 Task: Find connections with filter location Wenjī with filter topic #helpingothers with filter profile language German with filter current company Freshers Camp with filter school Sri Siddhartha Institute of Technology with filter industry Utility System Construction with filter service category Resume Writing with filter keywords title Continuous Improvement Consultant
Action: Mouse moved to (162, 250)
Screenshot: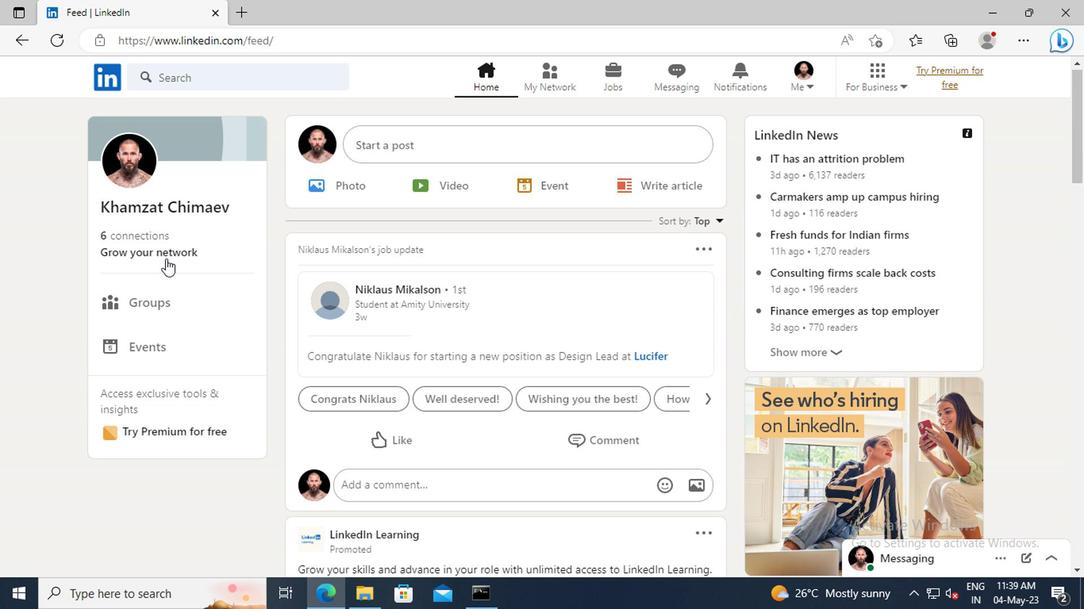 
Action: Mouse pressed left at (162, 250)
Screenshot: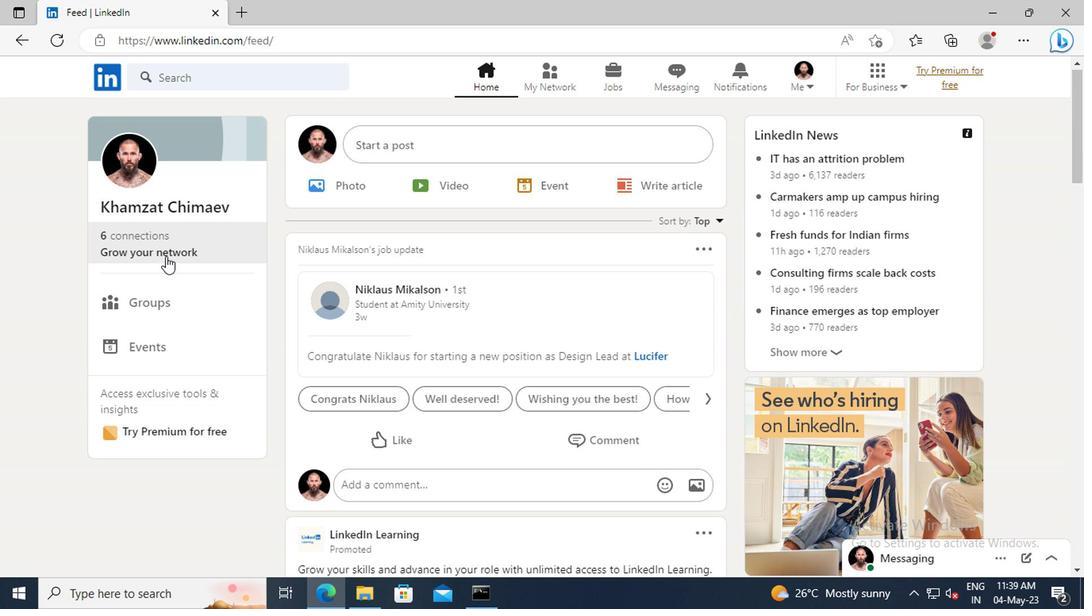 
Action: Mouse moved to (171, 170)
Screenshot: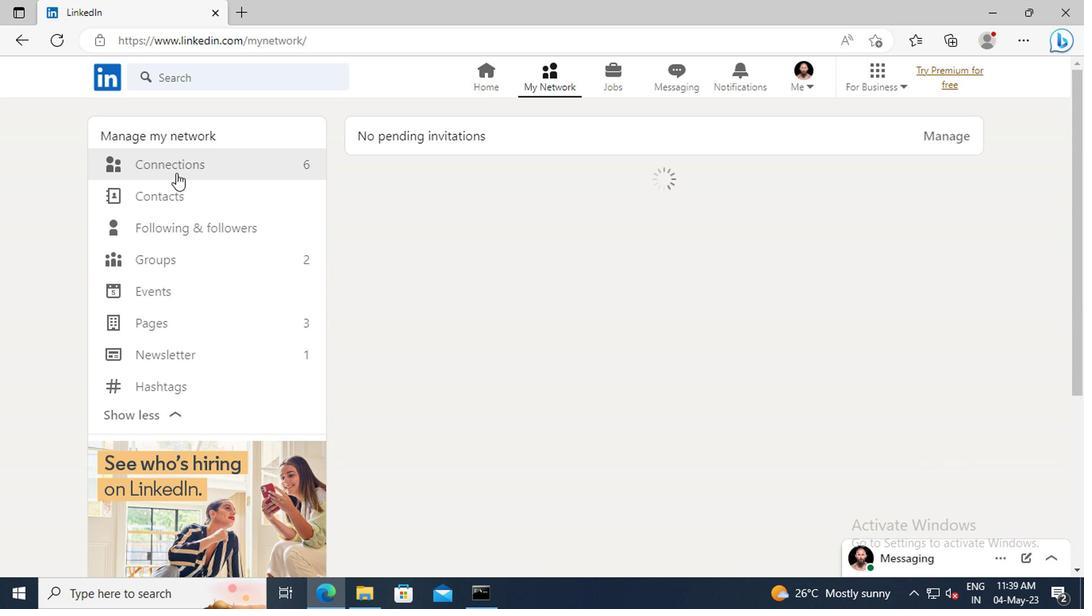 
Action: Mouse pressed left at (171, 170)
Screenshot: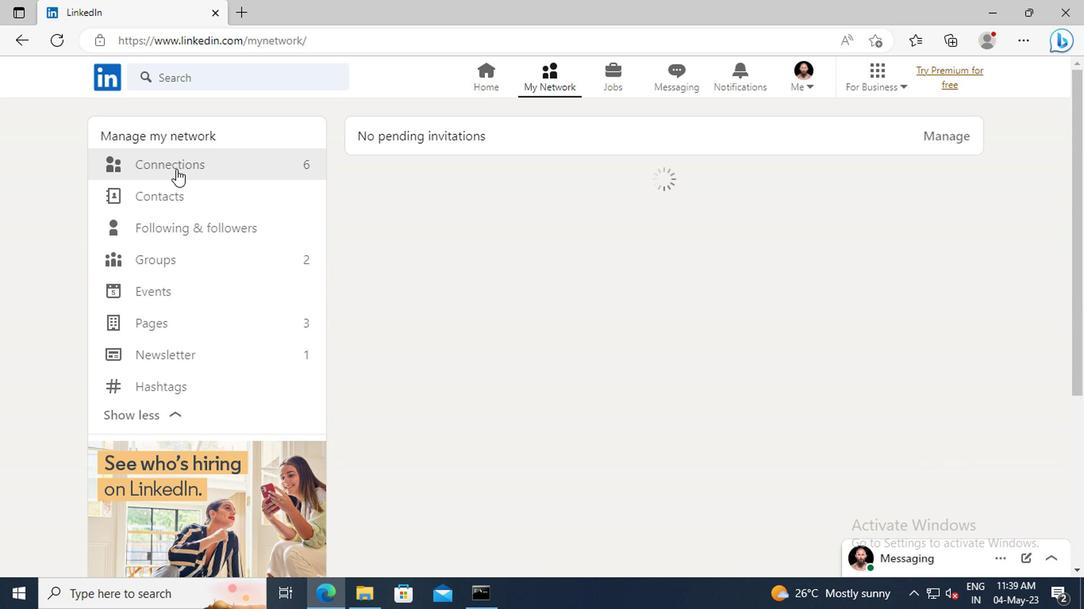 
Action: Mouse moved to (649, 173)
Screenshot: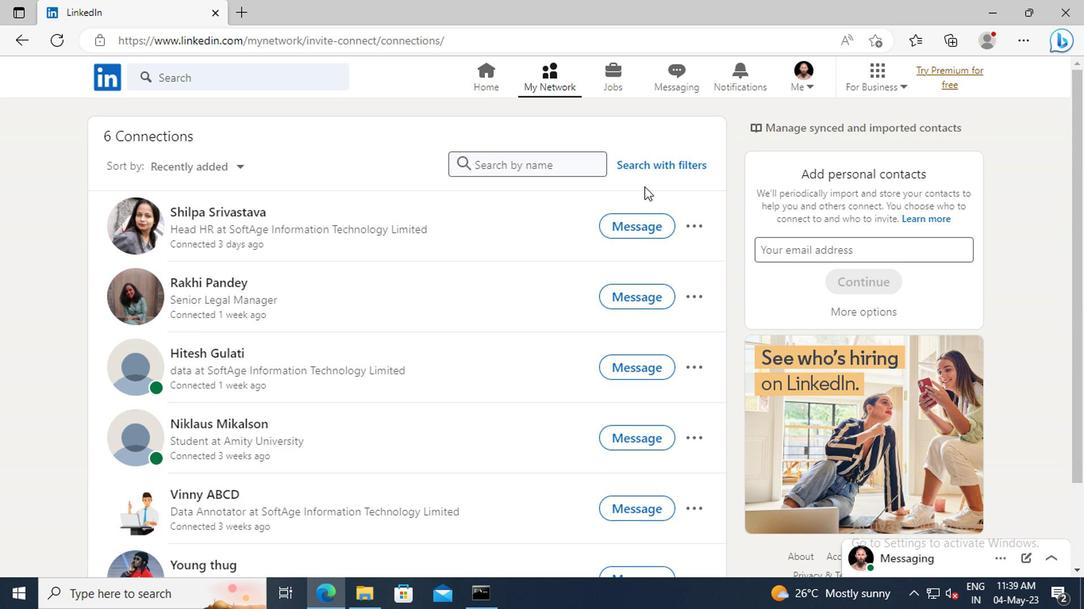 
Action: Mouse pressed left at (649, 173)
Screenshot: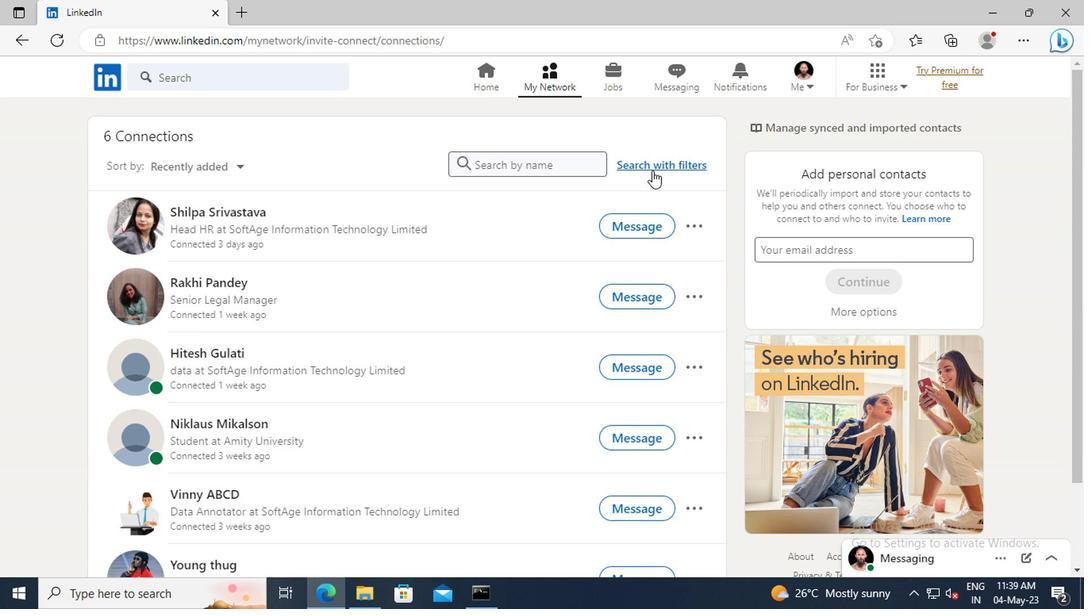 
Action: Mouse moved to (601, 127)
Screenshot: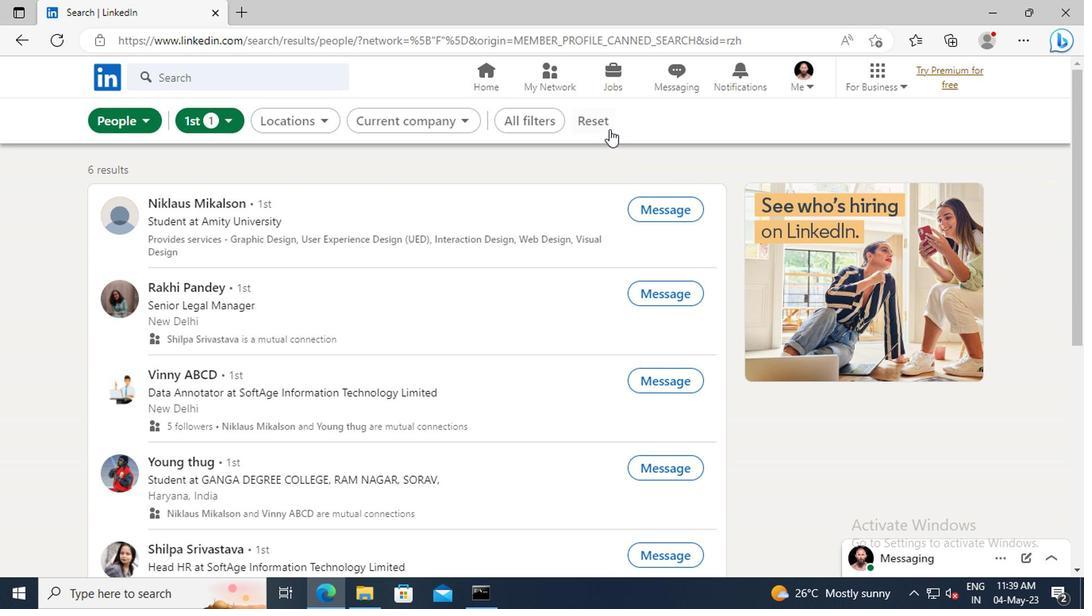 
Action: Mouse pressed left at (601, 127)
Screenshot: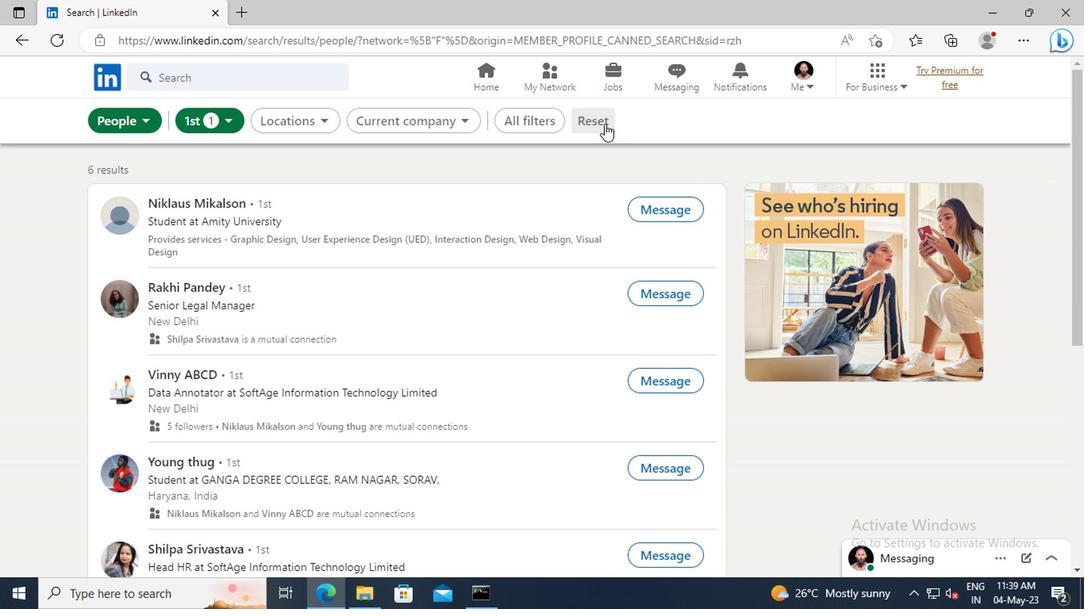 
Action: Mouse moved to (583, 125)
Screenshot: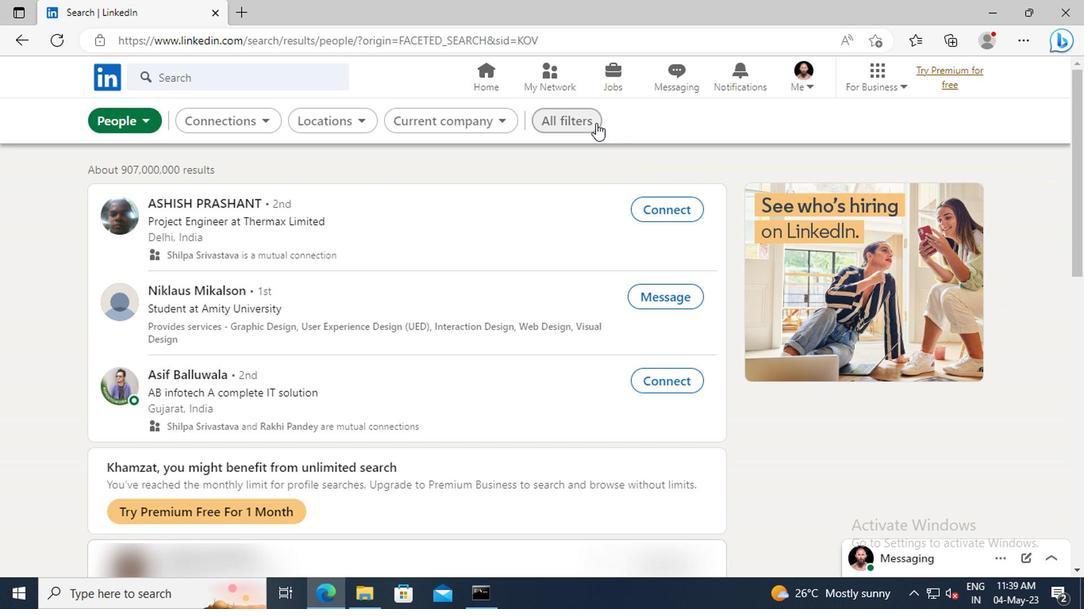 
Action: Mouse pressed left at (583, 125)
Screenshot: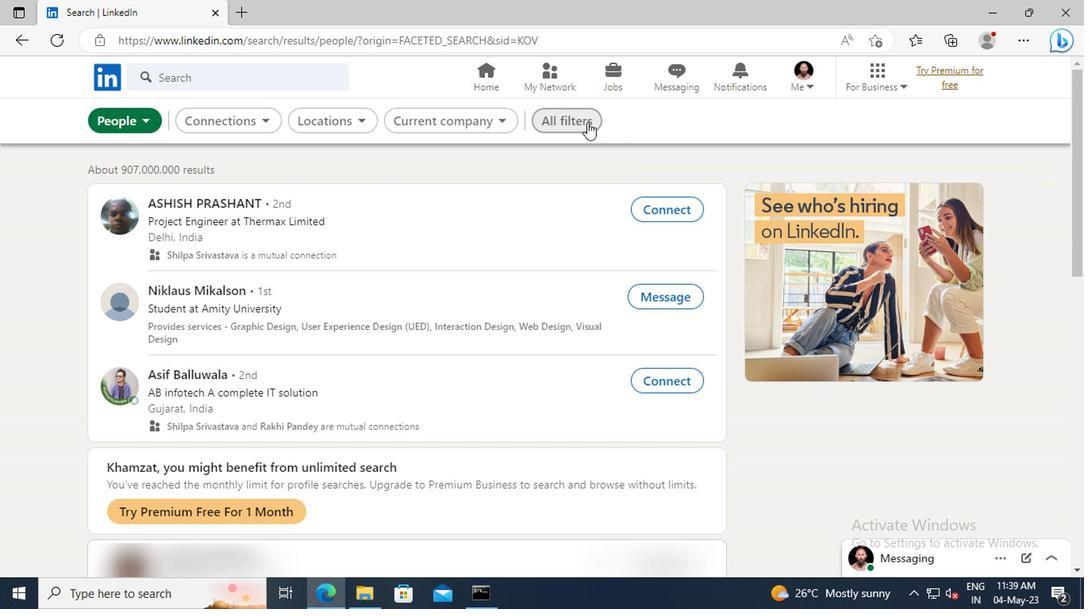 
Action: Mouse moved to (859, 305)
Screenshot: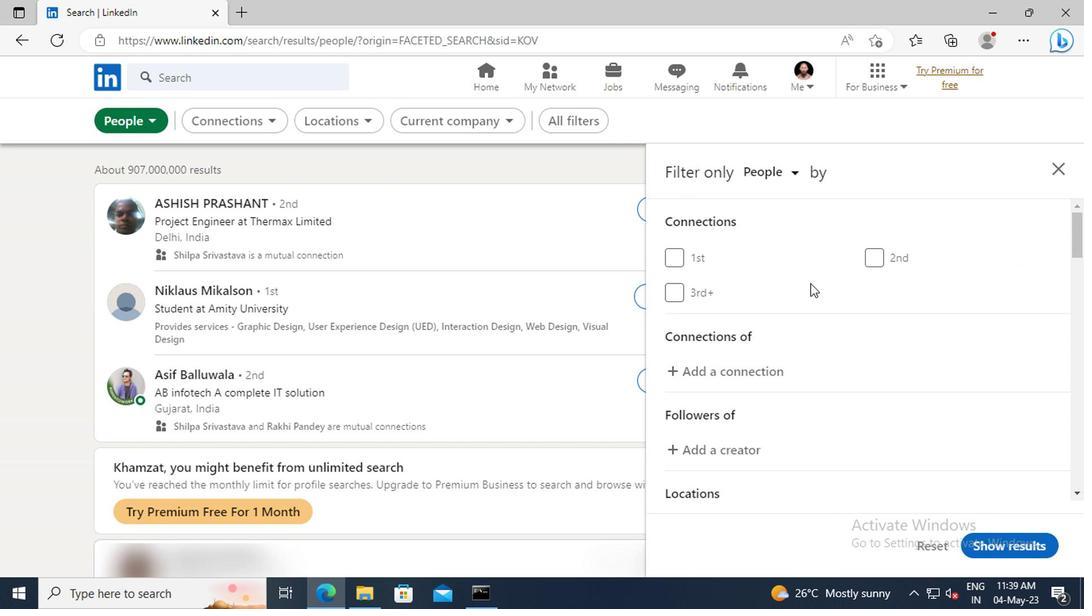 
Action: Mouse scrolled (859, 304) with delta (0, 0)
Screenshot: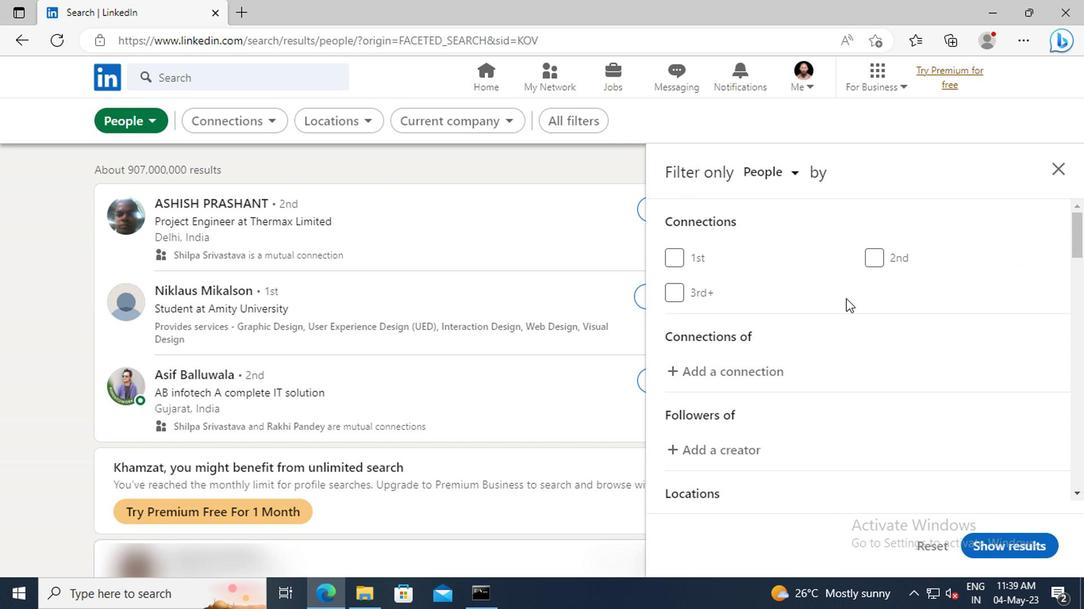 
Action: Mouse scrolled (859, 304) with delta (0, 0)
Screenshot: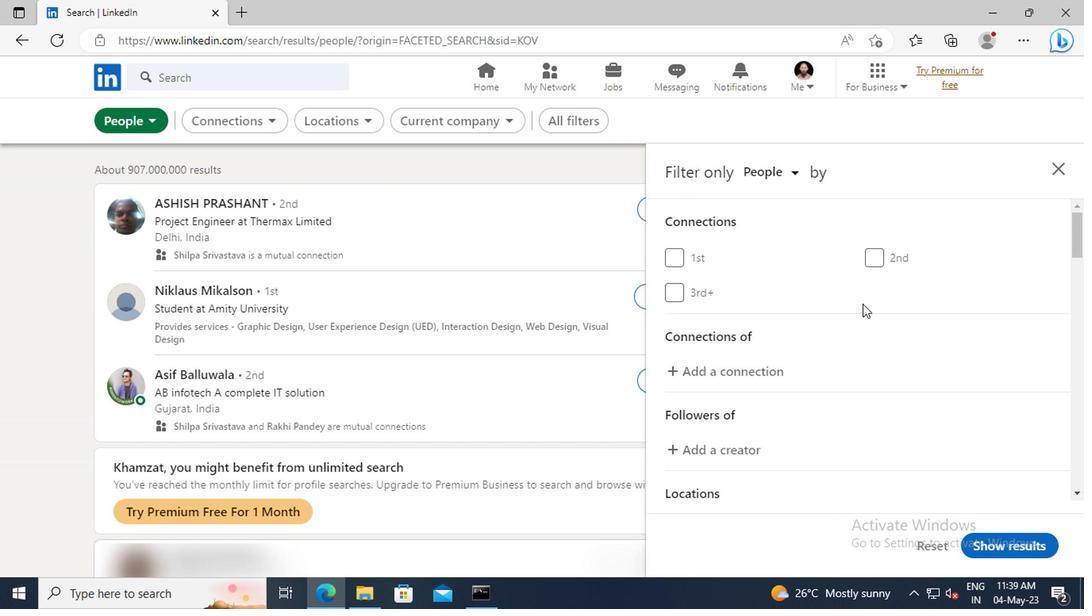 
Action: Mouse scrolled (859, 304) with delta (0, 0)
Screenshot: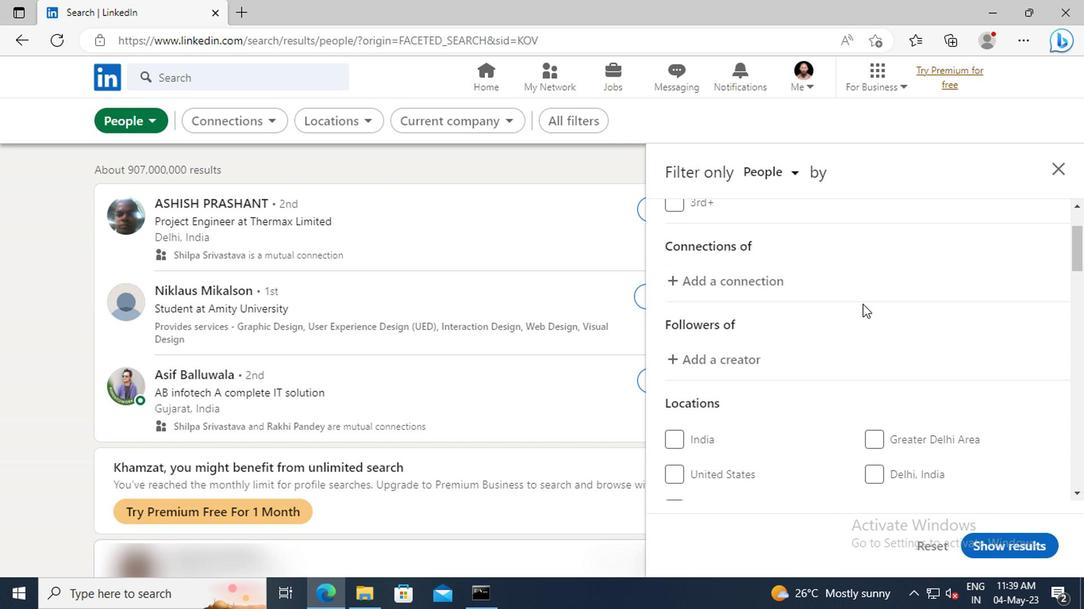 
Action: Mouse scrolled (859, 304) with delta (0, 0)
Screenshot: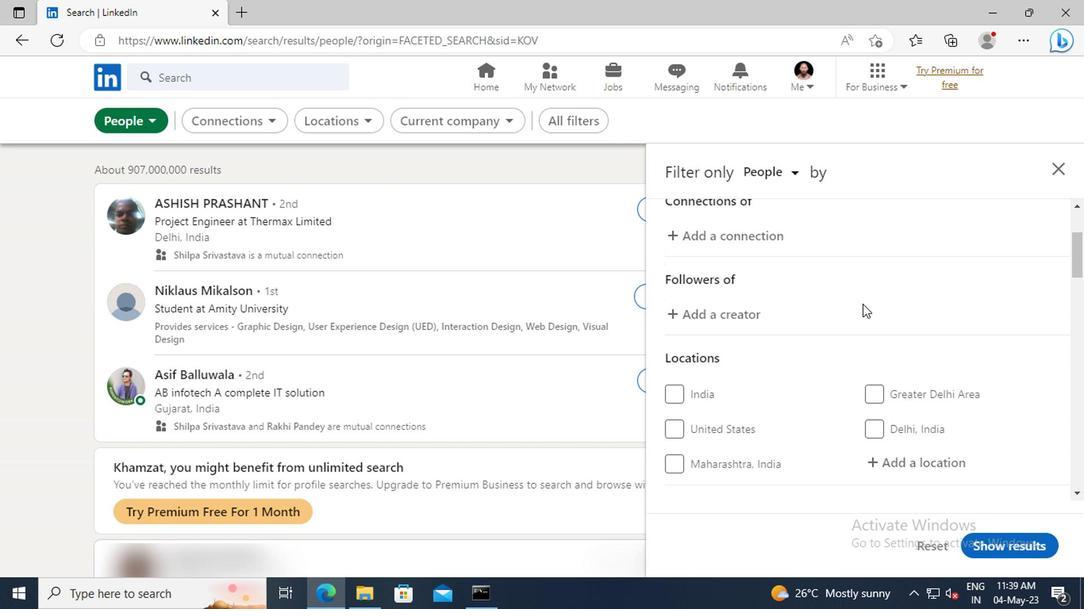 
Action: Mouse scrolled (859, 304) with delta (0, 0)
Screenshot: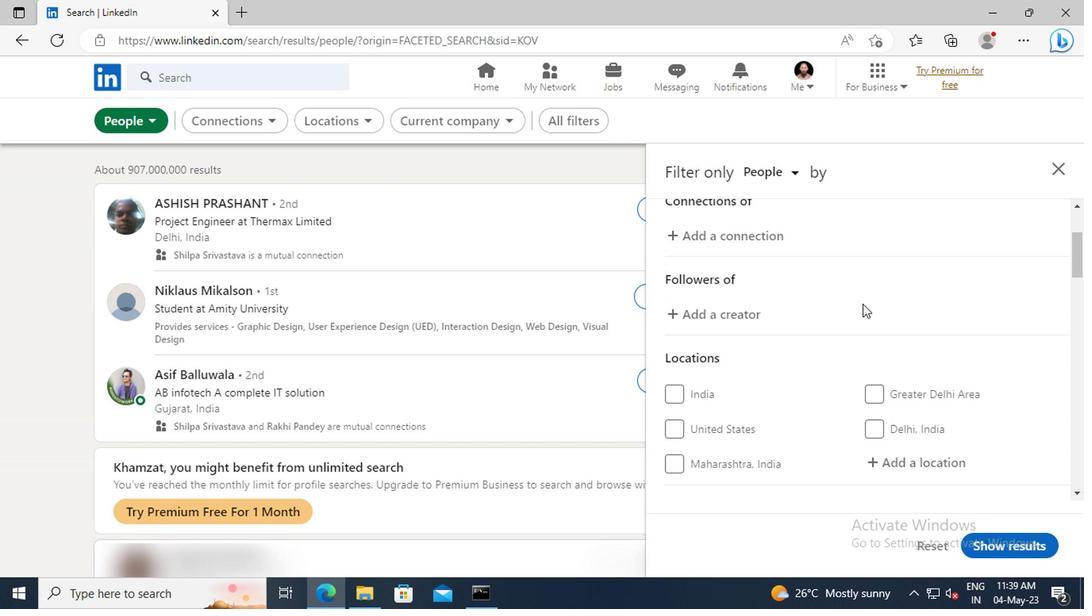 
Action: Mouse scrolled (859, 304) with delta (0, 0)
Screenshot: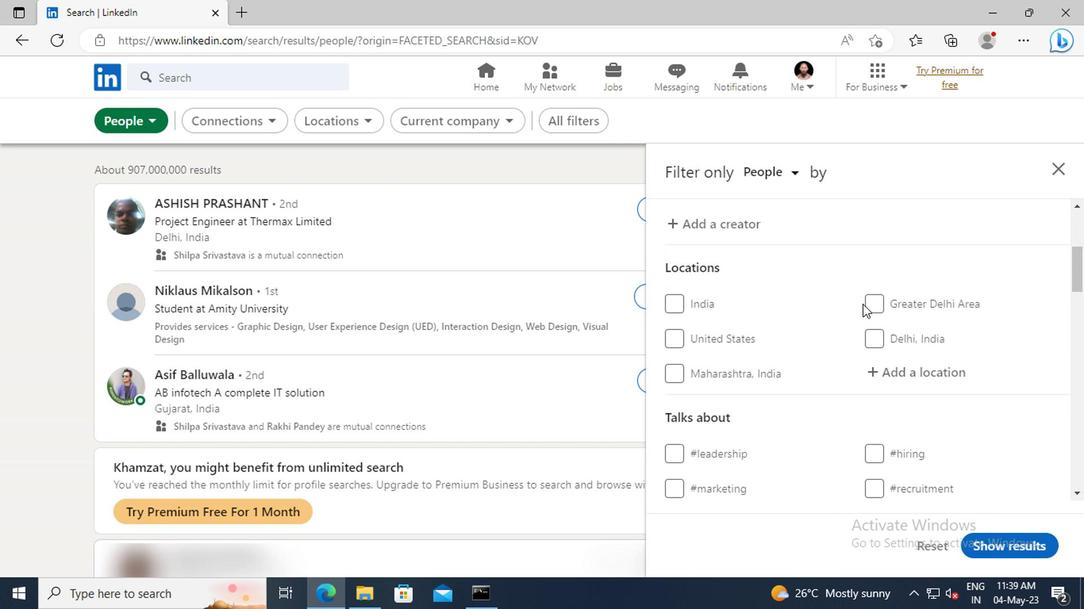 
Action: Mouse moved to (880, 324)
Screenshot: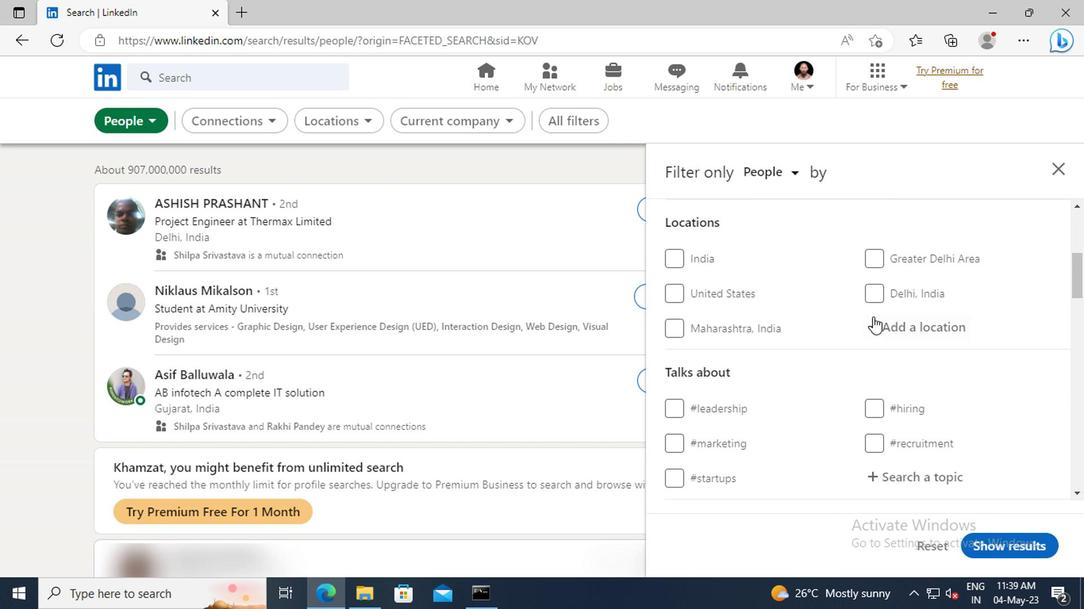 
Action: Mouse pressed left at (880, 324)
Screenshot: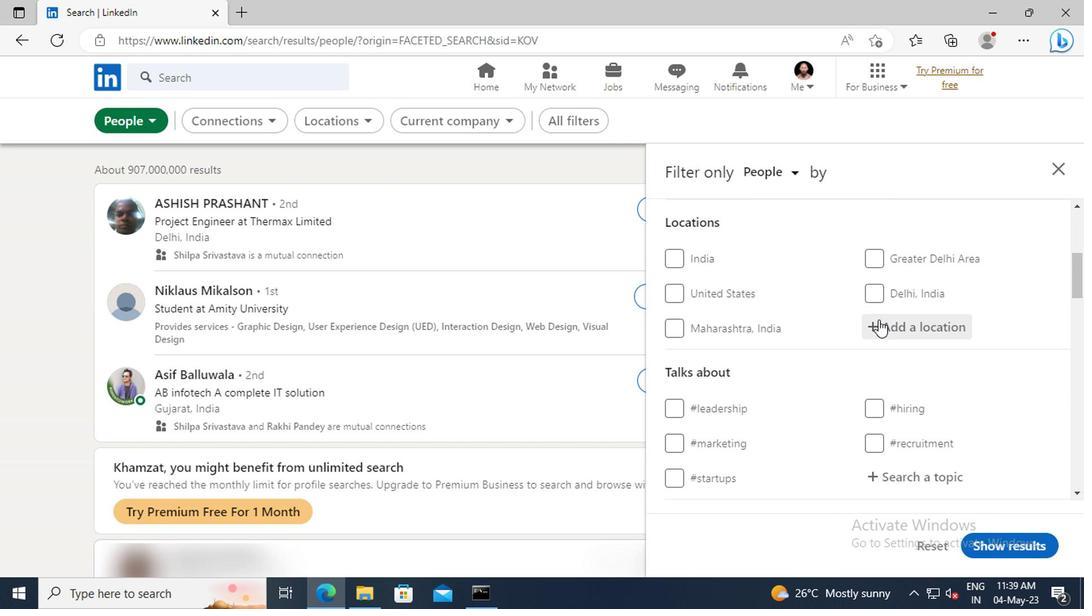 
Action: Key pressed <Key.shift><Key.shift>WENJI<Key.enter>
Screenshot: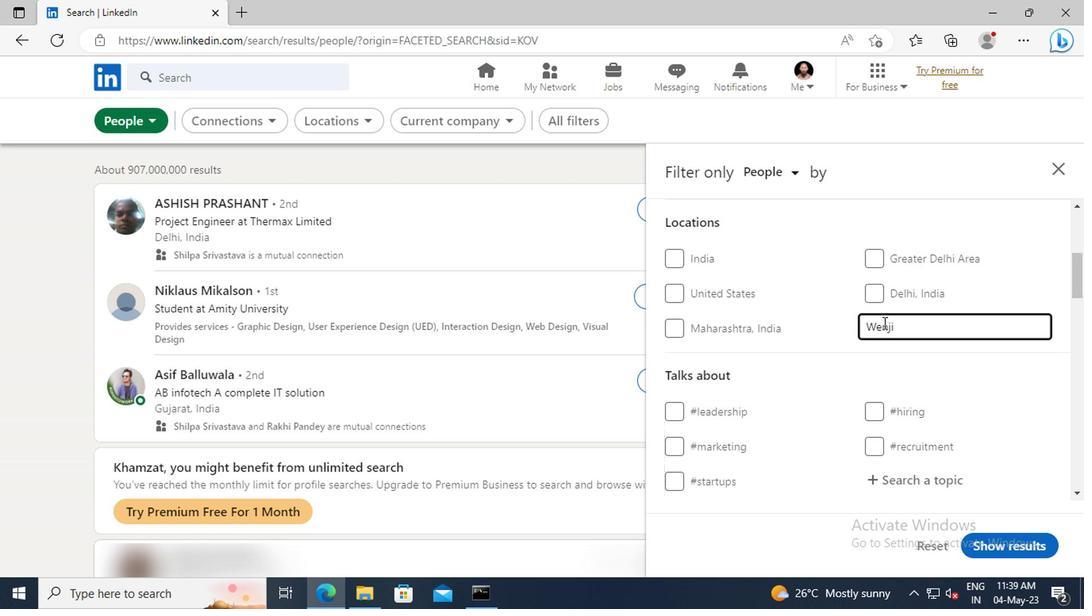 
Action: Mouse scrolled (880, 323) with delta (0, 0)
Screenshot: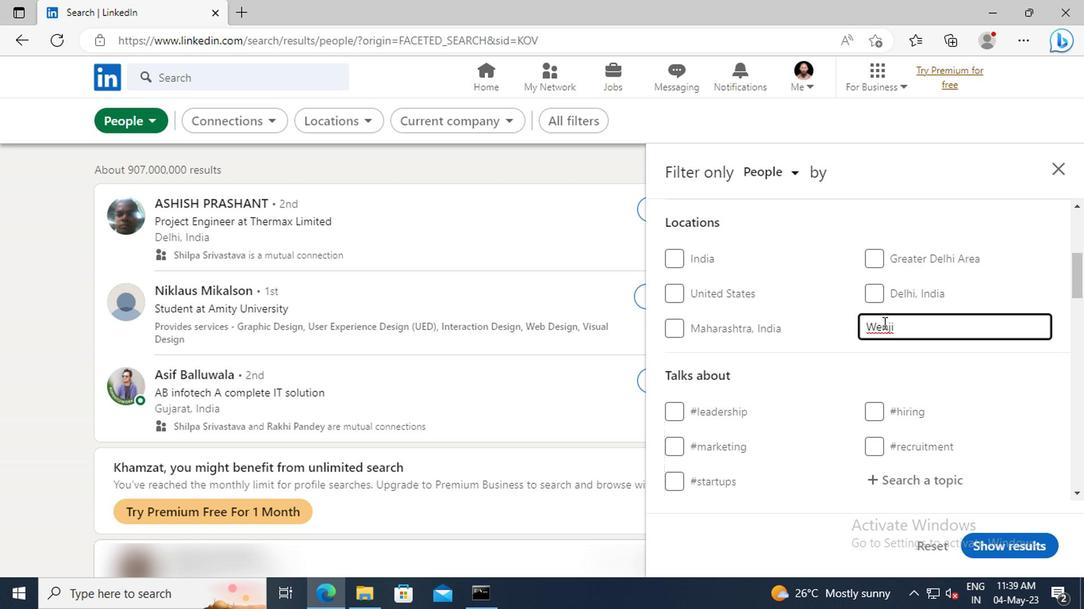 
Action: Mouse scrolled (880, 323) with delta (0, 0)
Screenshot: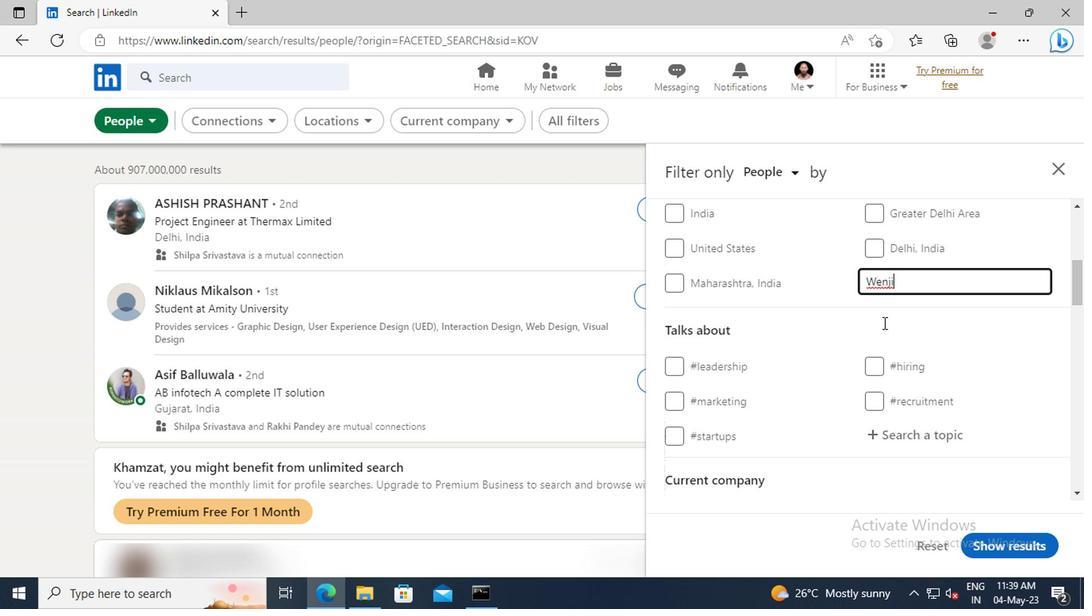 
Action: Mouse scrolled (880, 323) with delta (0, 0)
Screenshot: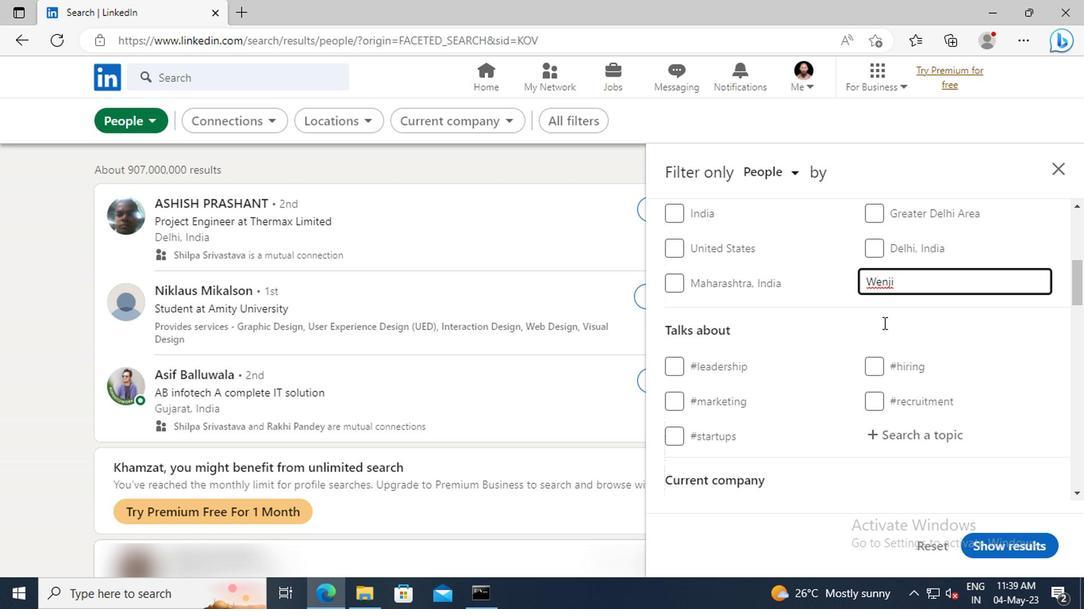
Action: Mouse moved to (883, 343)
Screenshot: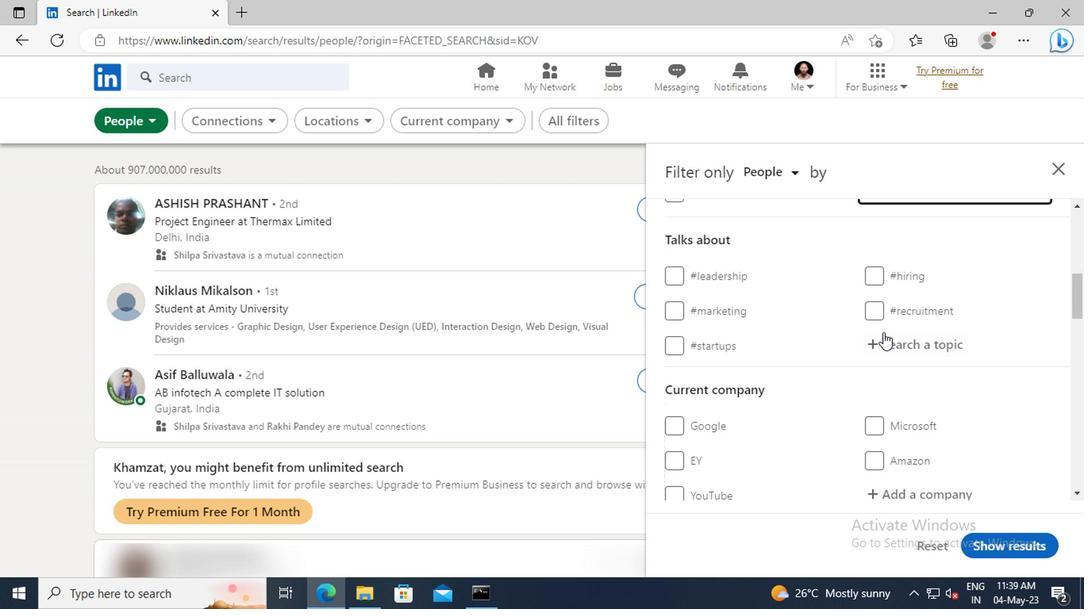 
Action: Mouse pressed left at (883, 343)
Screenshot: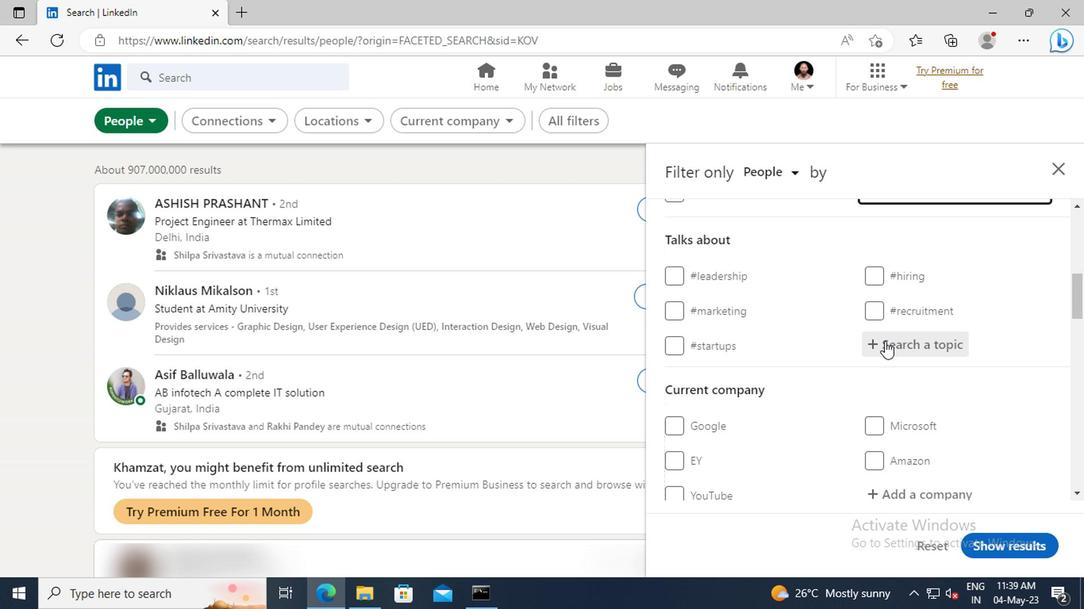 
Action: Key pressed HELPINGO
Screenshot: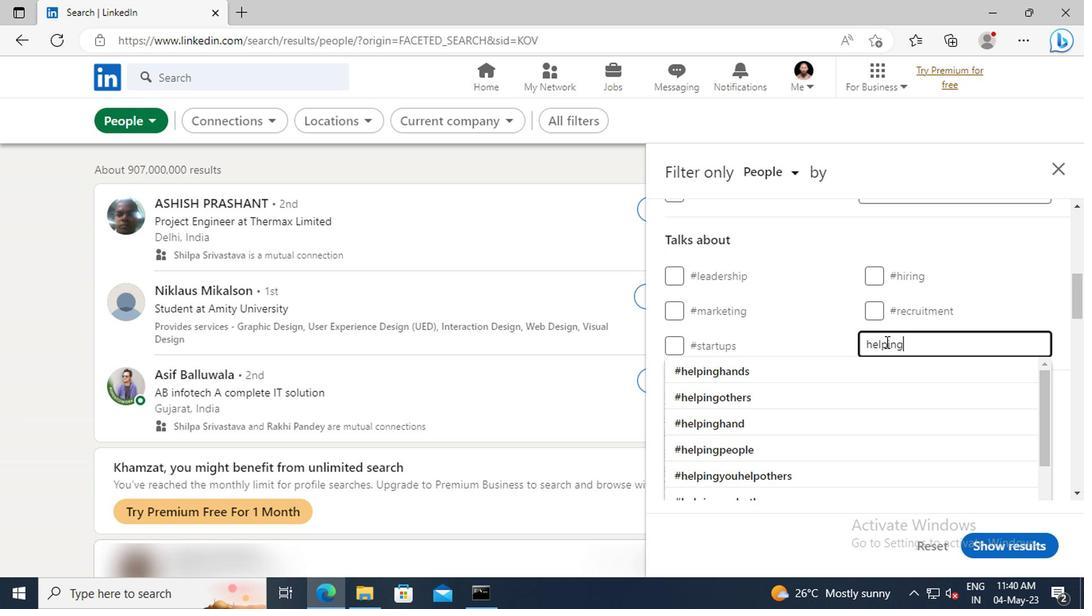 
Action: Mouse moved to (884, 364)
Screenshot: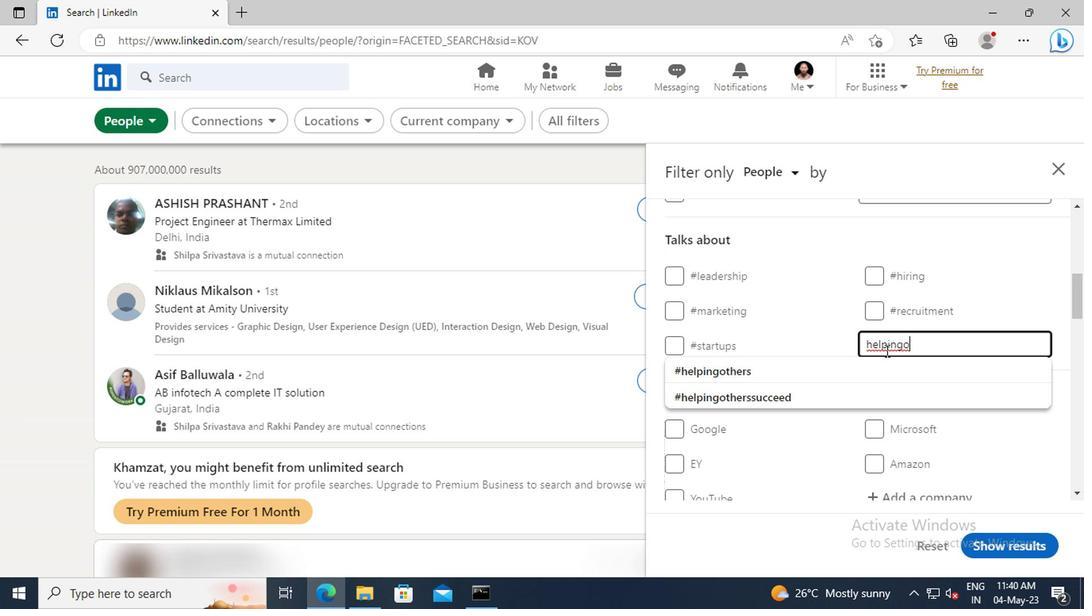 
Action: Mouse pressed left at (884, 364)
Screenshot: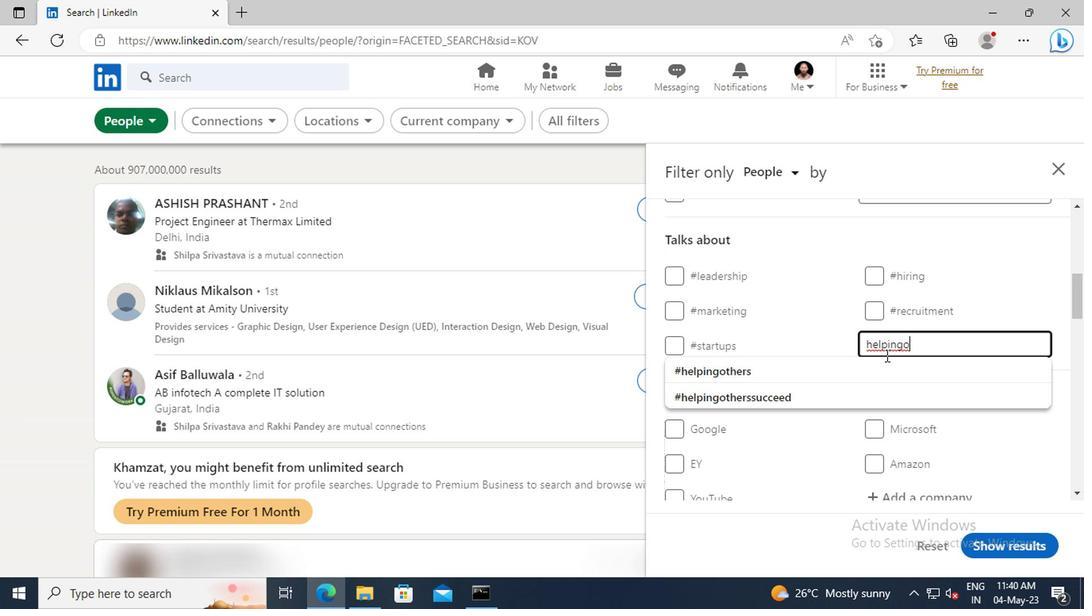 
Action: Mouse scrolled (884, 363) with delta (0, 0)
Screenshot: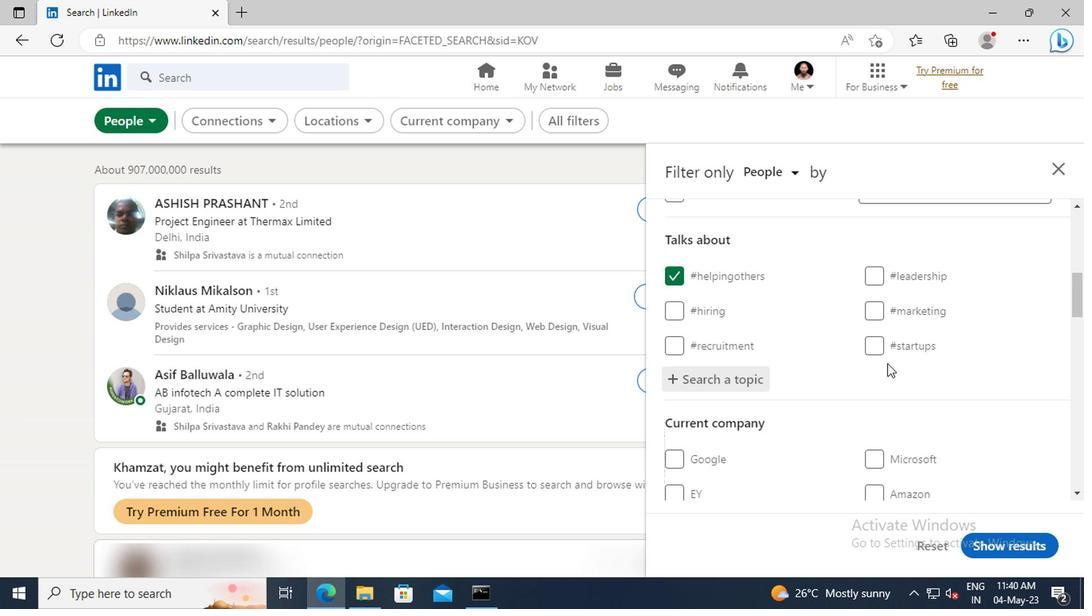 
Action: Mouse scrolled (884, 363) with delta (0, 0)
Screenshot: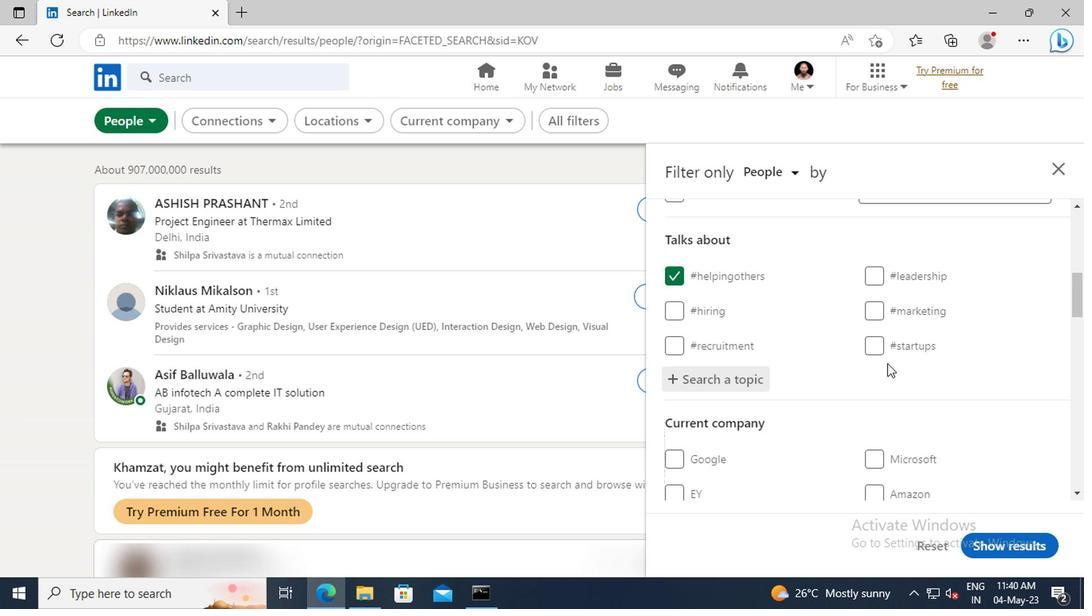
Action: Mouse scrolled (884, 363) with delta (0, 0)
Screenshot: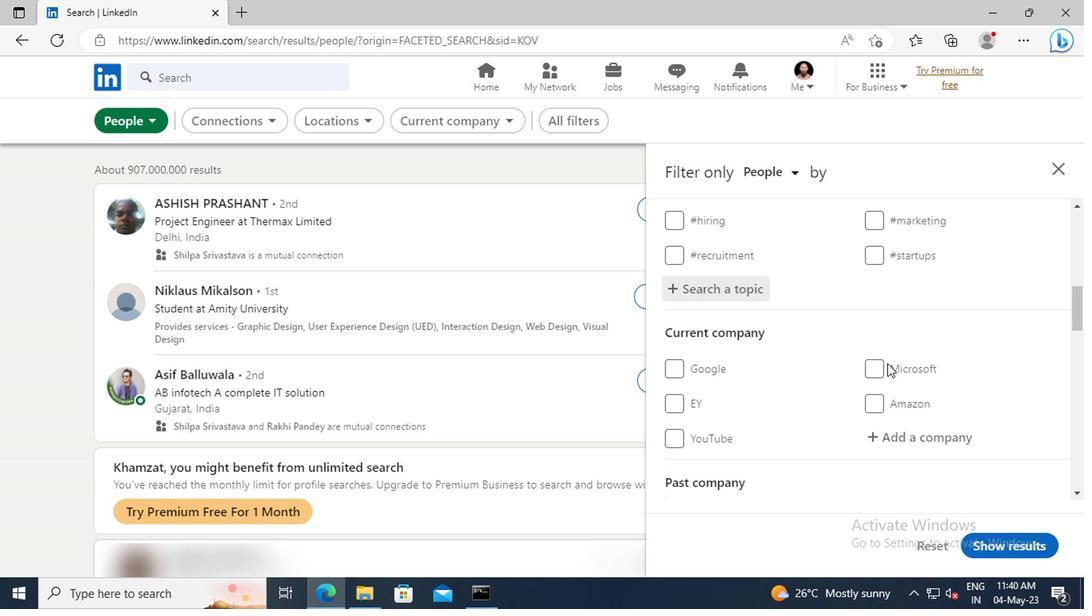 
Action: Mouse scrolled (884, 363) with delta (0, 0)
Screenshot: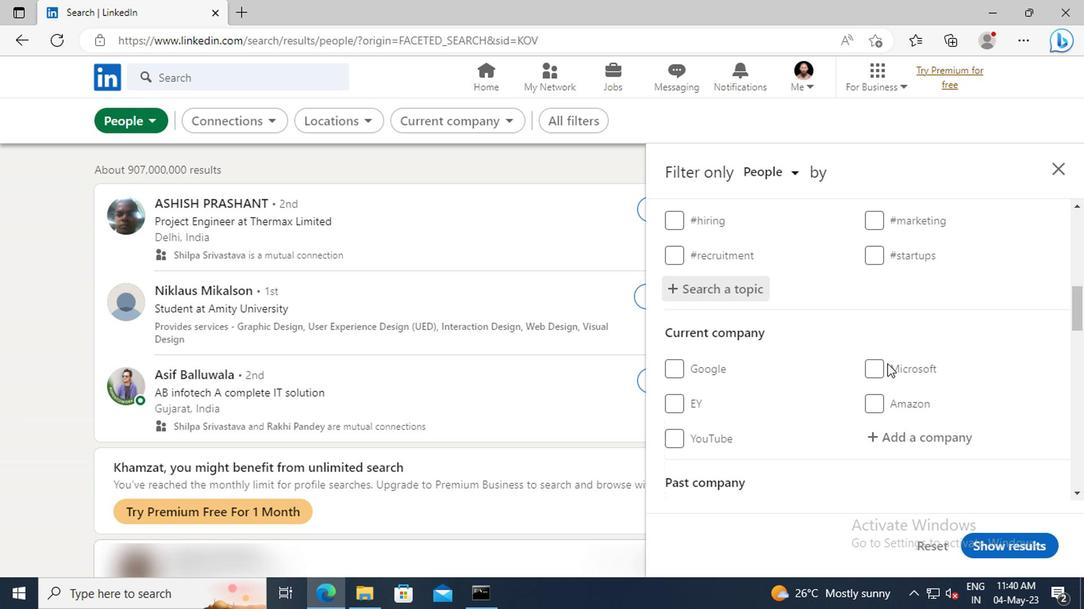 
Action: Mouse scrolled (884, 363) with delta (0, 0)
Screenshot: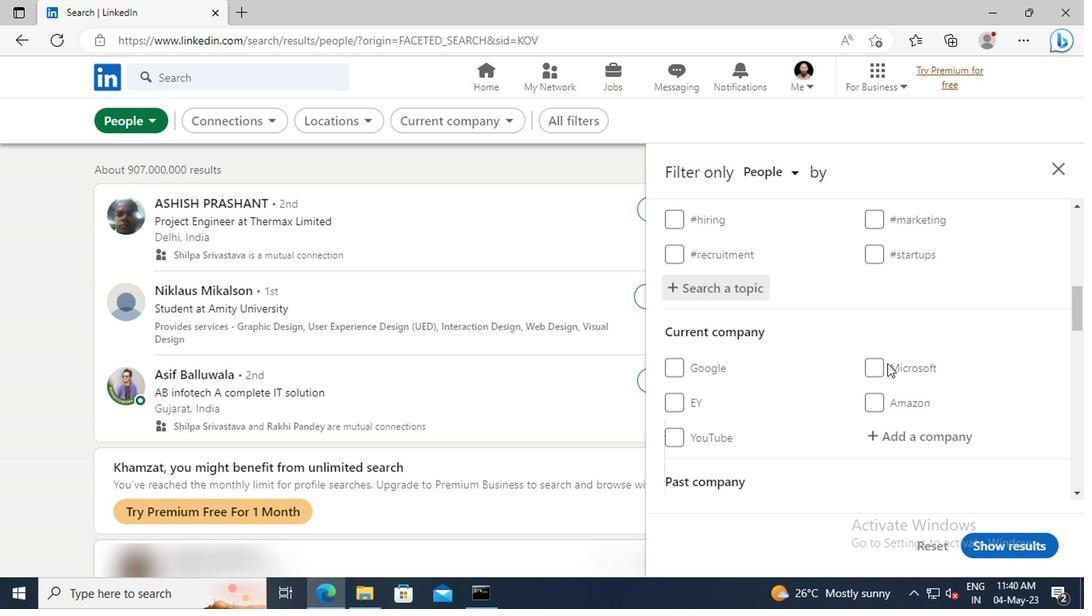 
Action: Mouse scrolled (884, 363) with delta (0, 0)
Screenshot: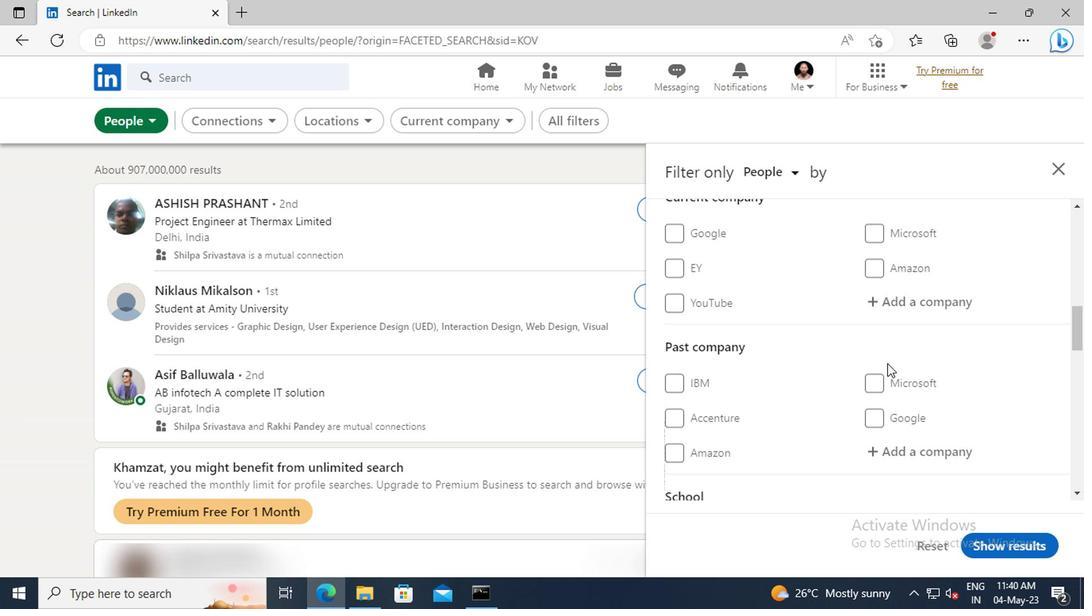 
Action: Mouse scrolled (884, 363) with delta (0, 0)
Screenshot: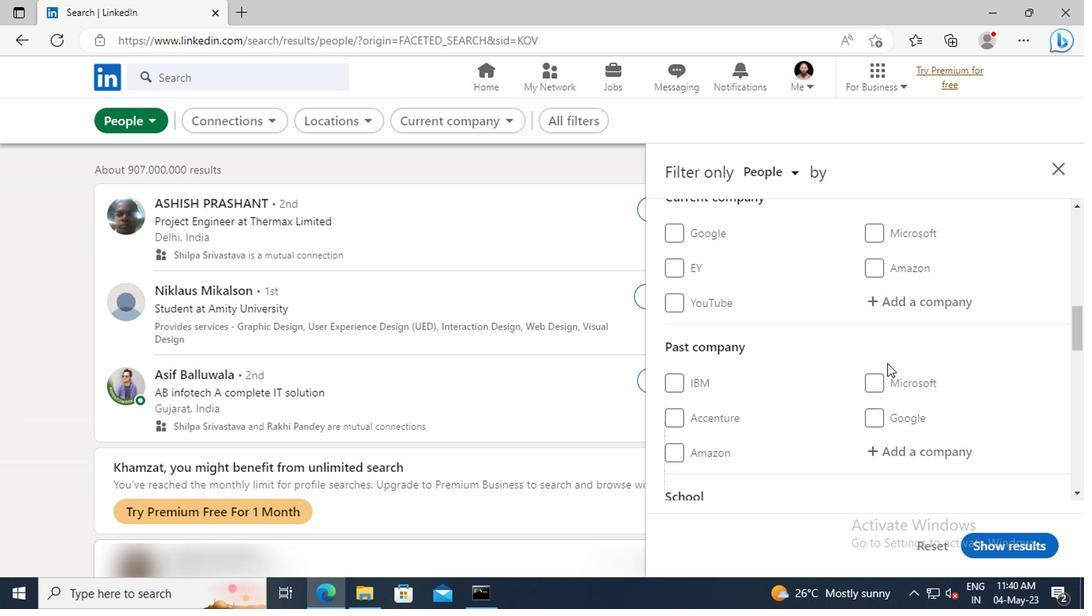 
Action: Mouse scrolled (884, 363) with delta (0, 0)
Screenshot: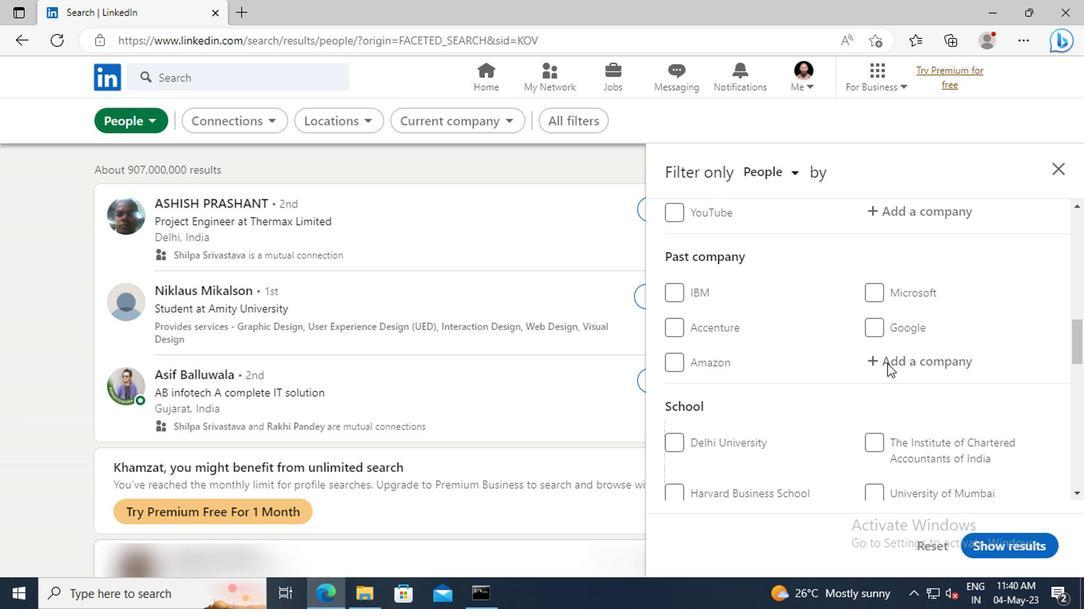 
Action: Mouse scrolled (884, 363) with delta (0, 0)
Screenshot: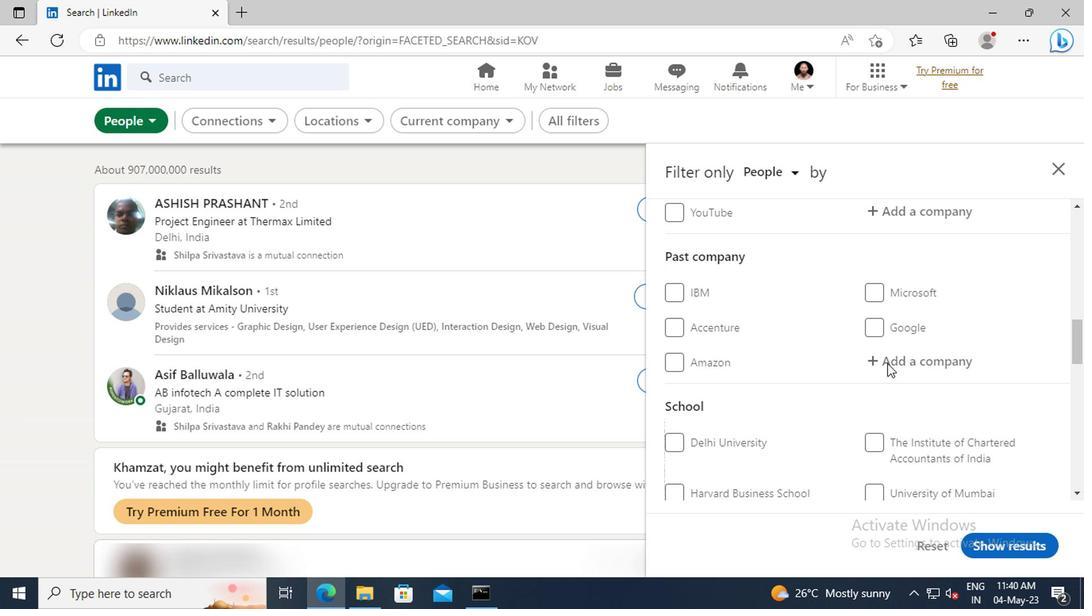 
Action: Mouse scrolled (884, 363) with delta (0, 0)
Screenshot: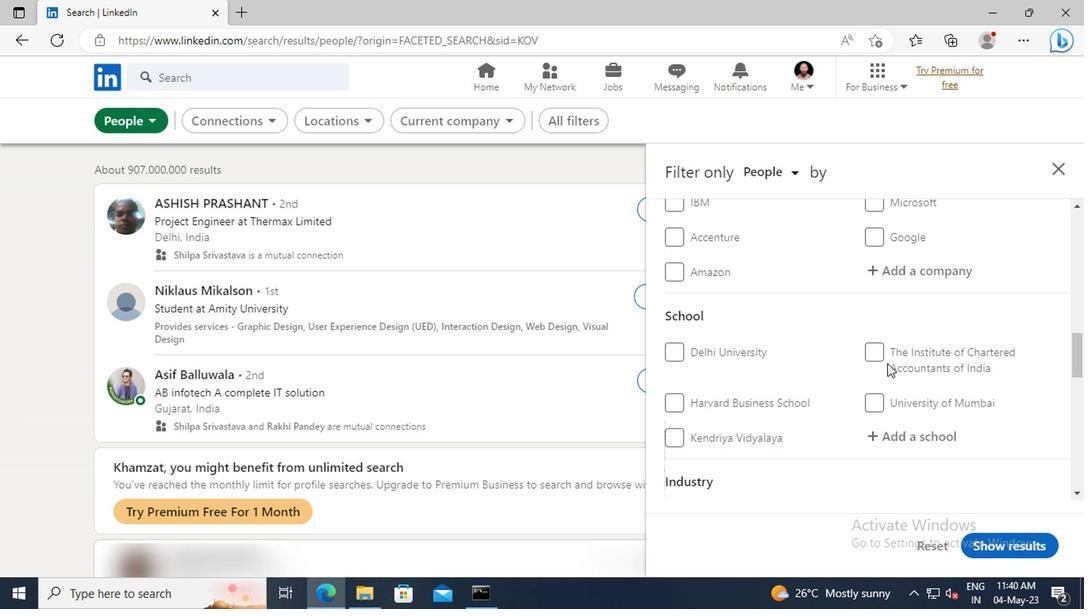 
Action: Mouse scrolled (884, 363) with delta (0, 0)
Screenshot: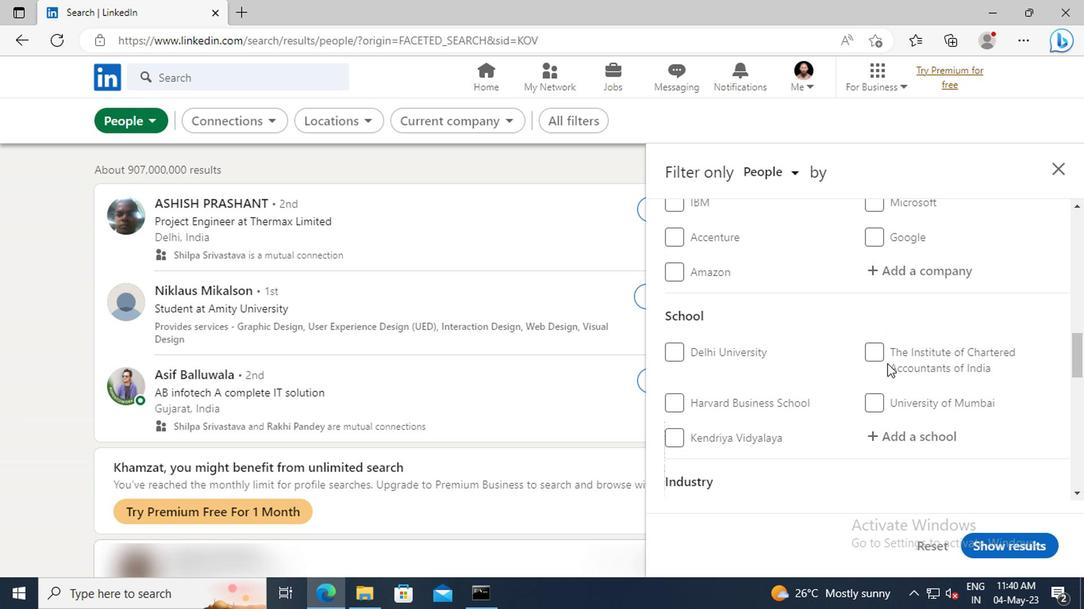 
Action: Mouse scrolled (884, 363) with delta (0, 0)
Screenshot: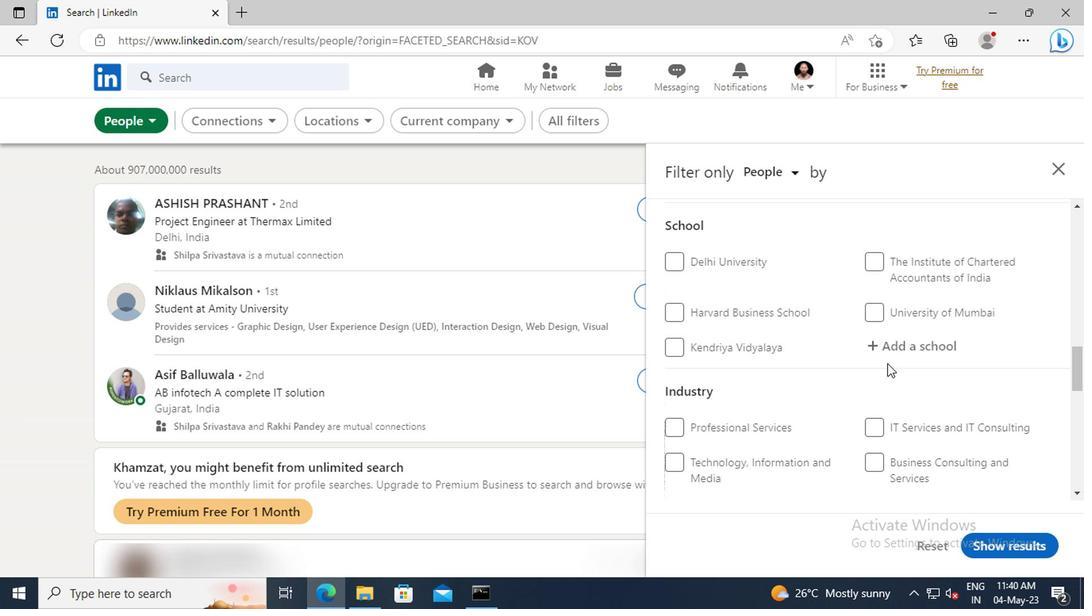 
Action: Mouse scrolled (884, 363) with delta (0, 0)
Screenshot: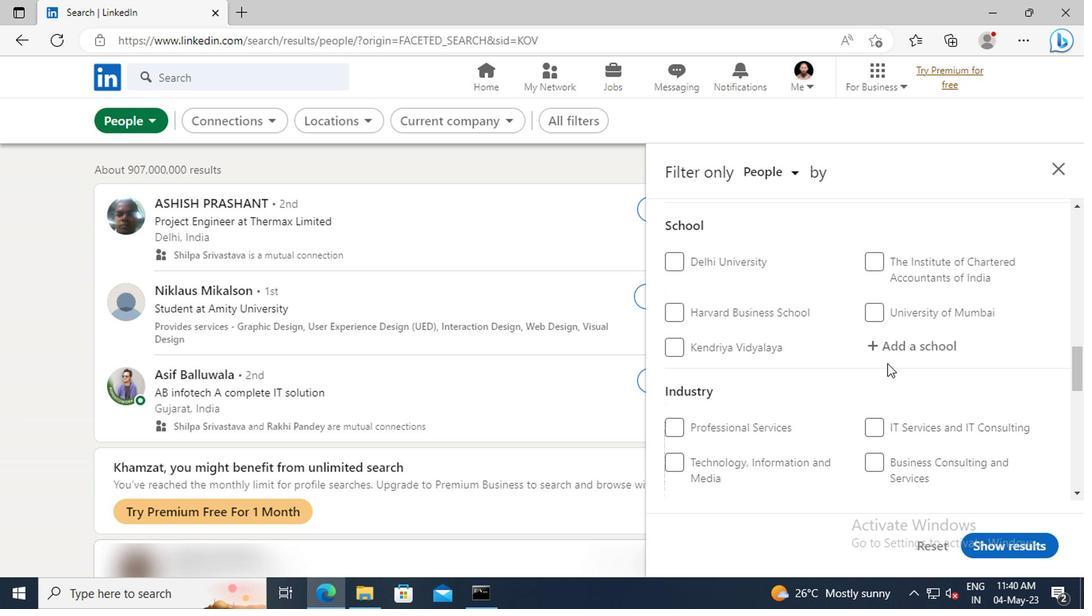 
Action: Mouse scrolled (884, 363) with delta (0, 0)
Screenshot: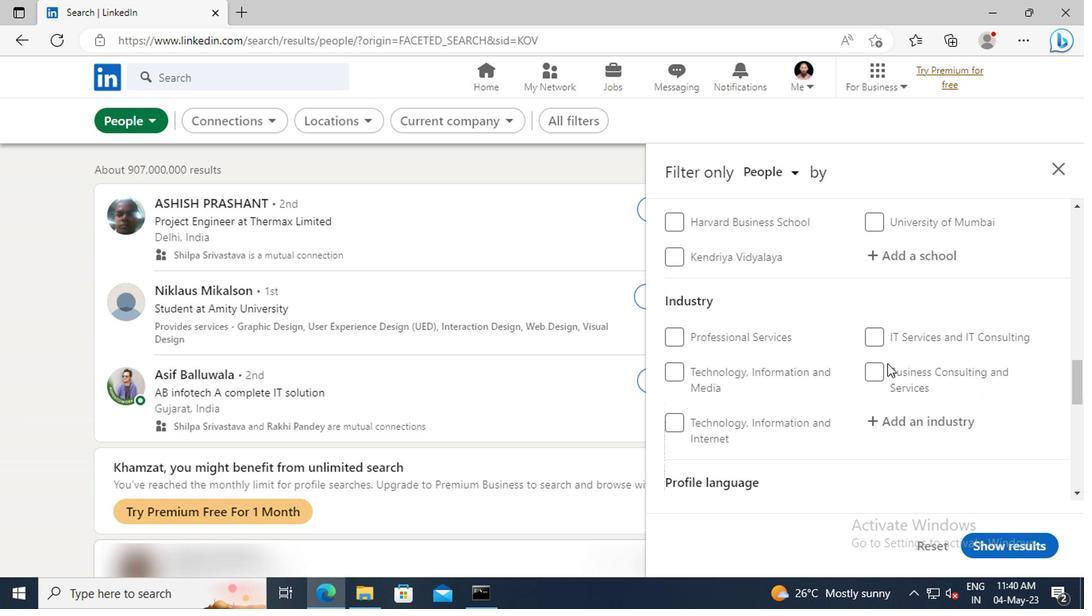 
Action: Mouse scrolled (884, 363) with delta (0, 0)
Screenshot: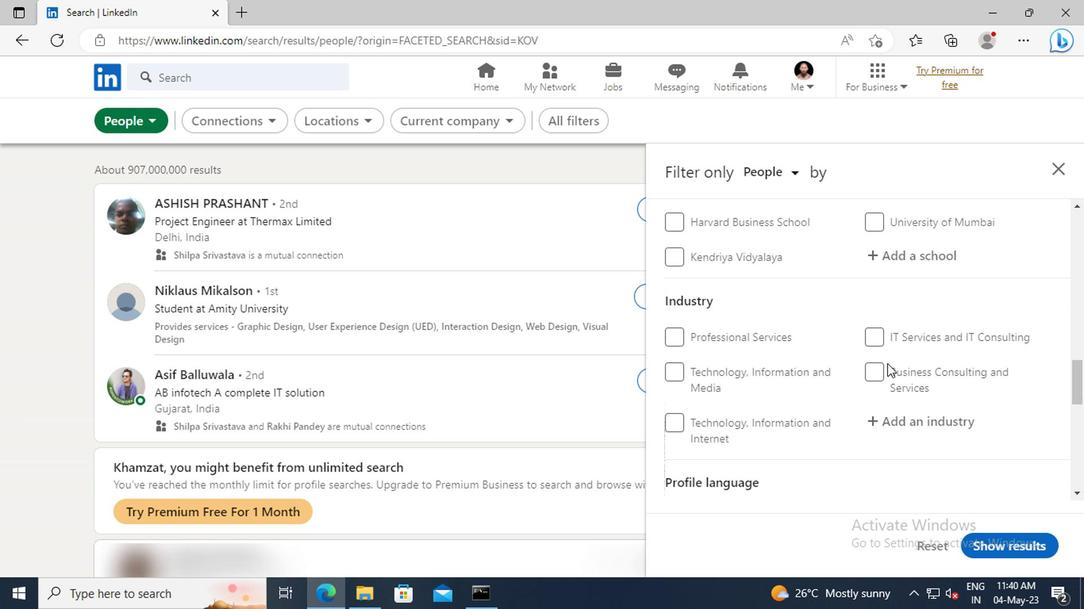 
Action: Mouse scrolled (884, 363) with delta (0, 0)
Screenshot: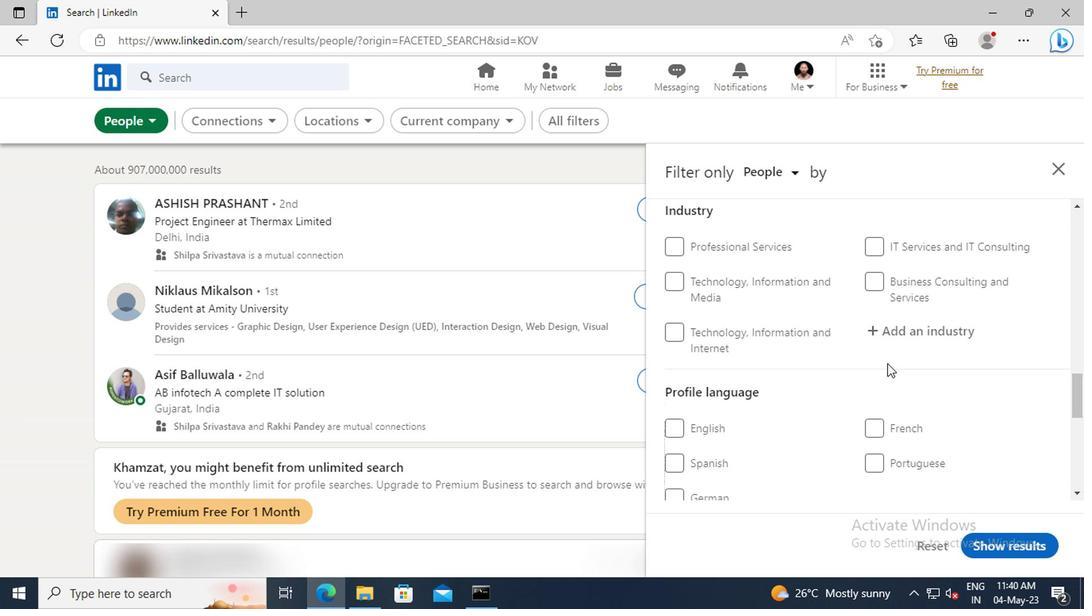 
Action: Mouse moved to (675, 452)
Screenshot: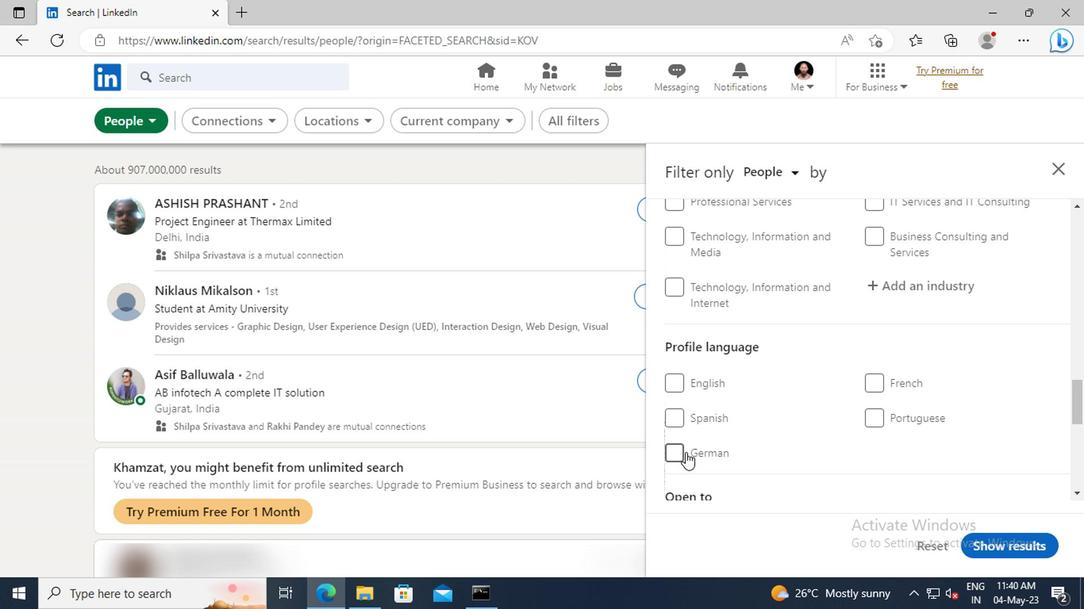 
Action: Mouse pressed left at (675, 452)
Screenshot: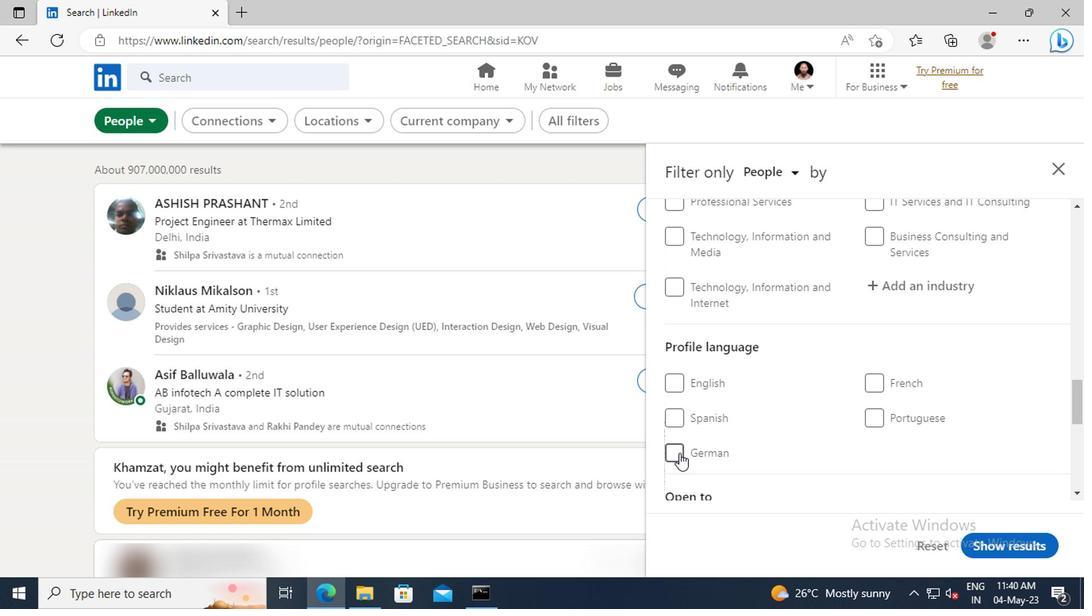 
Action: Mouse moved to (857, 422)
Screenshot: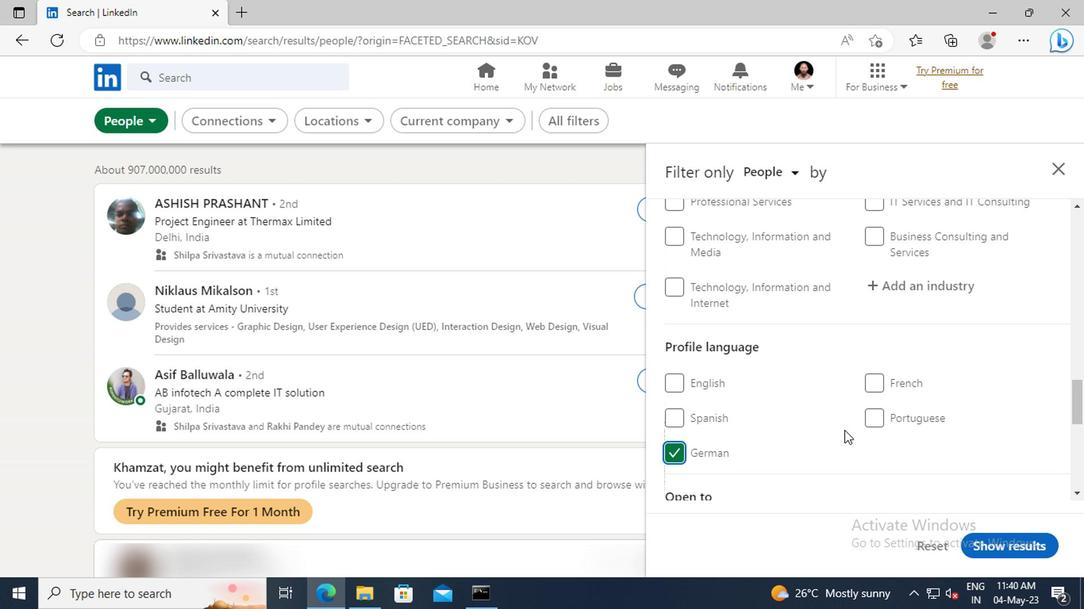 
Action: Mouse scrolled (857, 422) with delta (0, 0)
Screenshot: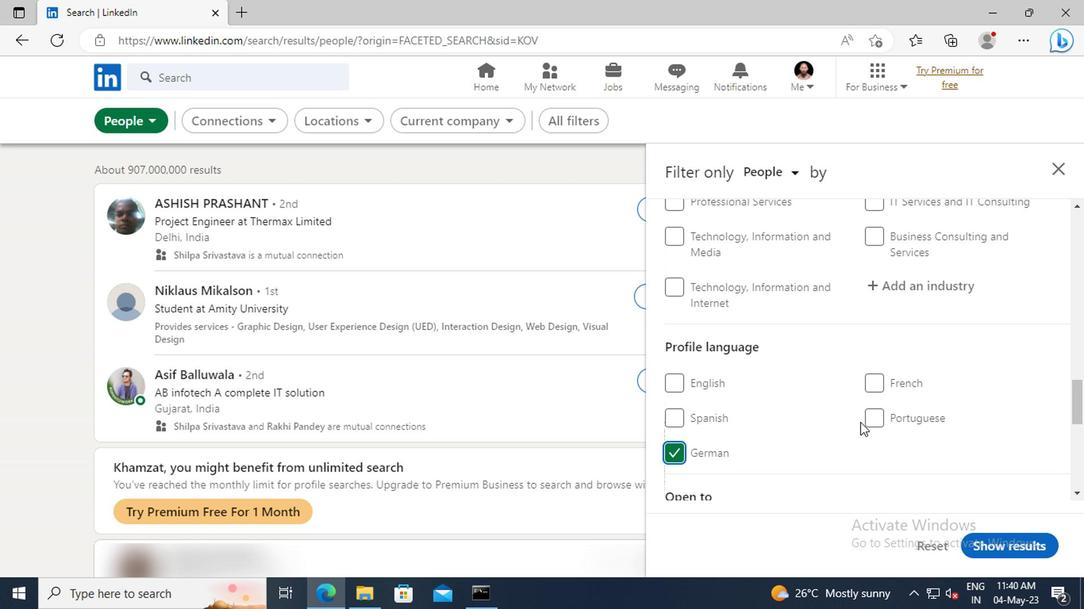
Action: Mouse scrolled (857, 422) with delta (0, 0)
Screenshot: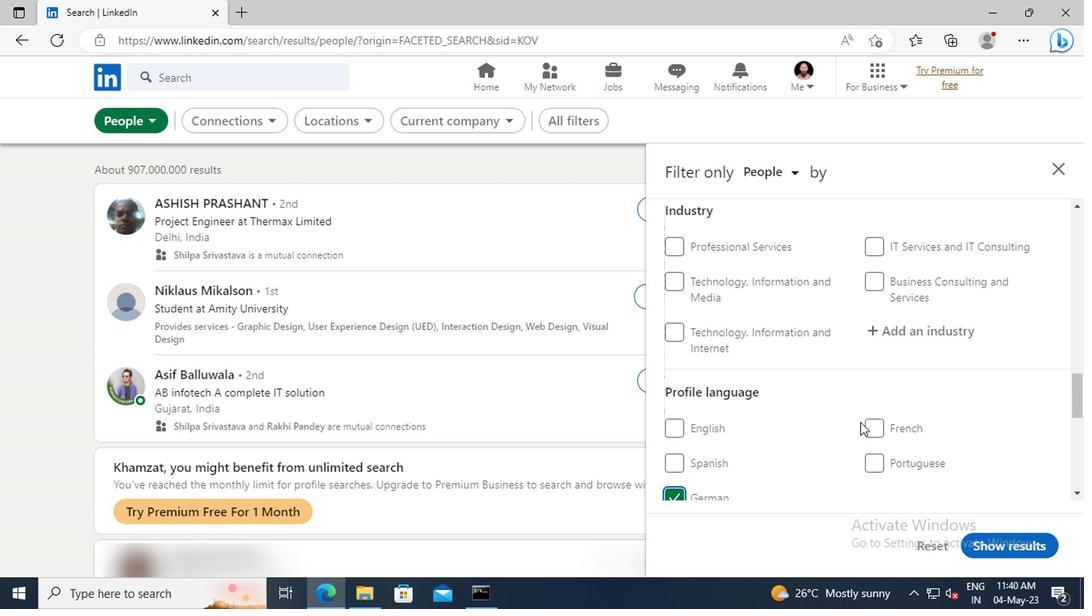 
Action: Mouse scrolled (857, 422) with delta (0, 0)
Screenshot: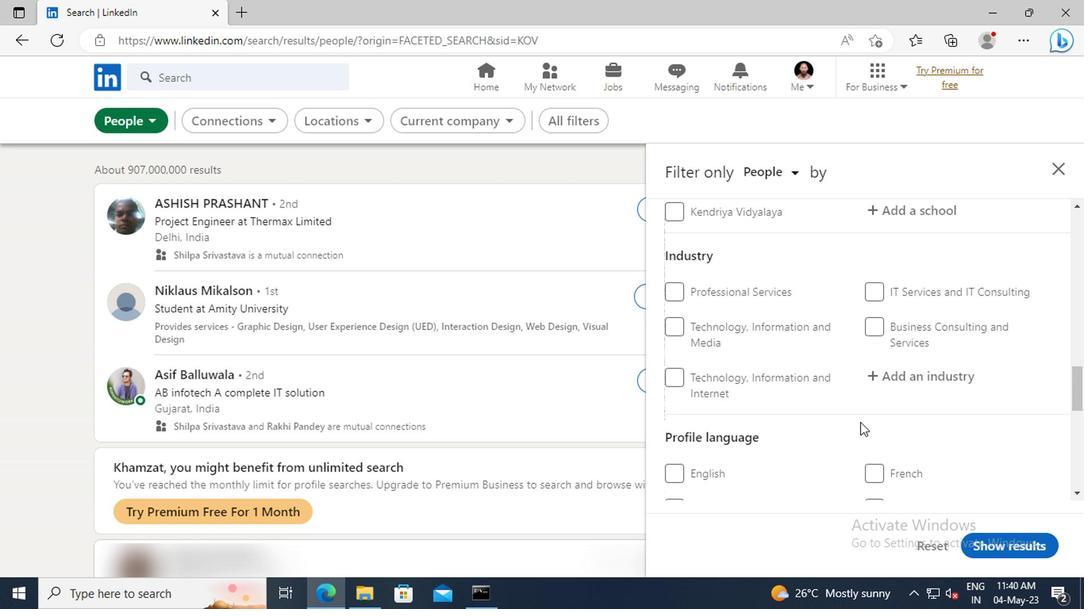 
Action: Mouse scrolled (857, 422) with delta (0, 0)
Screenshot: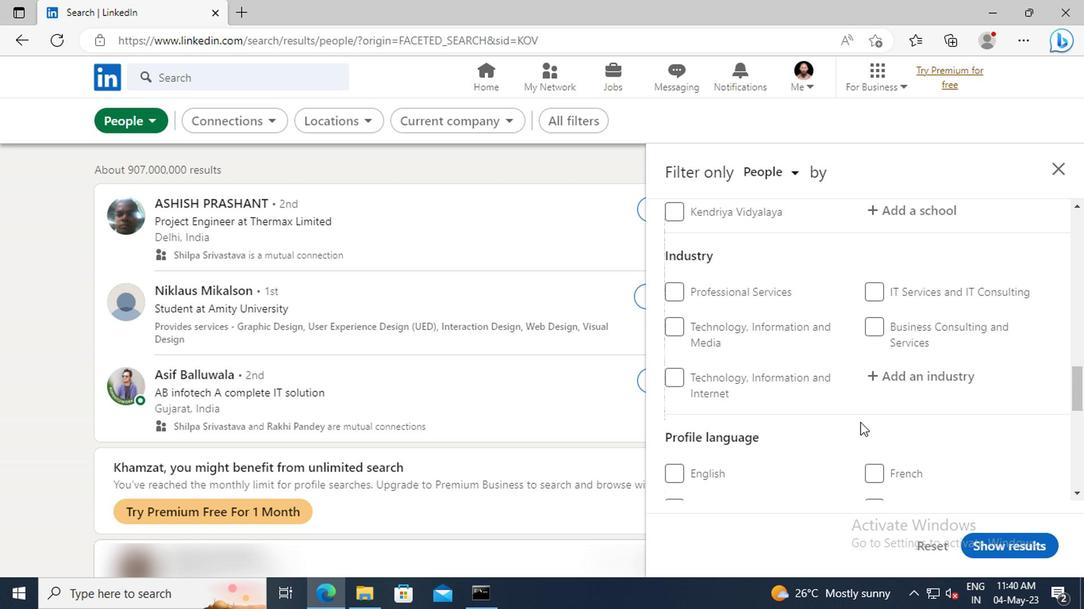 
Action: Mouse scrolled (857, 422) with delta (0, 0)
Screenshot: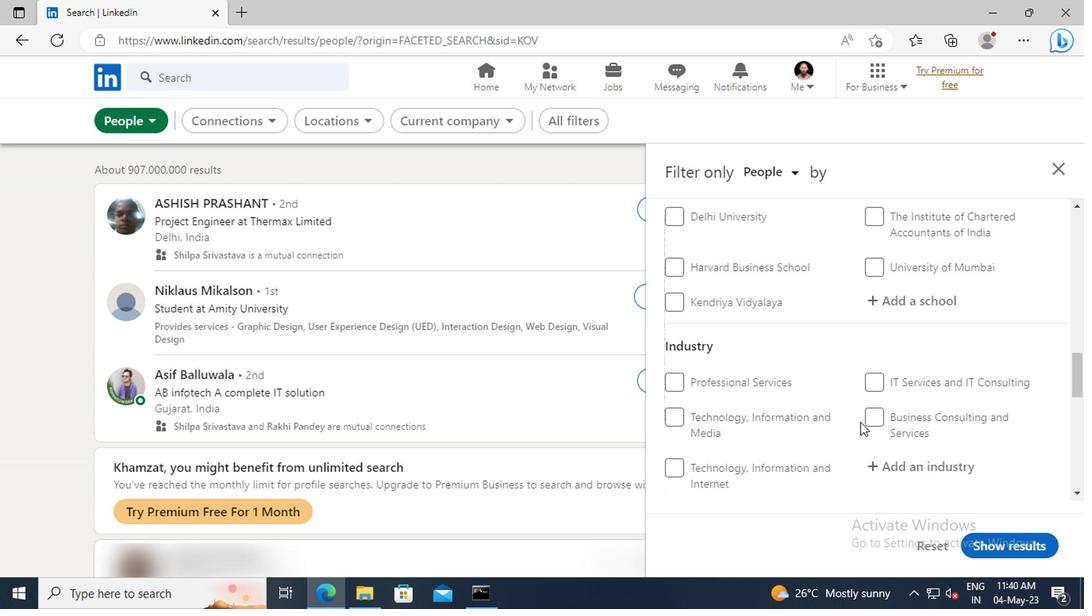 
Action: Mouse scrolled (857, 422) with delta (0, 0)
Screenshot: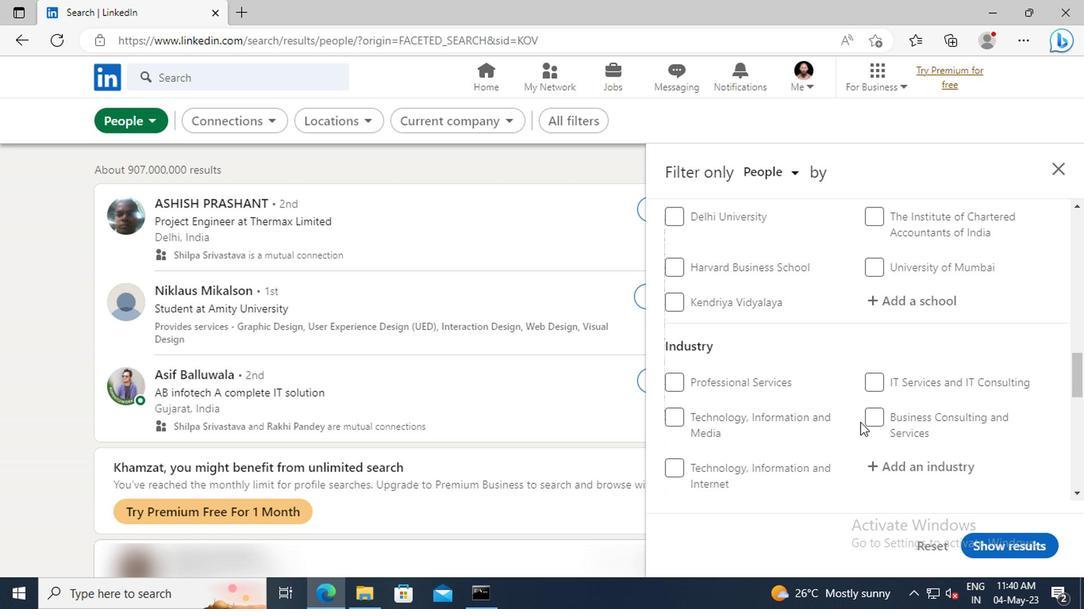 
Action: Mouse scrolled (857, 422) with delta (0, 0)
Screenshot: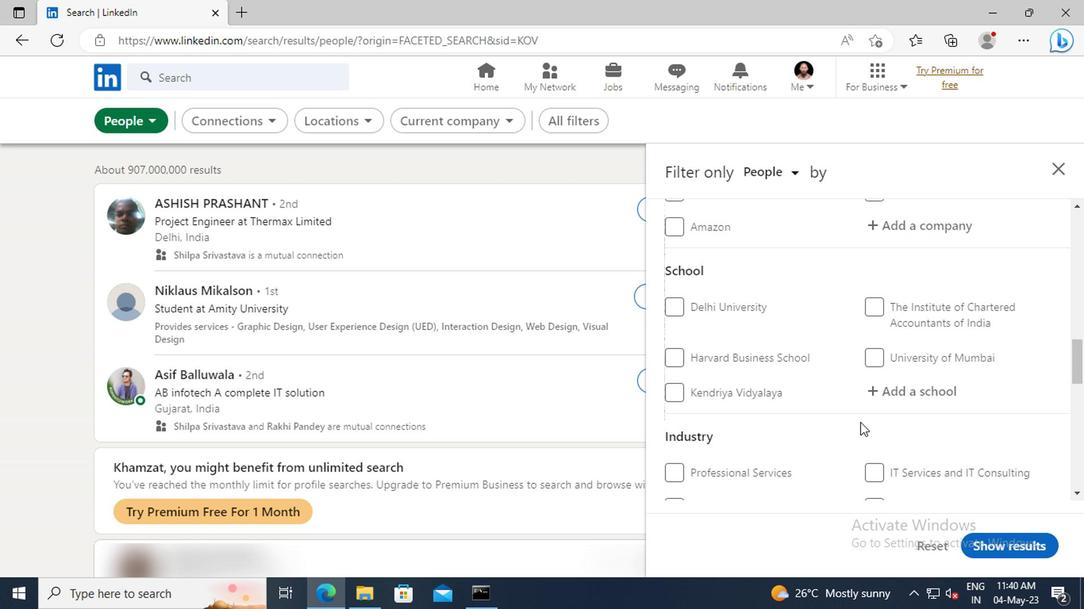 
Action: Mouse scrolled (857, 422) with delta (0, 0)
Screenshot: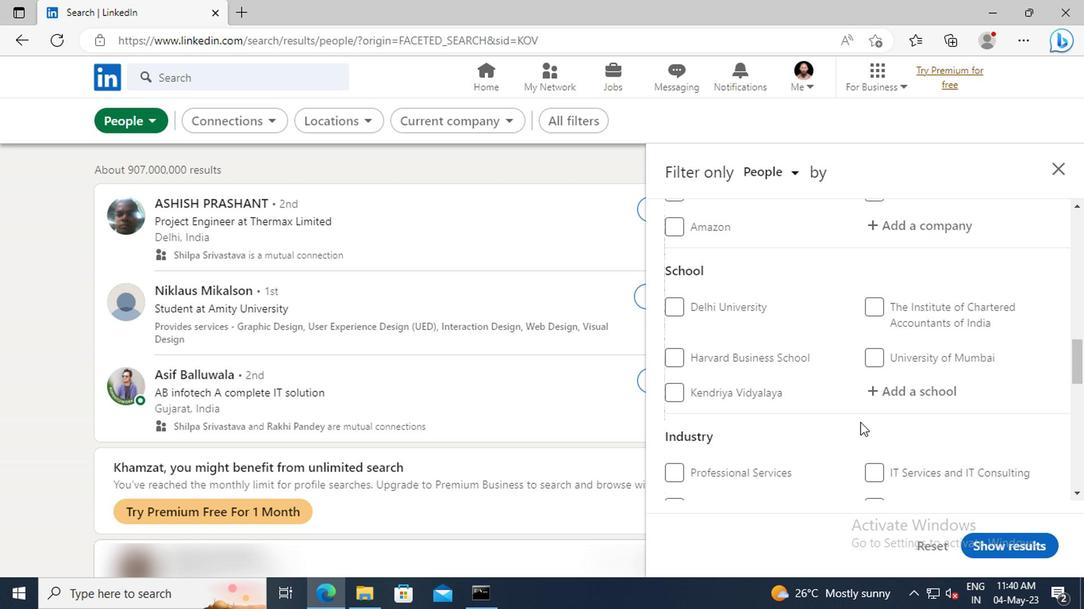 
Action: Mouse scrolled (857, 422) with delta (0, 0)
Screenshot: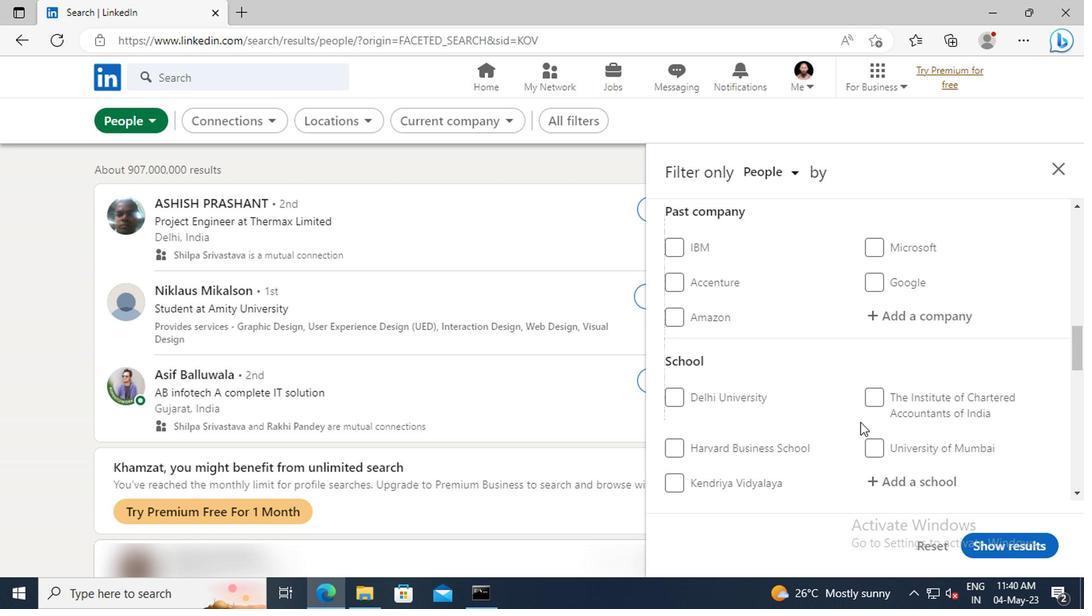 
Action: Mouse scrolled (857, 422) with delta (0, 0)
Screenshot: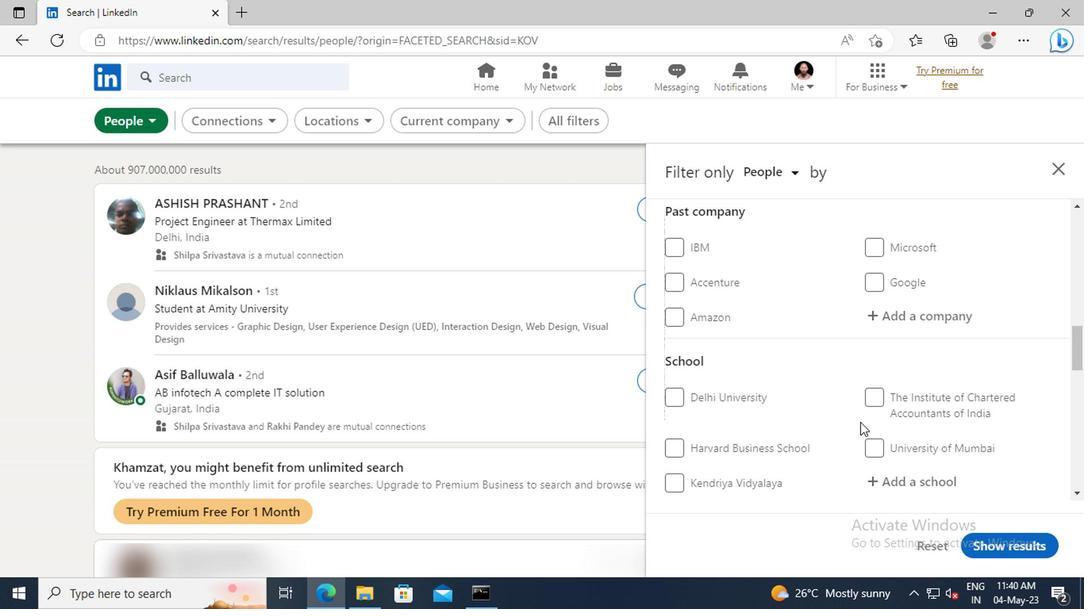 
Action: Mouse scrolled (857, 422) with delta (0, 0)
Screenshot: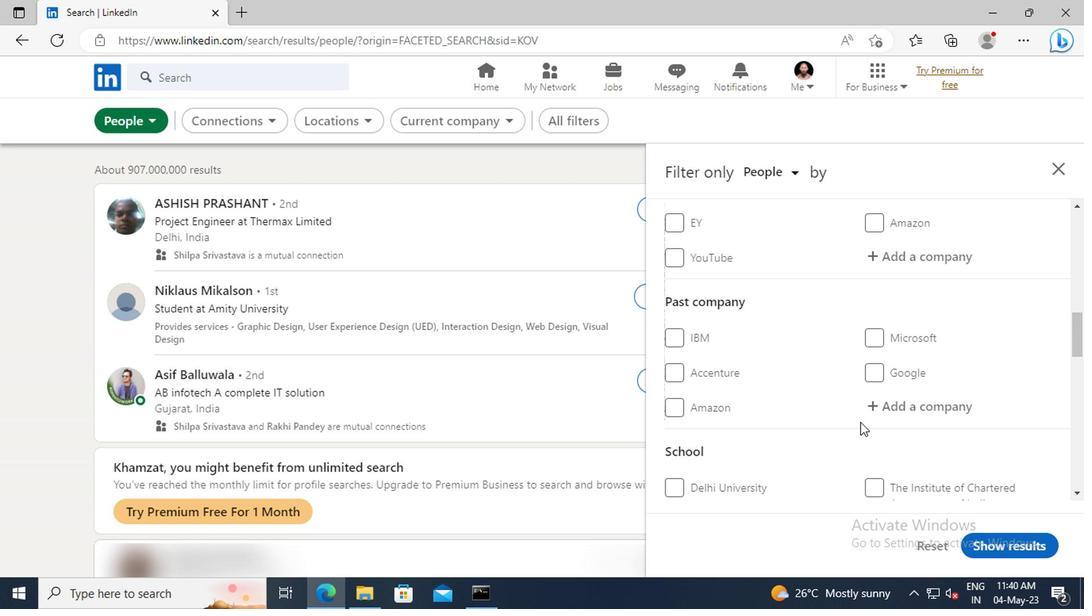 
Action: Mouse scrolled (857, 422) with delta (0, 0)
Screenshot: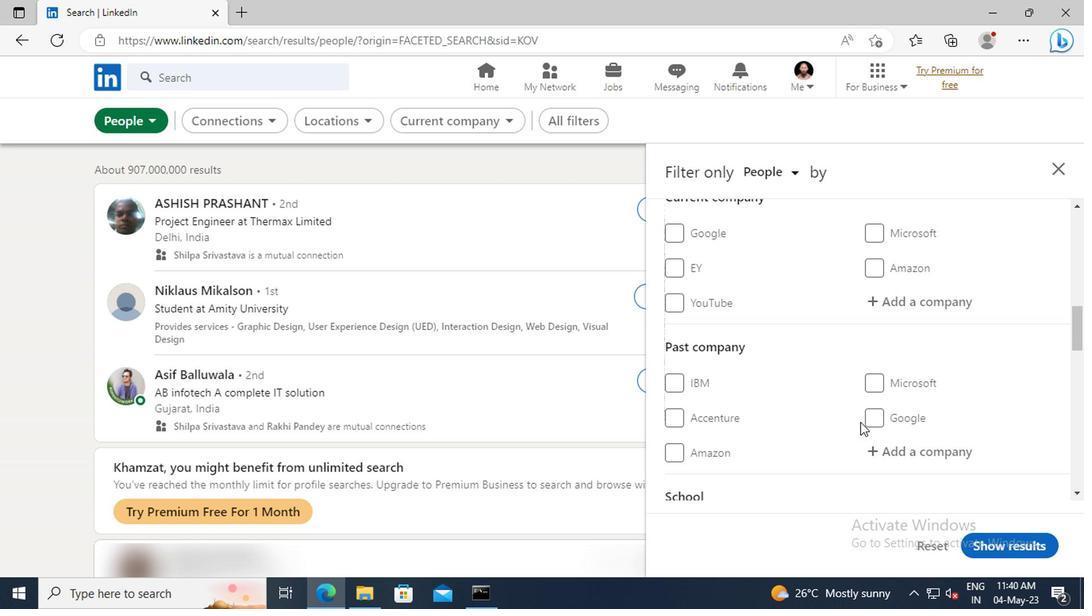 
Action: Mouse moved to (869, 356)
Screenshot: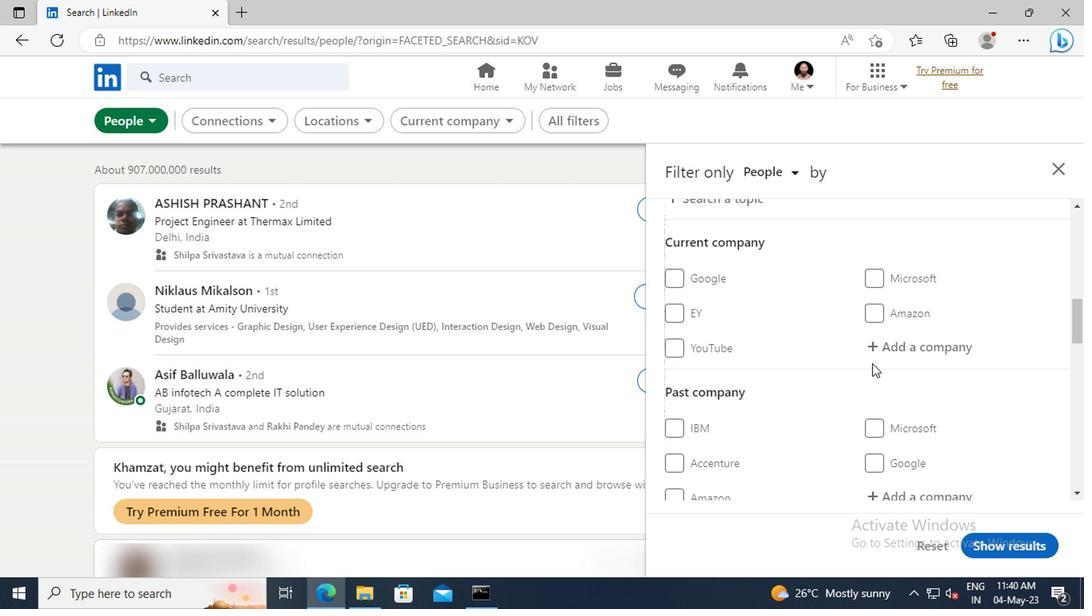 
Action: Mouse pressed left at (869, 356)
Screenshot: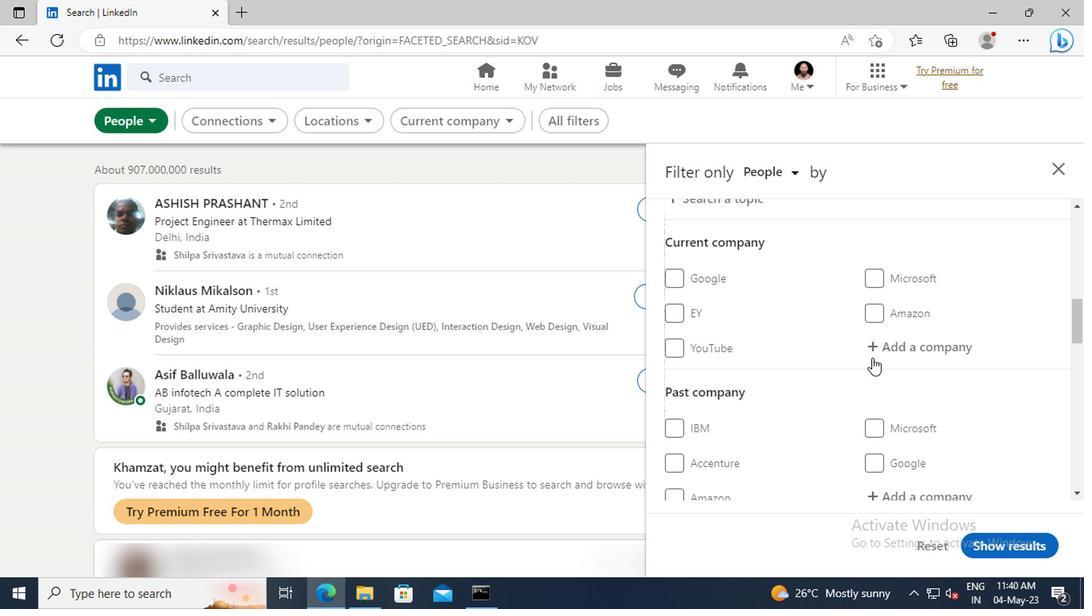
Action: Mouse moved to (867, 356)
Screenshot: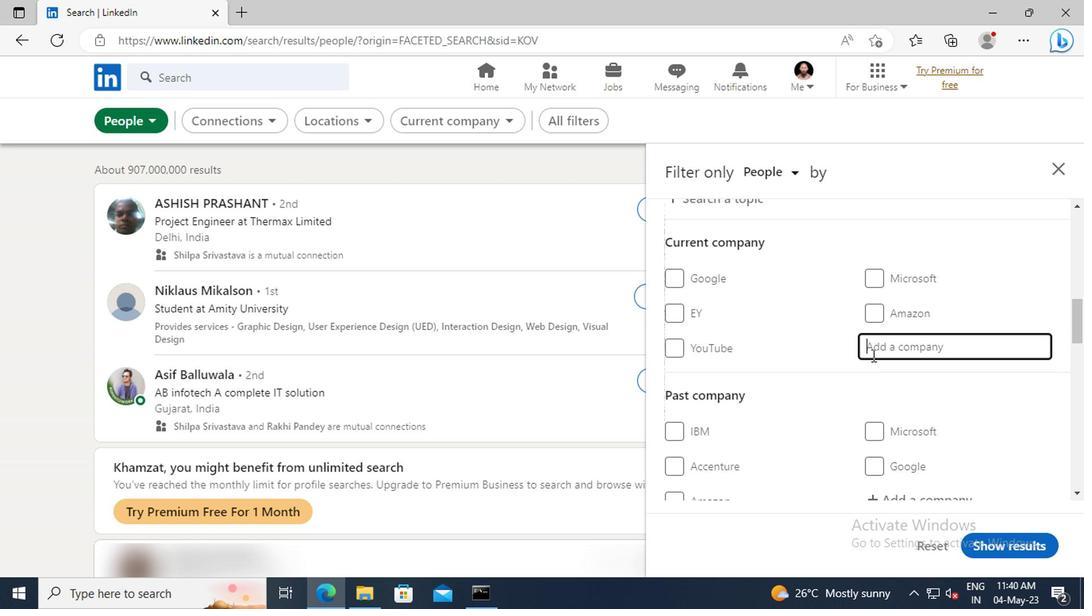 
Action: Key pressed <Key.shift>
Screenshot: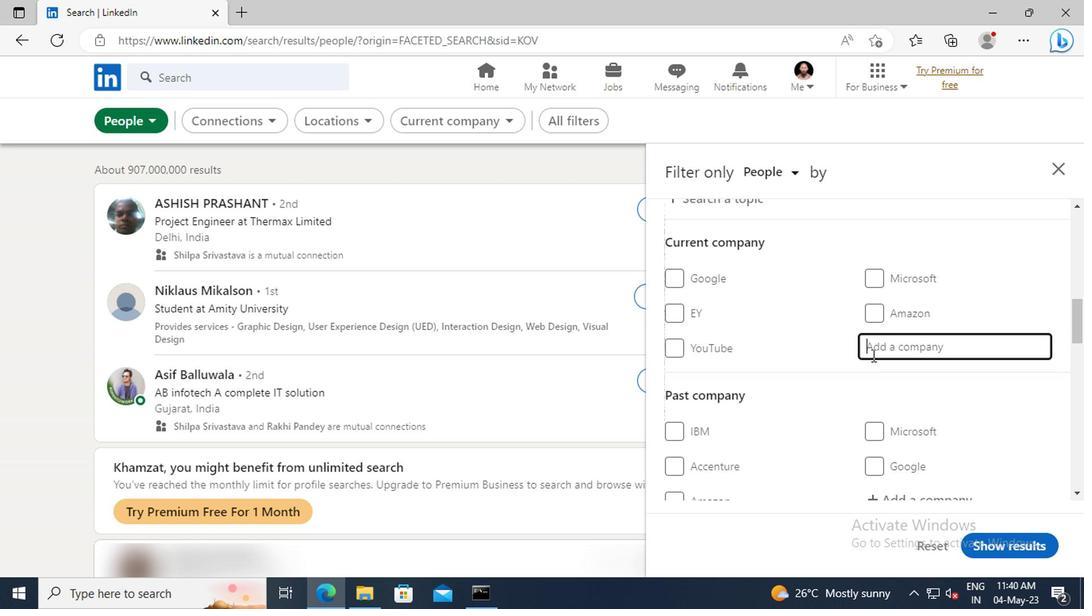
Action: Mouse moved to (867, 356)
Screenshot: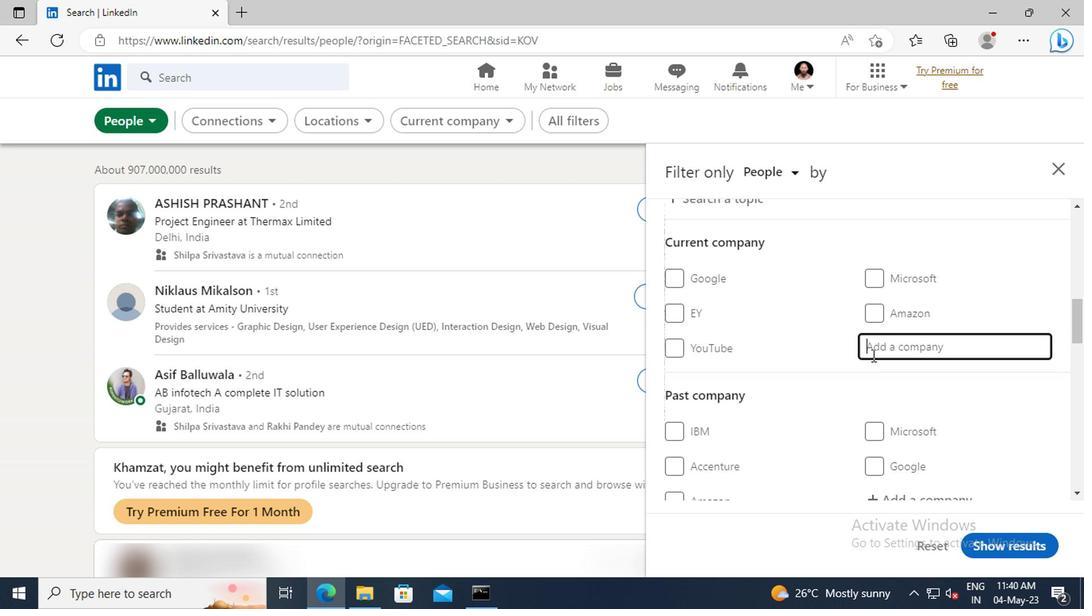 
Action: Key pressed FRESHERS<Key.space><Key.shift>CAMP
Screenshot: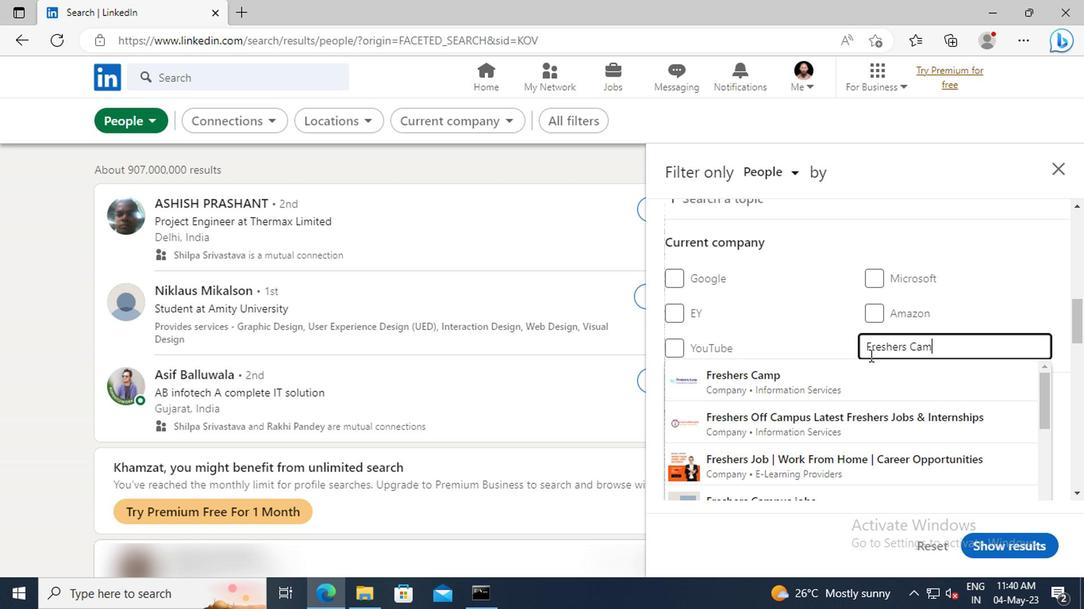 
Action: Mouse moved to (863, 375)
Screenshot: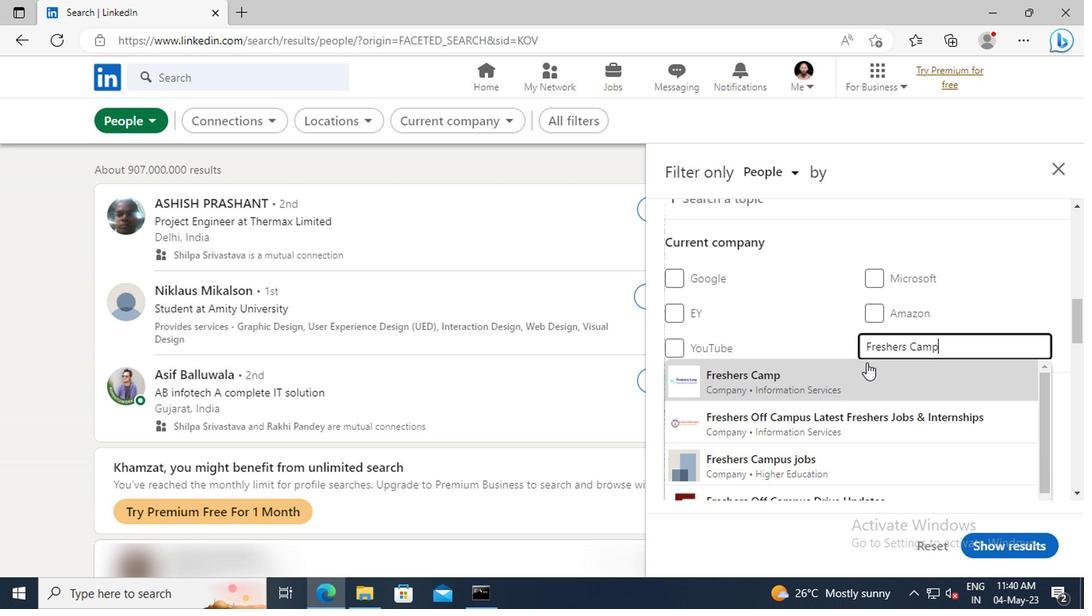 
Action: Mouse pressed left at (863, 375)
Screenshot: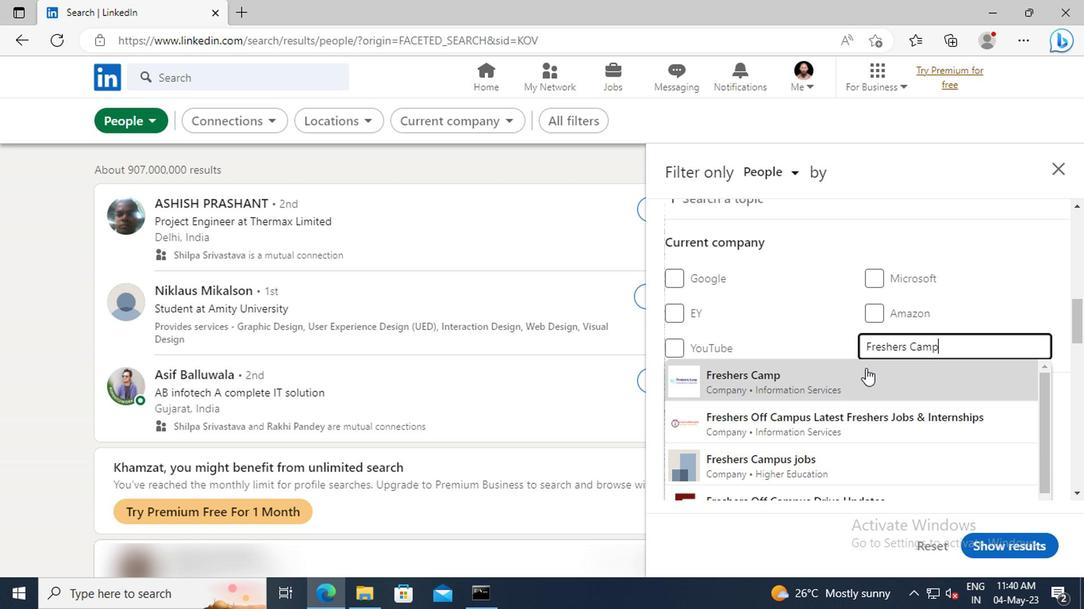 
Action: Mouse scrolled (863, 374) with delta (0, -1)
Screenshot: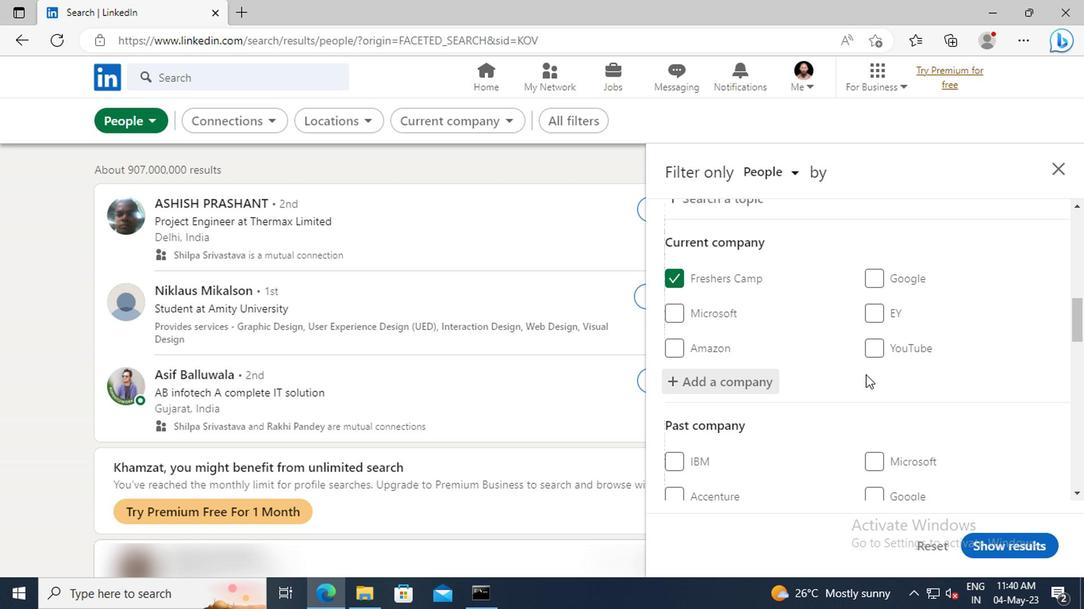 
Action: Mouse moved to (863, 372)
Screenshot: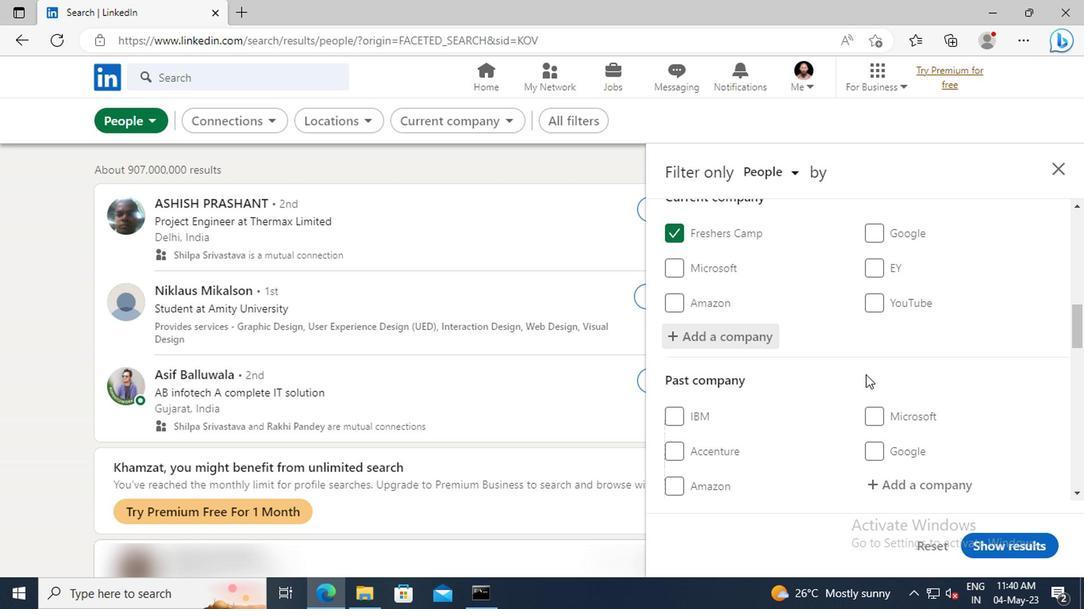 
Action: Mouse scrolled (863, 372) with delta (0, 0)
Screenshot: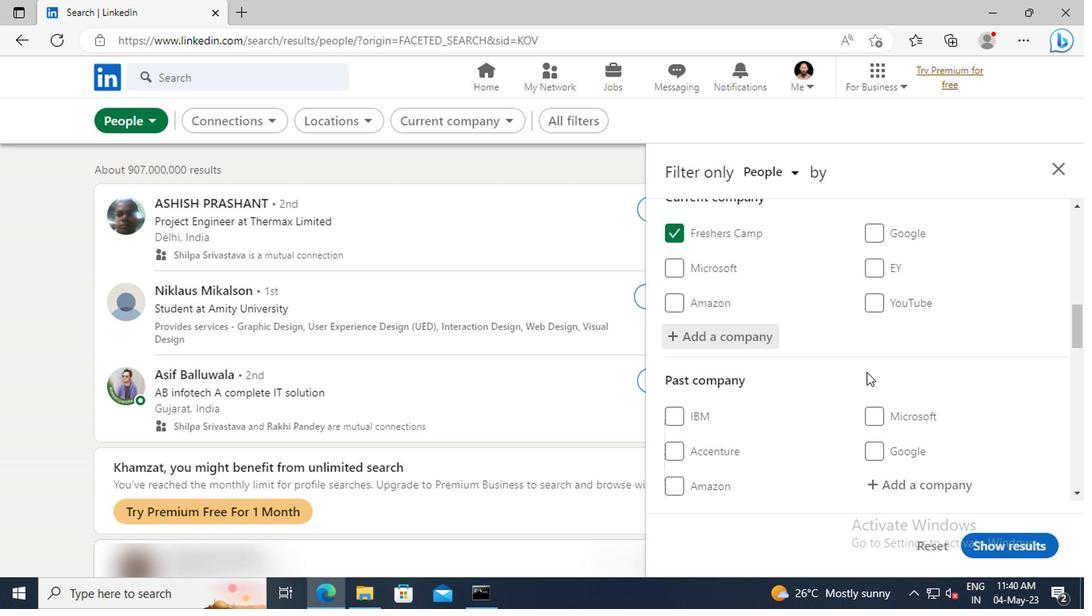 
Action: Mouse moved to (863, 371)
Screenshot: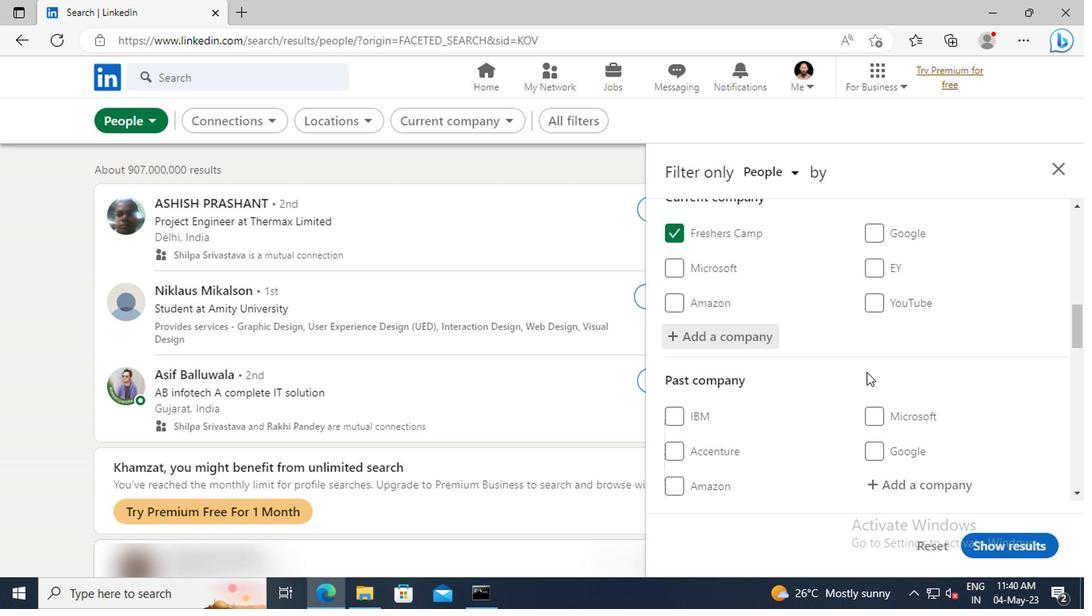 
Action: Mouse scrolled (863, 370) with delta (0, -1)
Screenshot: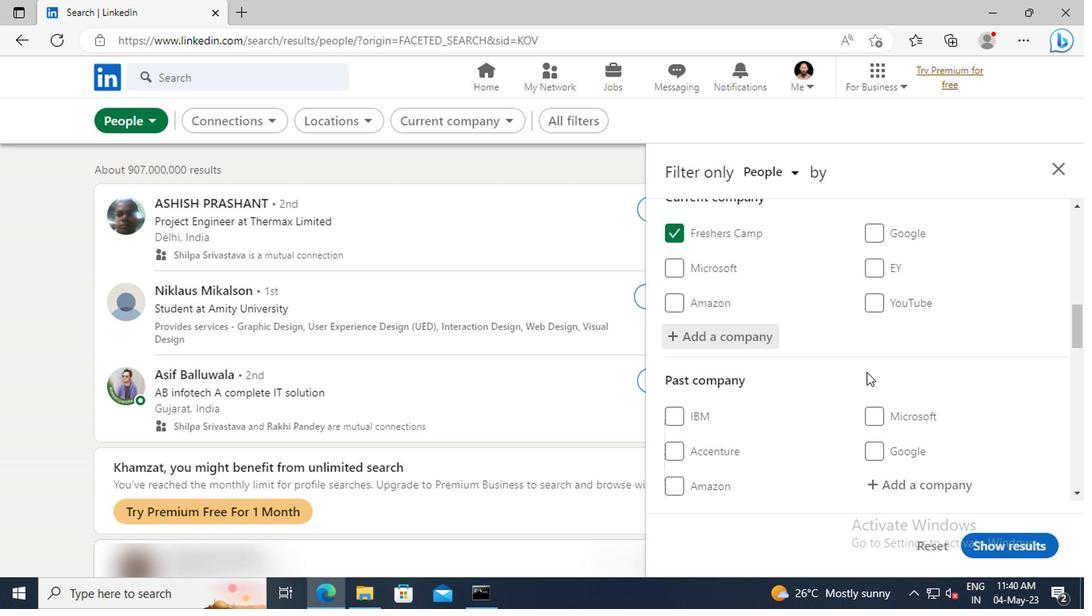
Action: Mouse moved to (865, 360)
Screenshot: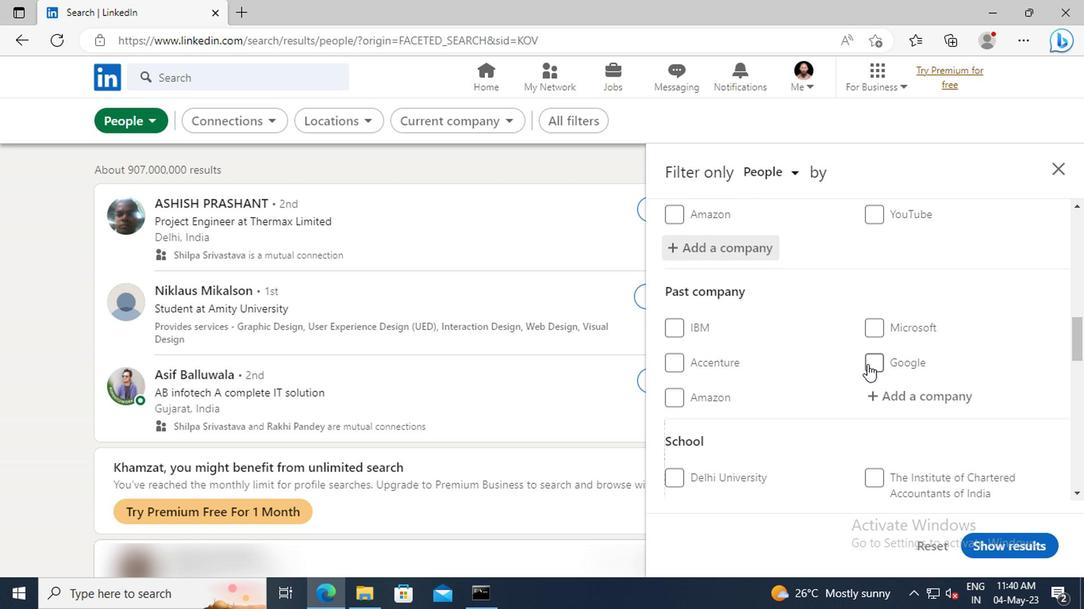
Action: Mouse scrolled (865, 359) with delta (0, 0)
Screenshot: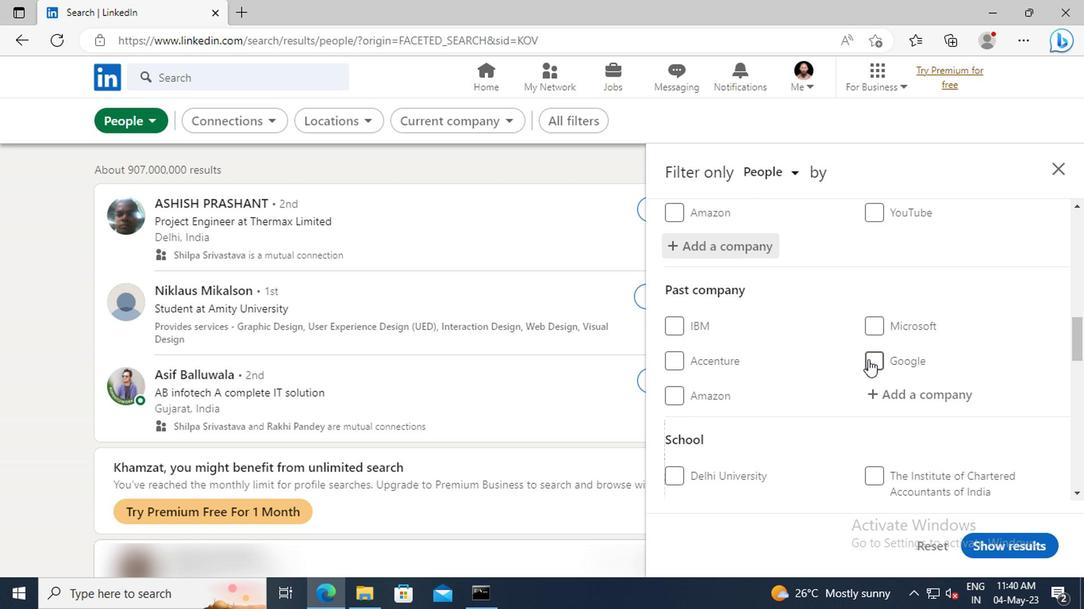 
Action: Mouse moved to (865, 357)
Screenshot: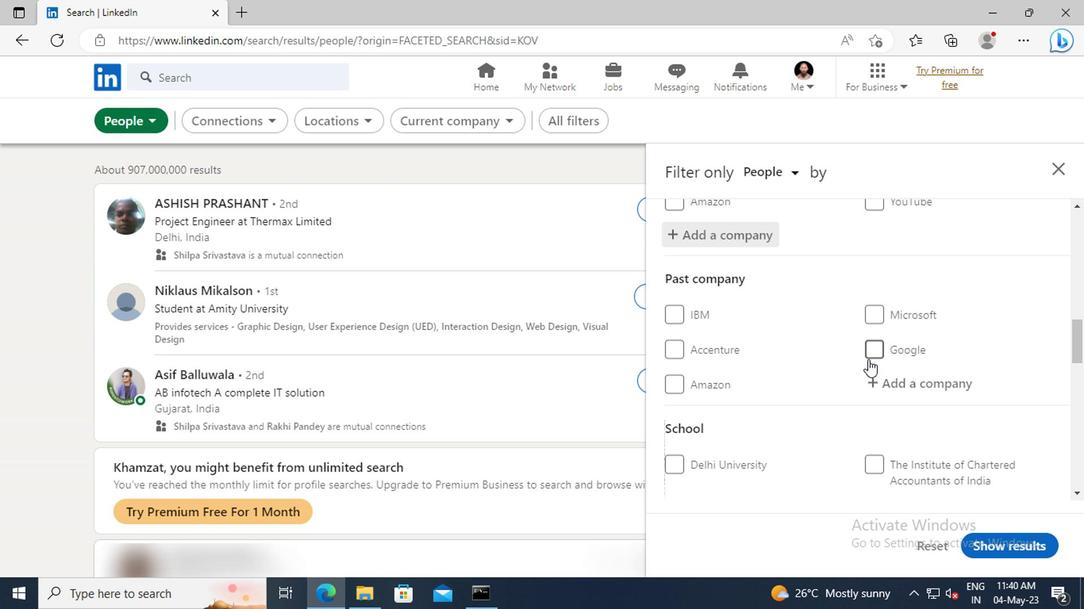 
Action: Mouse scrolled (865, 356) with delta (0, -1)
Screenshot: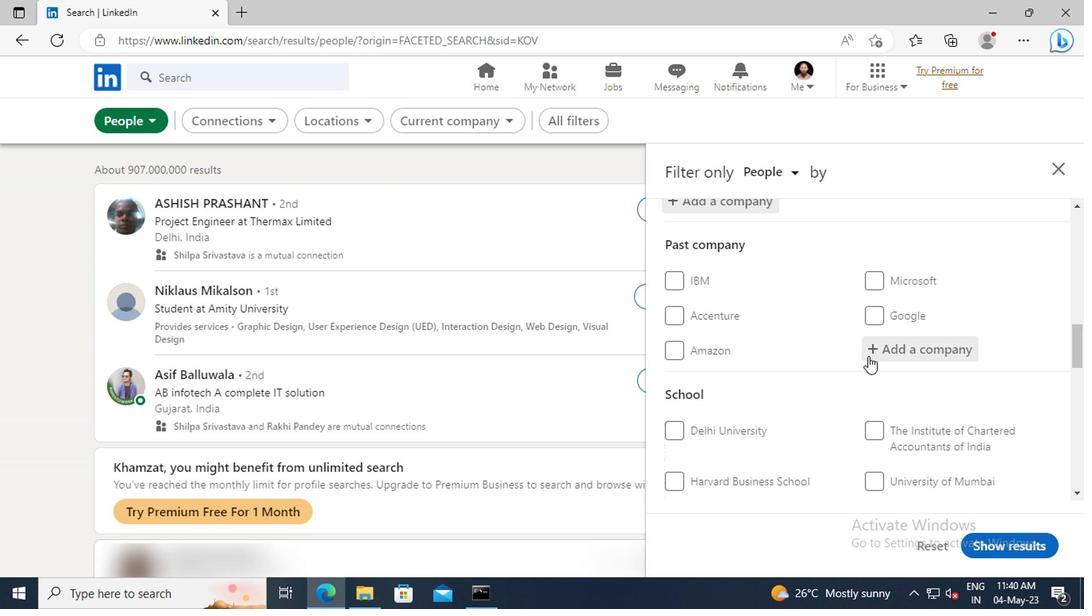 
Action: Mouse scrolled (865, 356) with delta (0, -1)
Screenshot: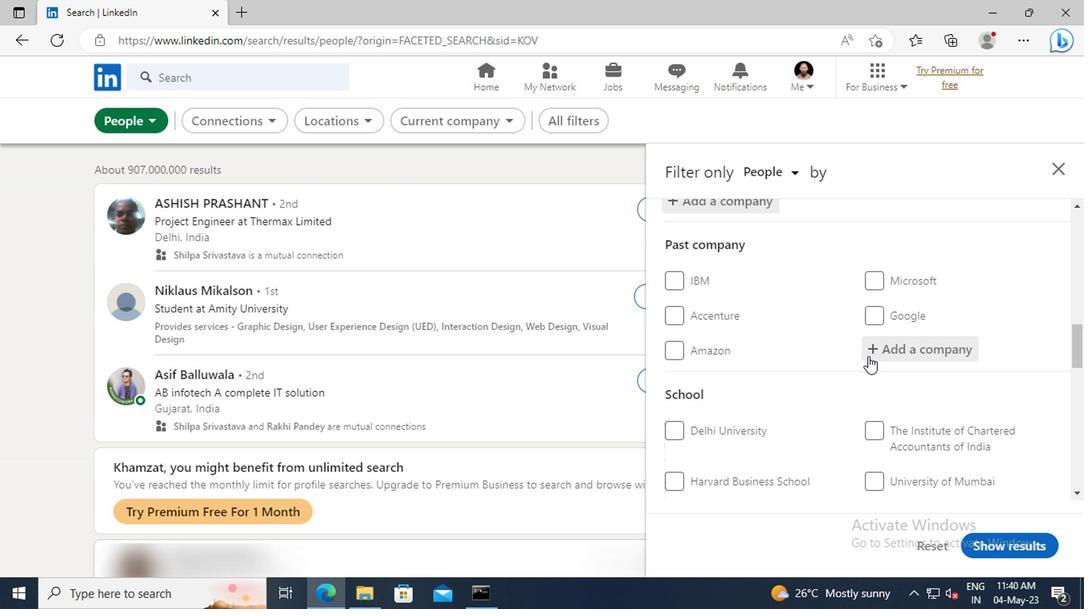 
Action: Mouse scrolled (865, 356) with delta (0, -1)
Screenshot: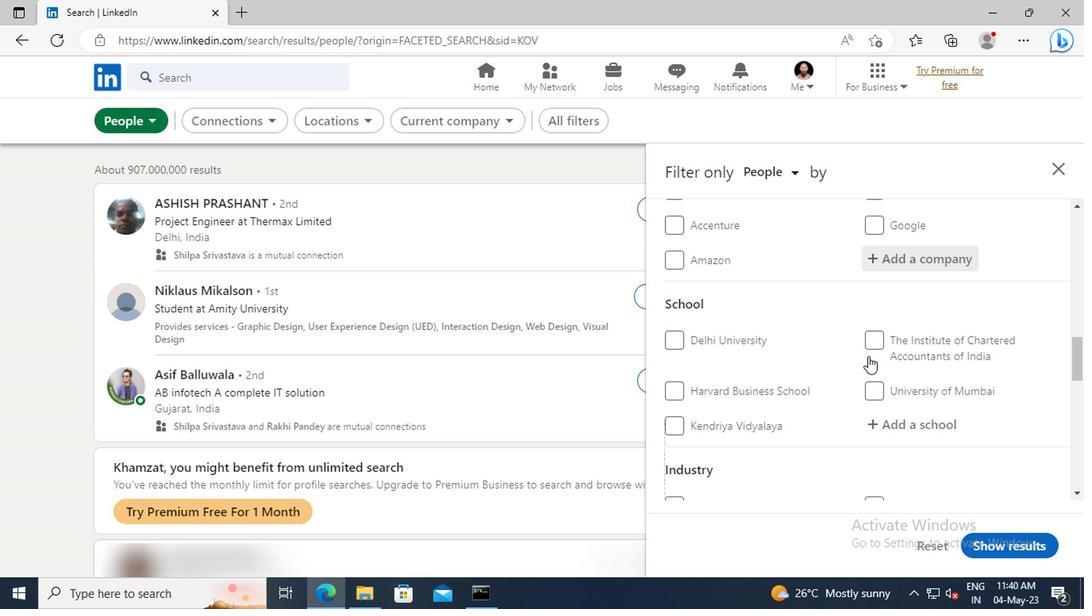 
Action: Mouse moved to (873, 379)
Screenshot: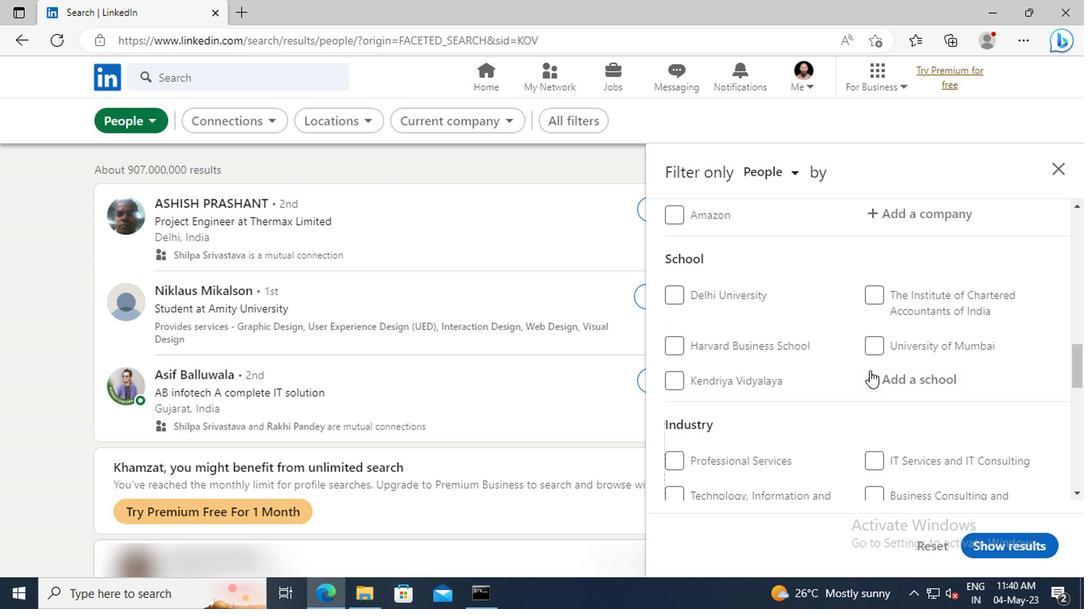 
Action: Mouse pressed left at (873, 379)
Screenshot: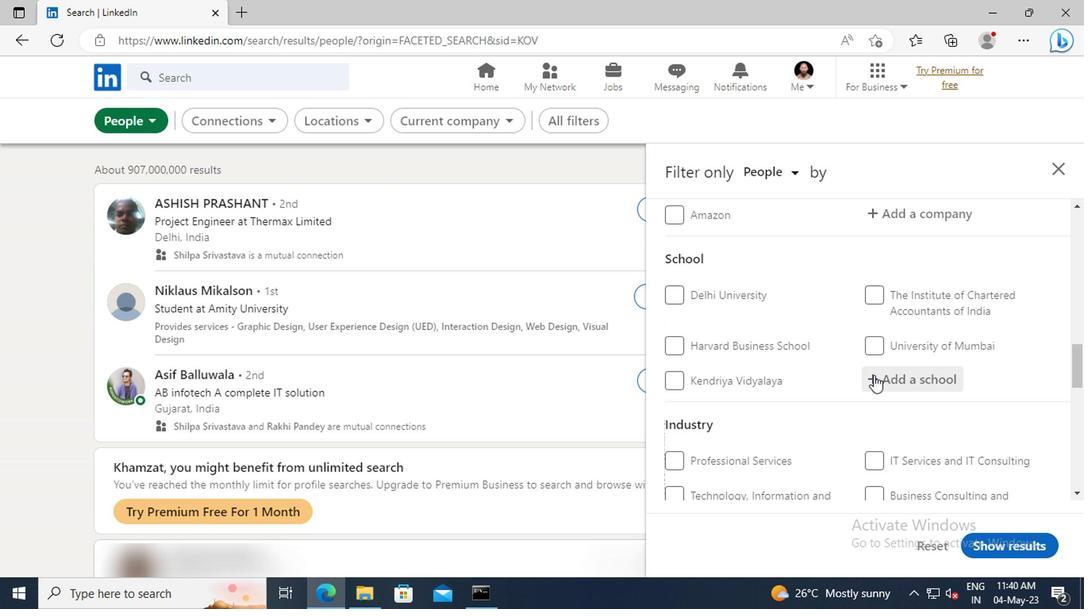 
Action: Key pressed <Key.shift>SRI<Key.space><Key.shift>SIDDH
Screenshot: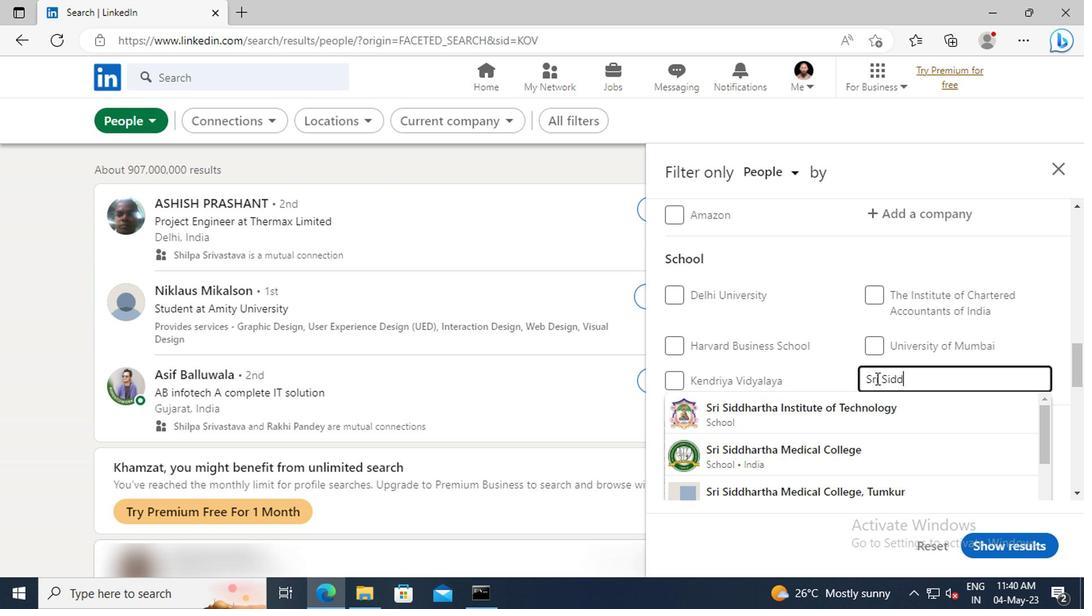 
Action: Mouse moved to (877, 402)
Screenshot: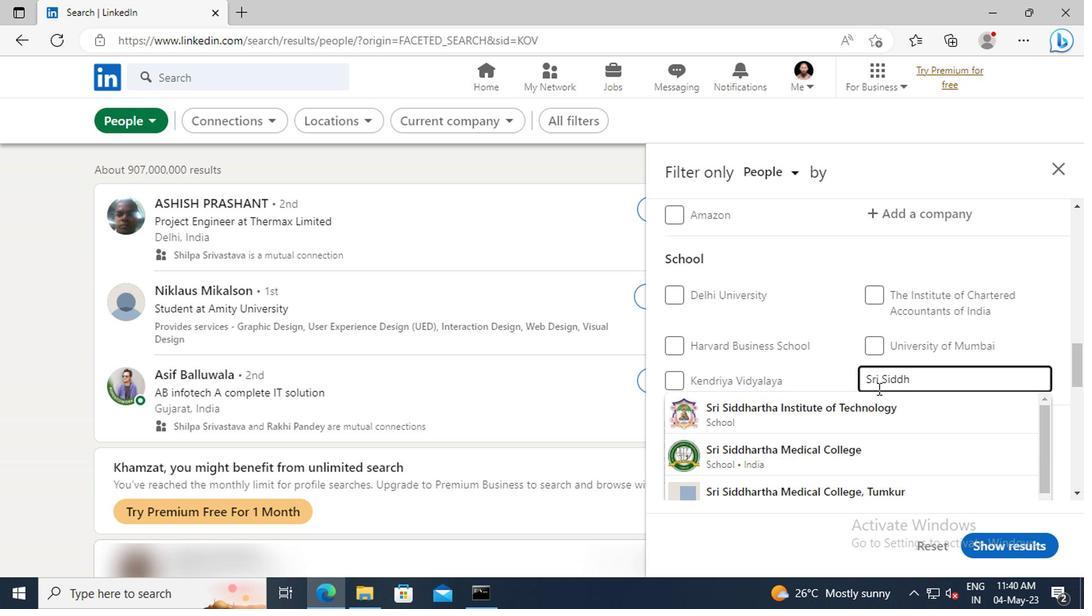 
Action: Mouse pressed left at (877, 402)
Screenshot: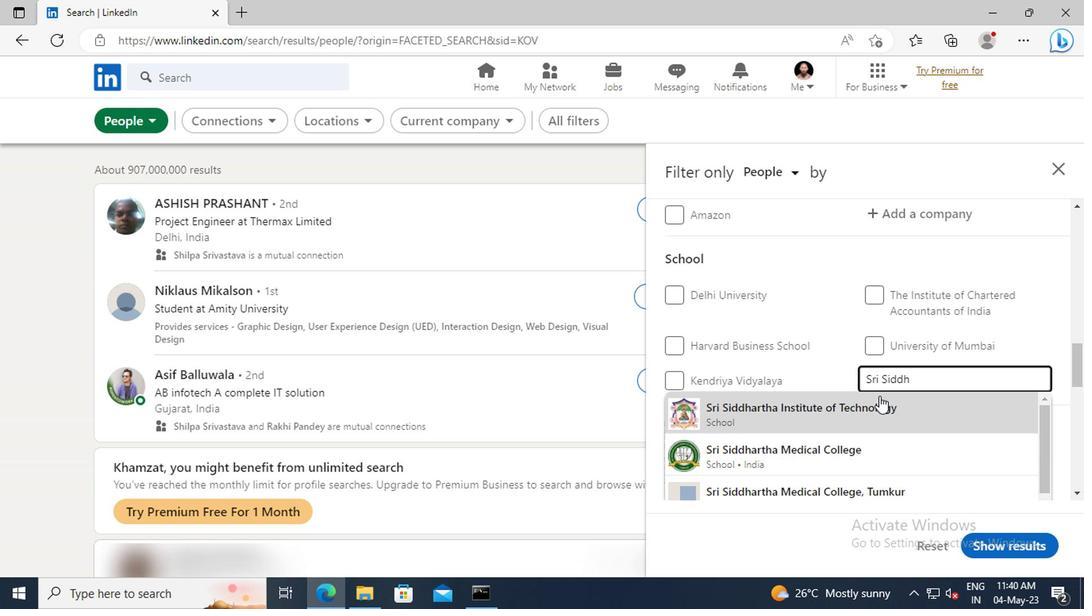 
Action: Mouse scrolled (877, 401) with delta (0, 0)
Screenshot: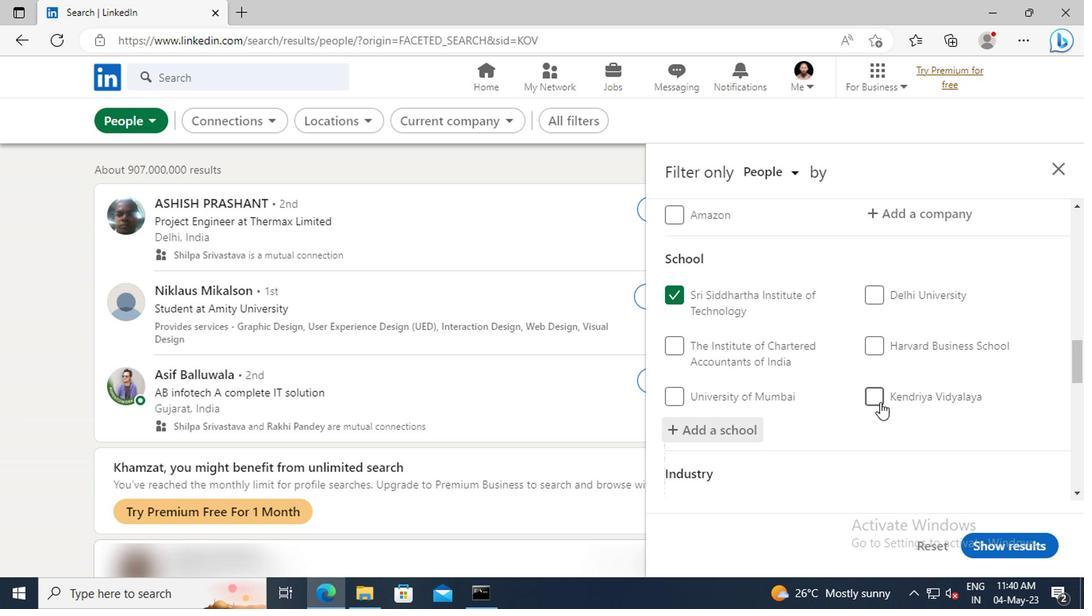 
Action: Mouse scrolled (877, 401) with delta (0, 0)
Screenshot: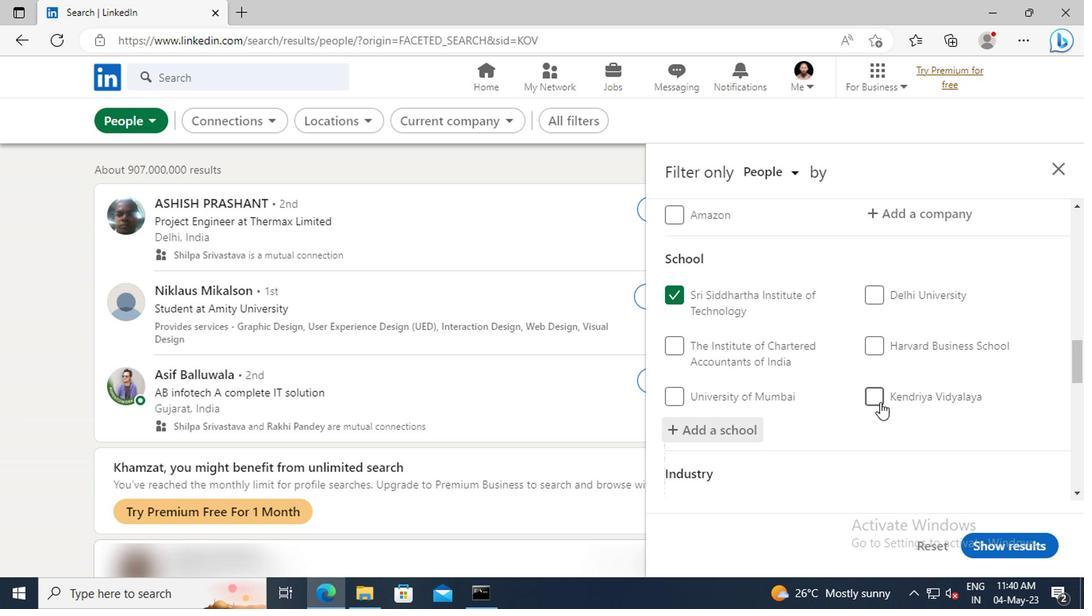 
Action: Mouse moved to (879, 400)
Screenshot: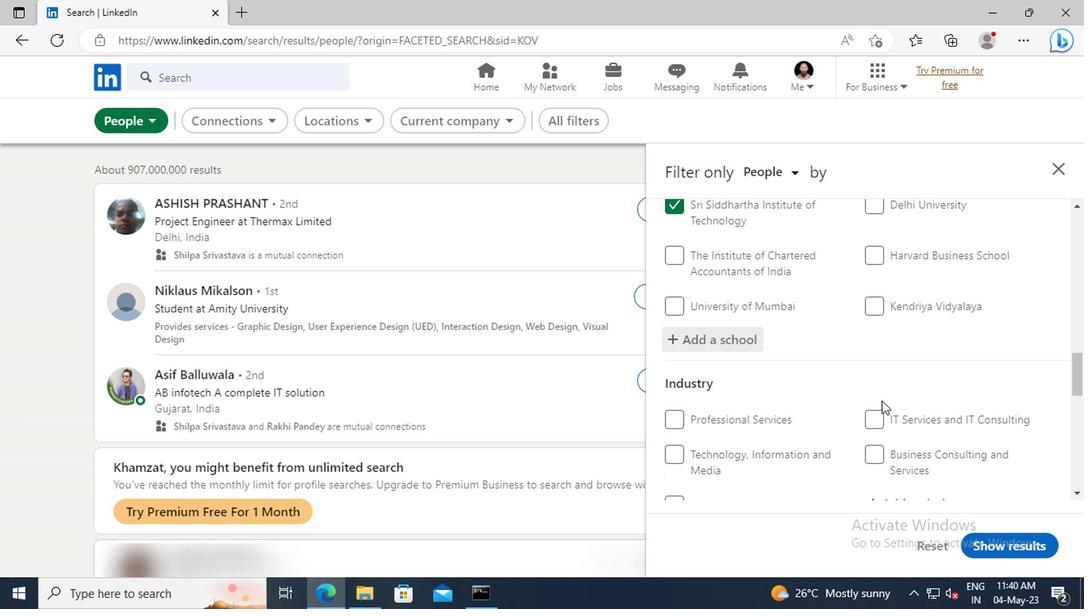 
Action: Mouse scrolled (879, 399) with delta (0, 0)
Screenshot: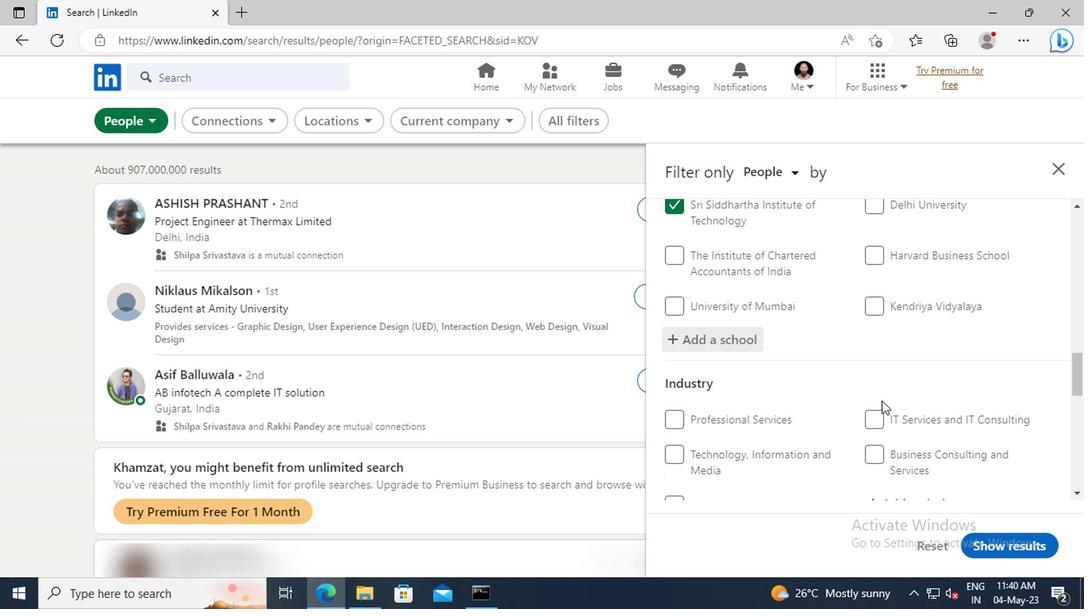 
Action: Mouse moved to (879, 398)
Screenshot: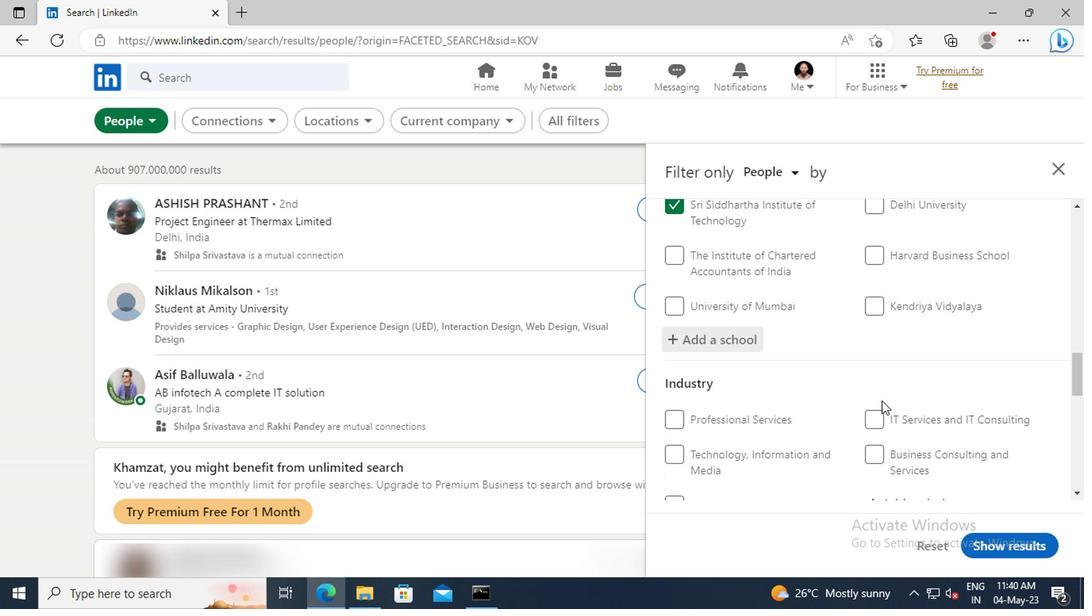
Action: Mouse scrolled (879, 396) with delta (0, -1)
Screenshot: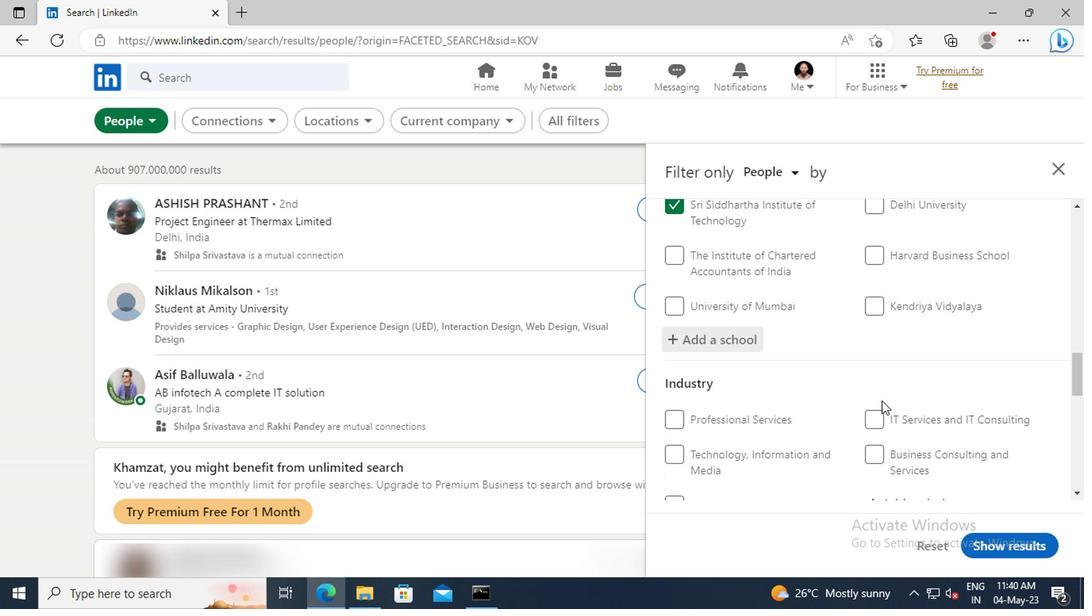 
Action: Mouse moved to (877, 390)
Screenshot: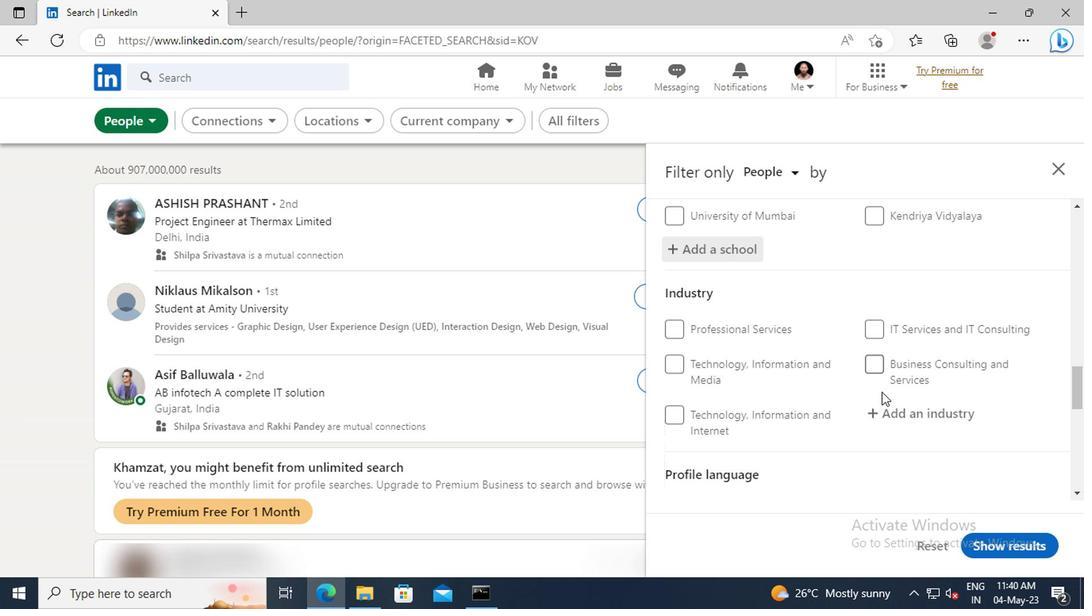 
Action: Mouse scrolled (877, 390) with delta (0, 0)
Screenshot: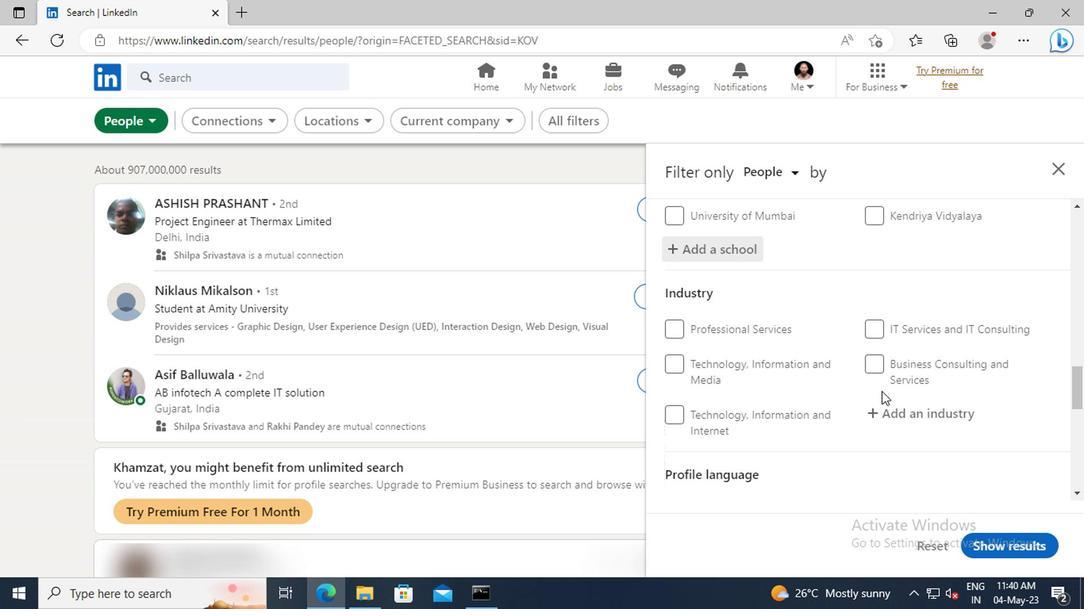 
Action: Mouse moved to (885, 376)
Screenshot: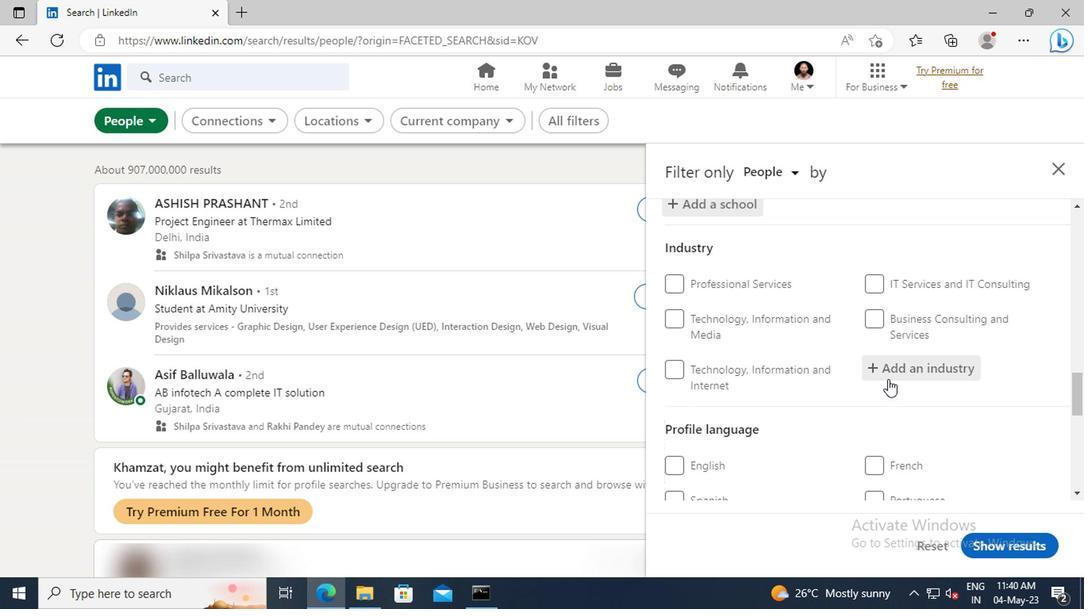 
Action: Mouse pressed left at (885, 376)
Screenshot: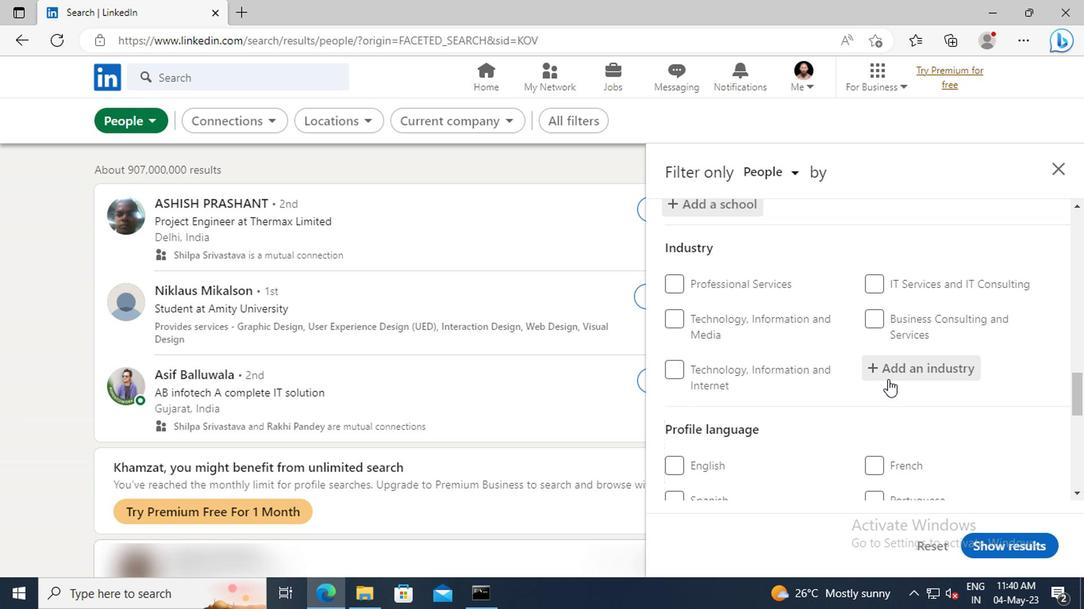 
Action: Mouse moved to (885, 375)
Screenshot: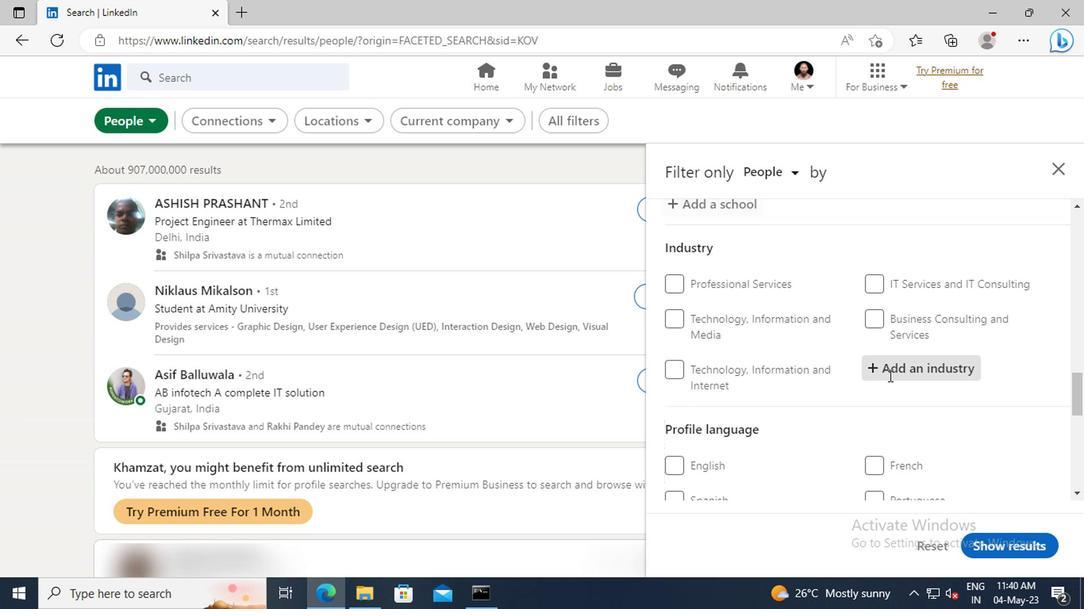 
Action: Key pressed <Key.shift>UTILITY<Key.space><Key.shift>SY
Screenshot: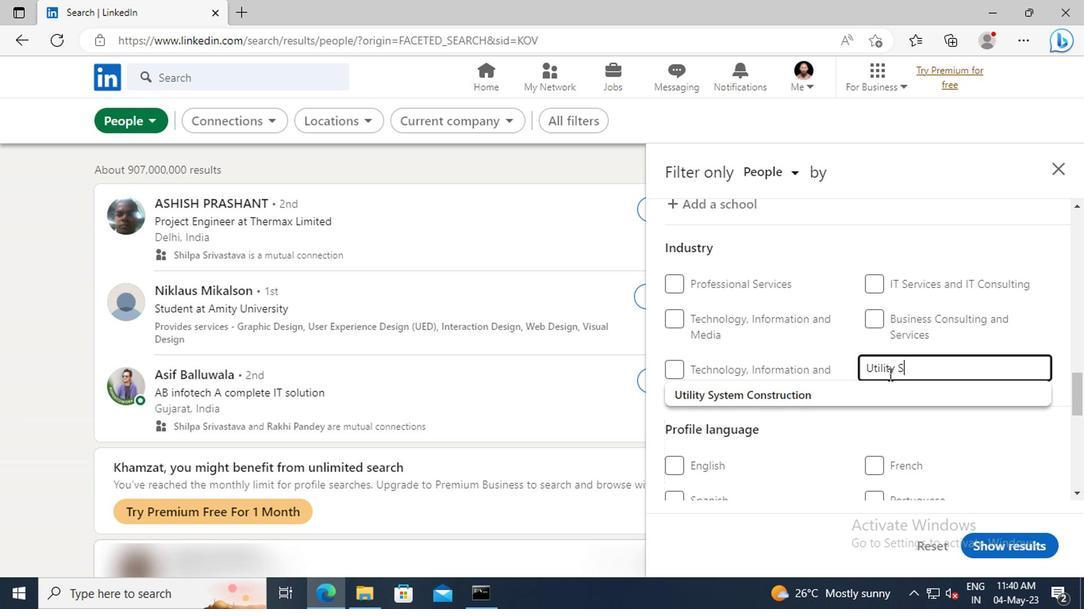 
Action: Mouse moved to (885, 386)
Screenshot: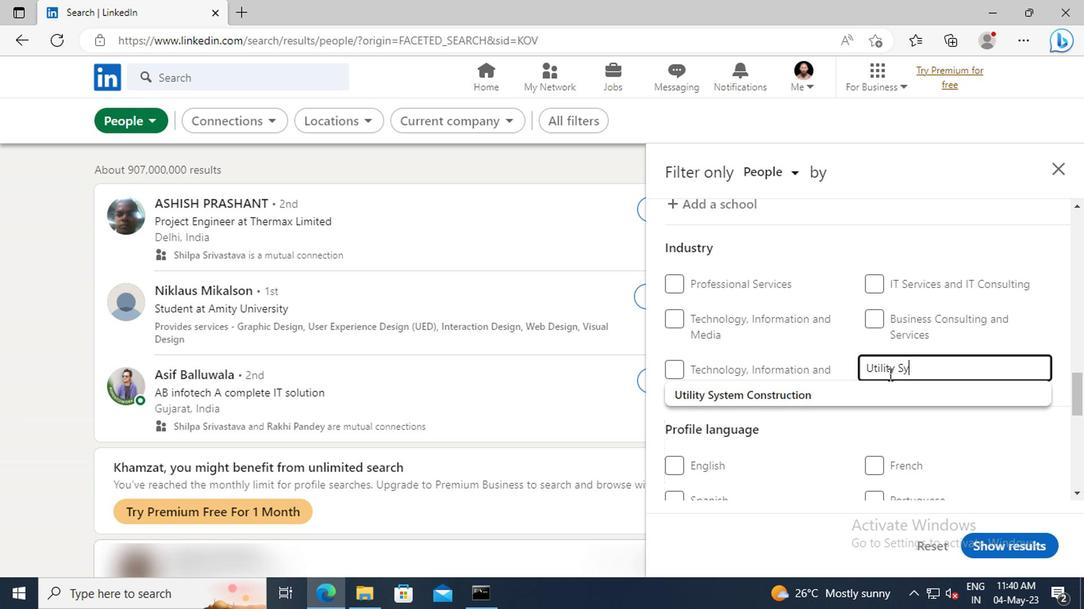 
Action: Mouse pressed left at (885, 386)
Screenshot: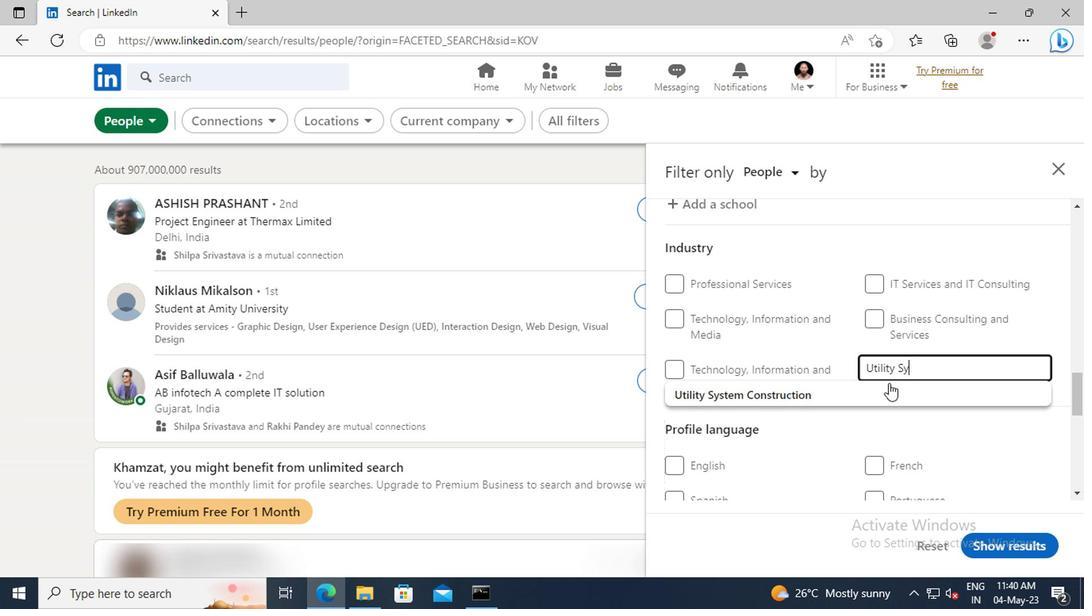 
Action: Mouse scrolled (885, 385) with delta (0, 0)
Screenshot: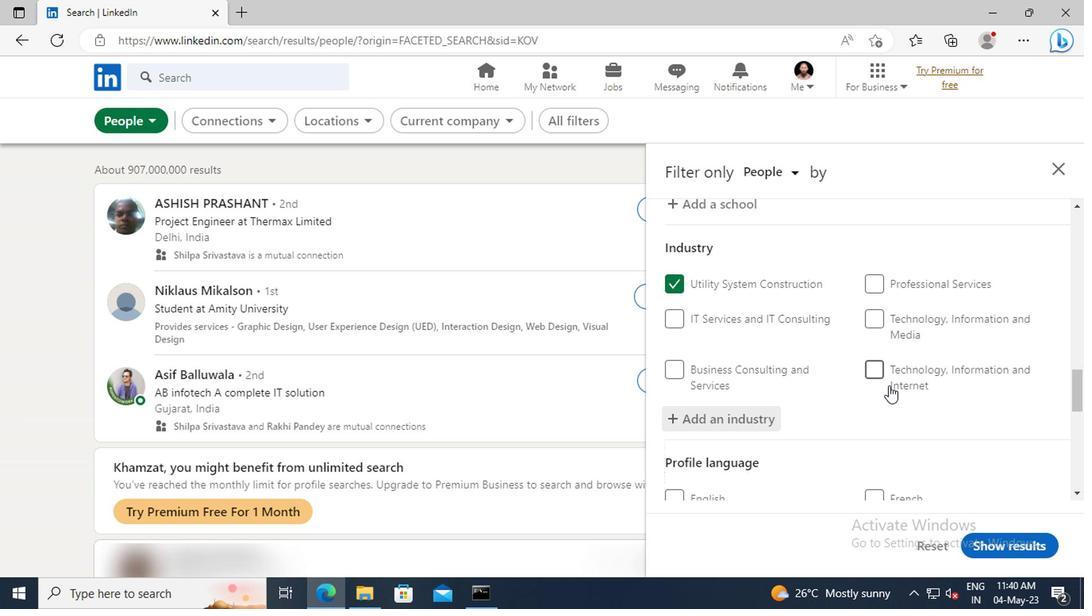 
Action: Mouse scrolled (885, 385) with delta (0, 0)
Screenshot: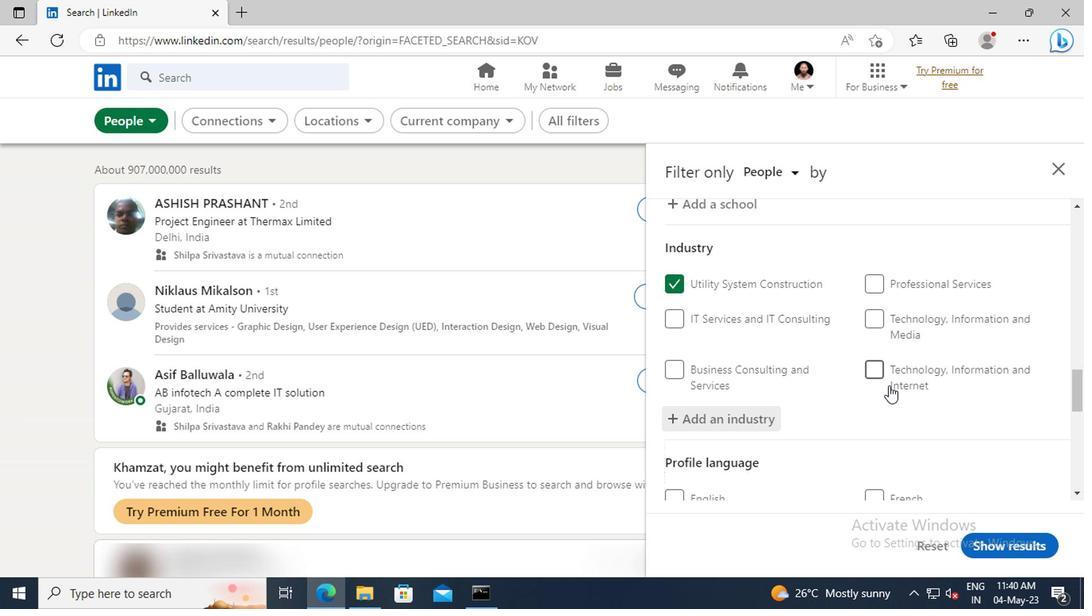 
Action: Mouse scrolled (885, 385) with delta (0, 0)
Screenshot: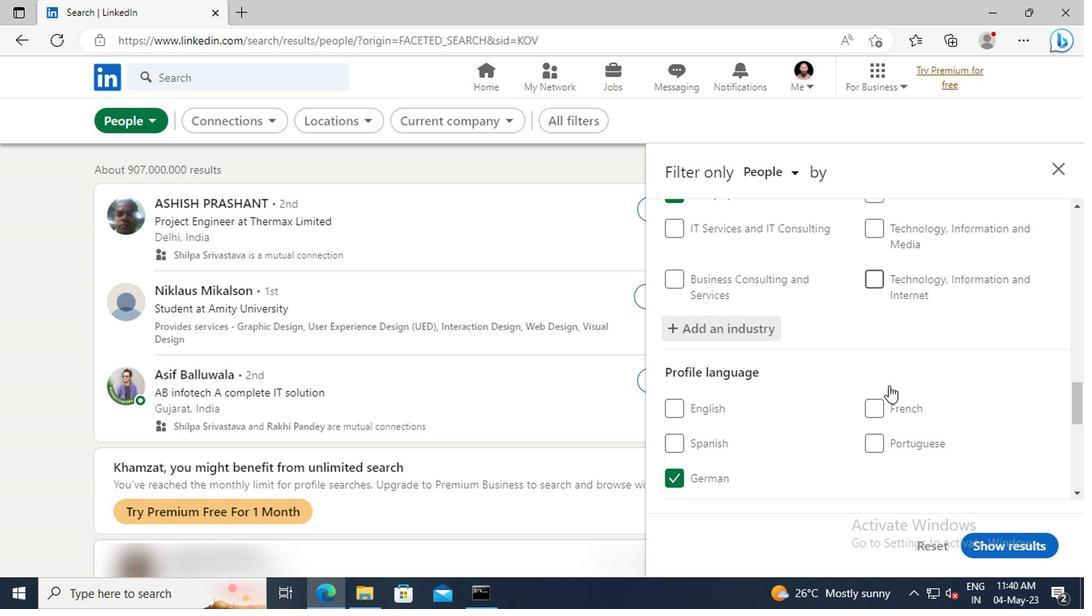 
Action: Mouse scrolled (885, 385) with delta (0, 0)
Screenshot: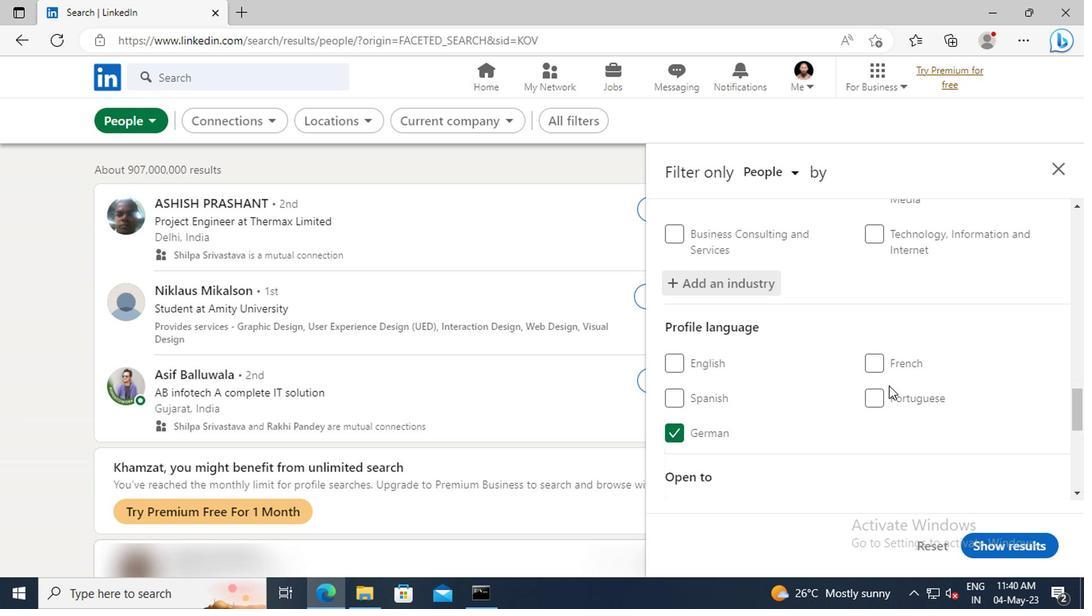 
Action: Mouse scrolled (885, 385) with delta (0, 0)
Screenshot: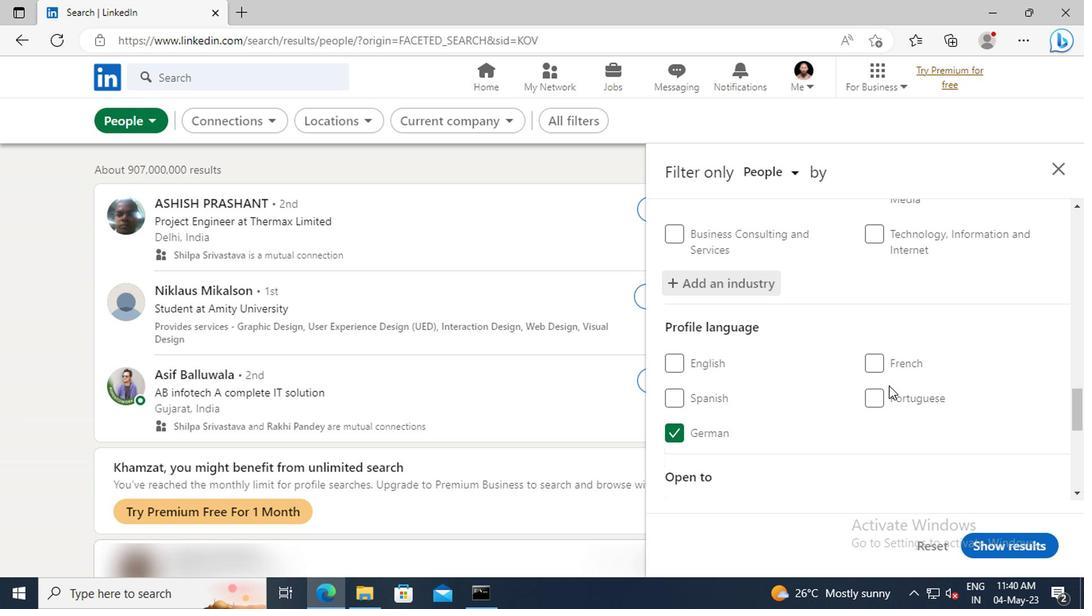 
Action: Mouse scrolled (885, 385) with delta (0, 0)
Screenshot: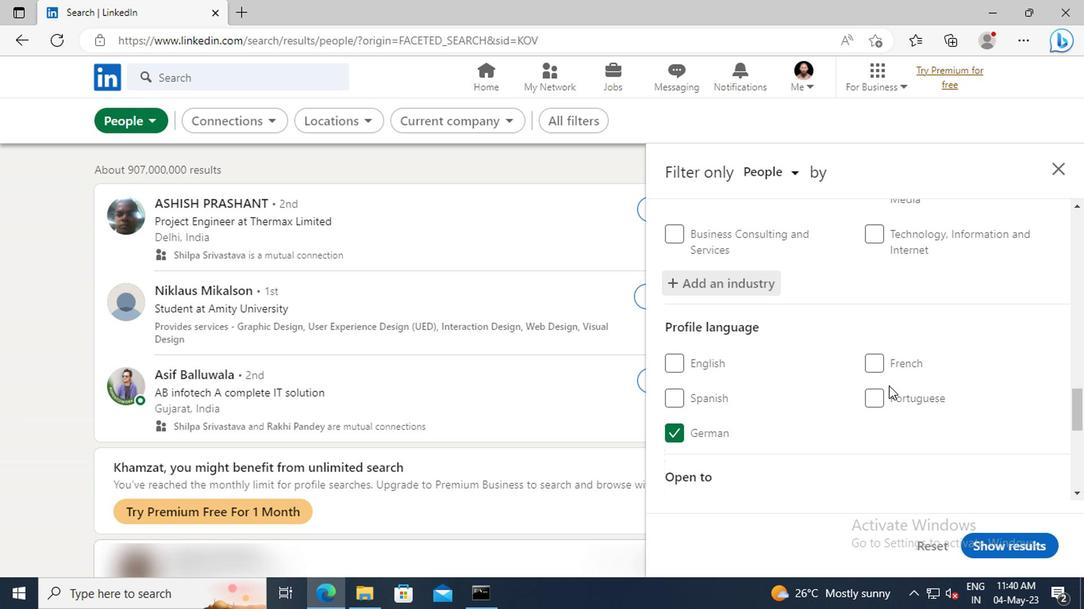 
Action: Mouse scrolled (885, 385) with delta (0, 0)
Screenshot: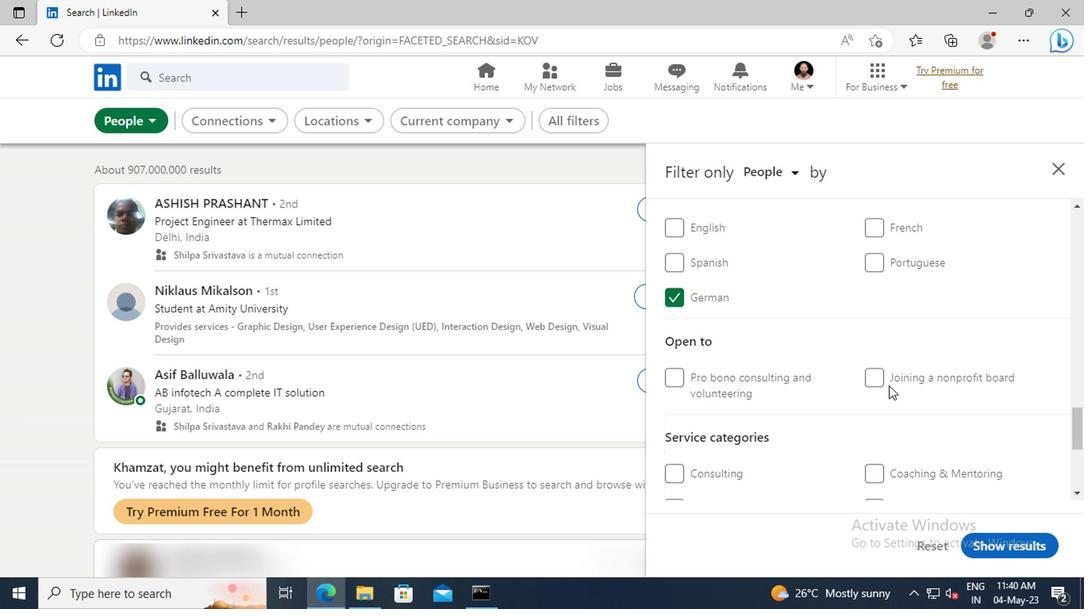 
Action: Mouse scrolled (885, 385) with delta (0, 0)
Screenshot: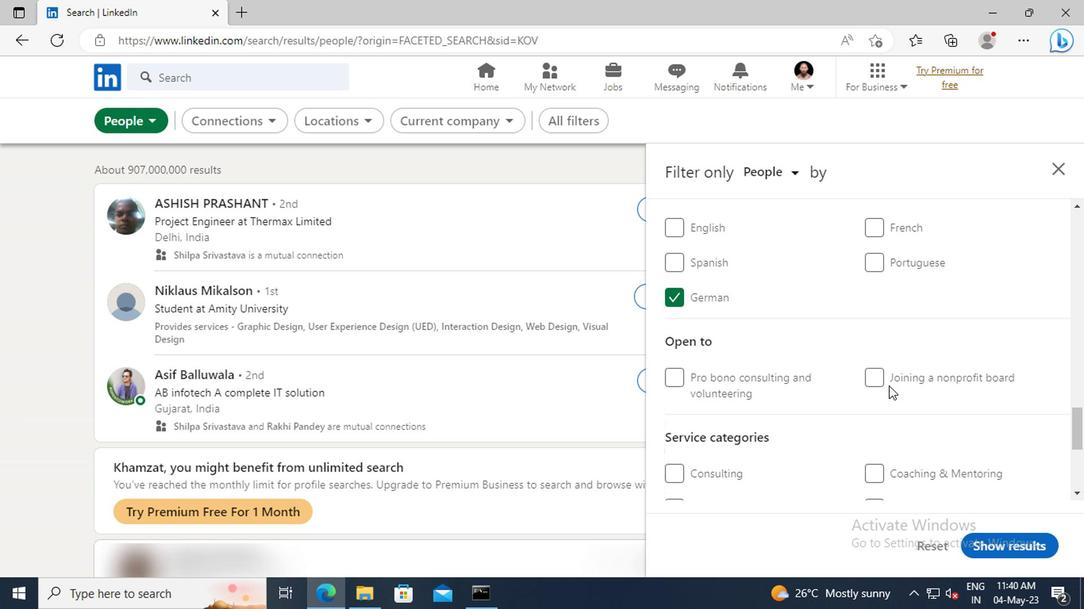 
Action: Mouse scrolled (885, 385) with delta (0, 0)
Screenshot: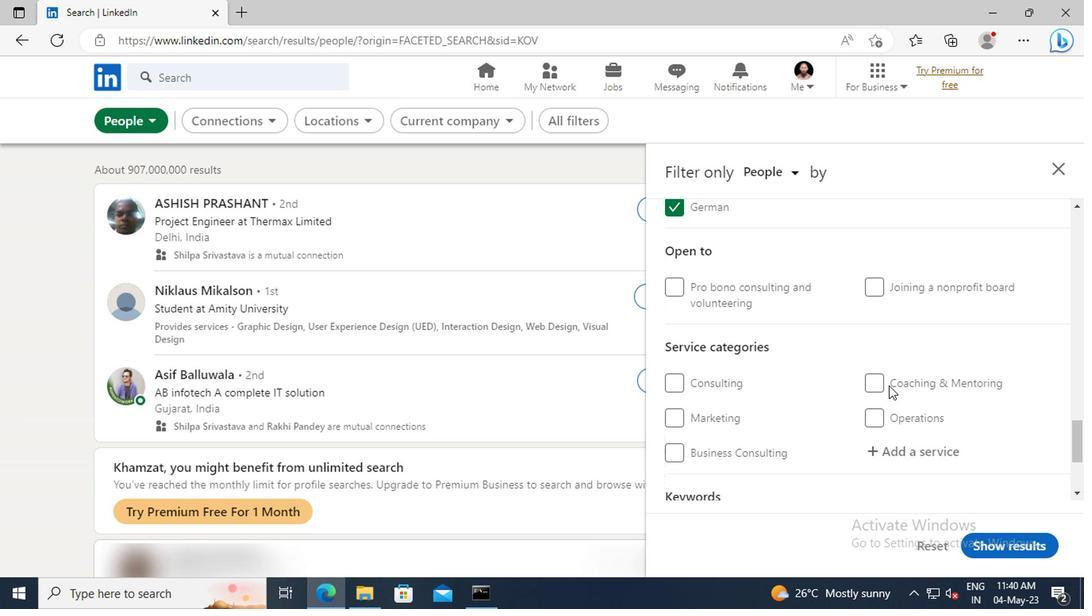
Action: Mouse scrolled (885, 385) with delta (0, 0)
Screenshot: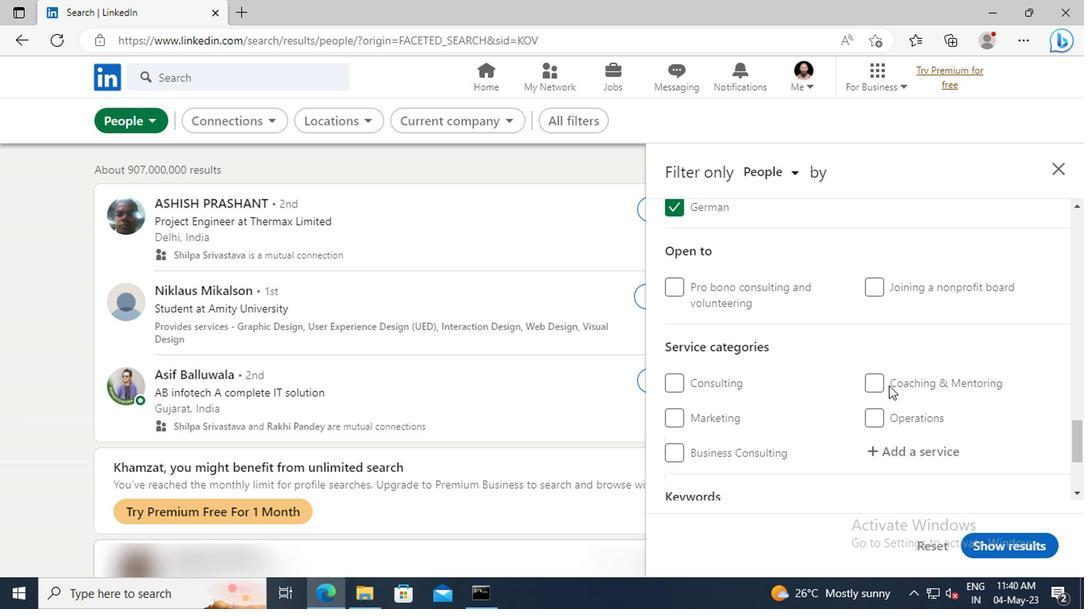 
Action: Mouse moved to (894, 369)
Screenshot: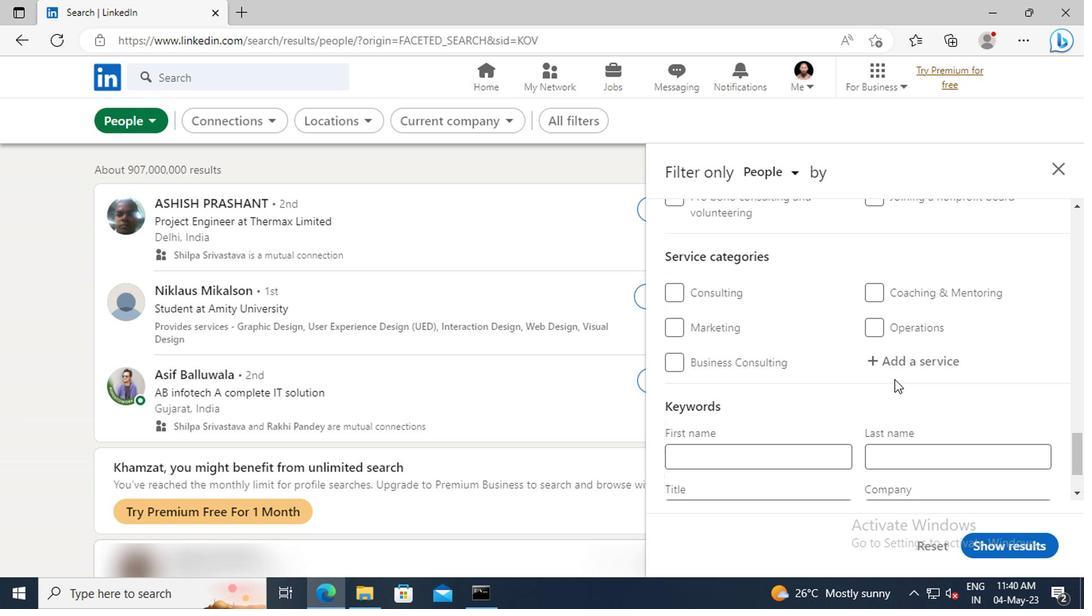 
Action: Mouse pressed left at (894, 369)
Screenshot: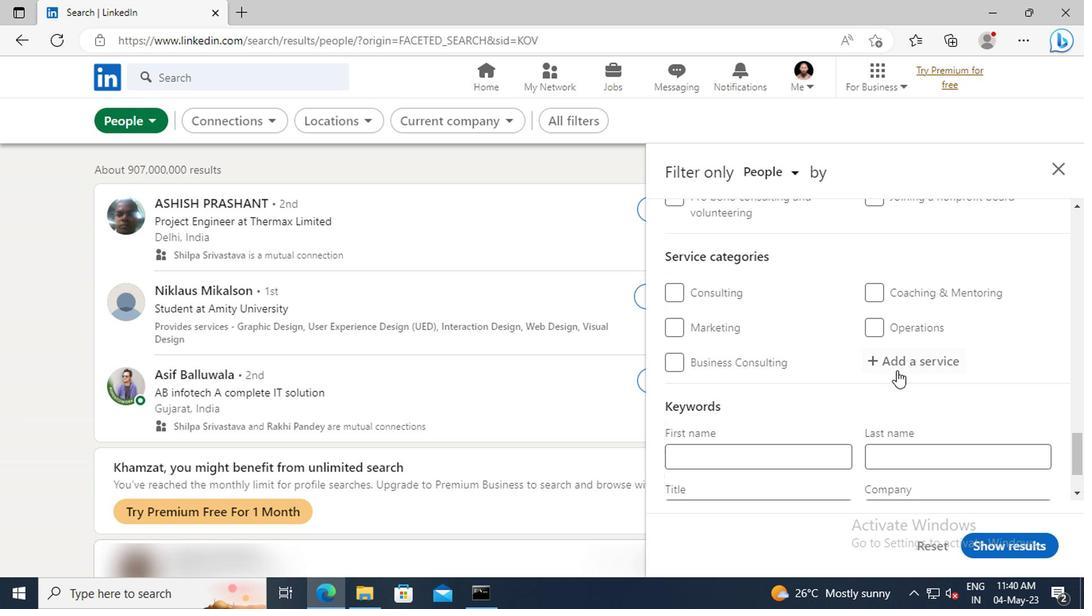 
Action: Mouse moved to (894, 369)
Screenshot: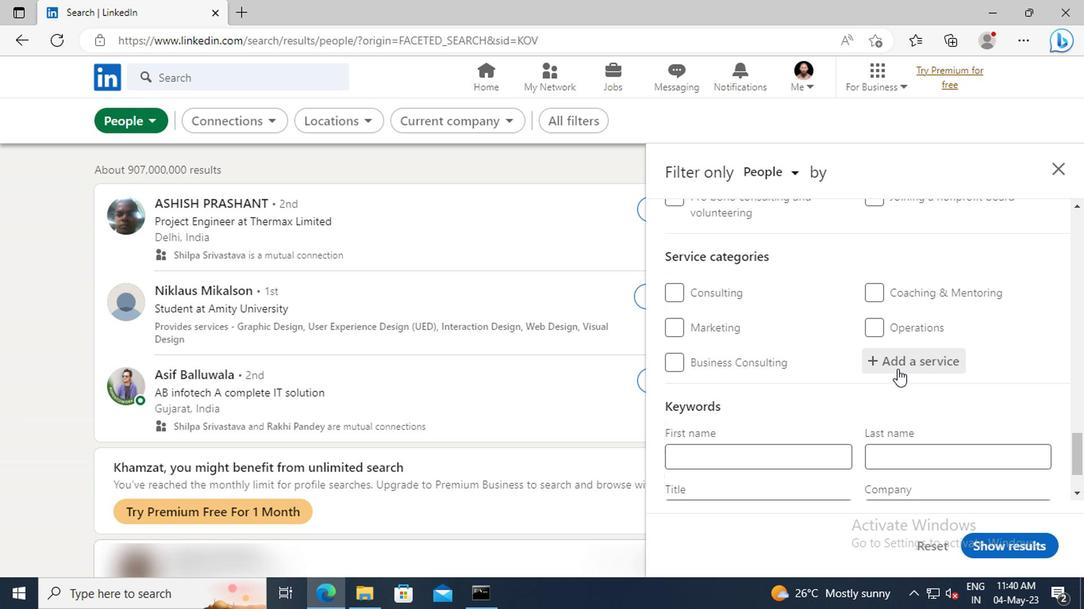 
Action: Key pressed <Key.shift>RESUME<Key.space>
Screenshot: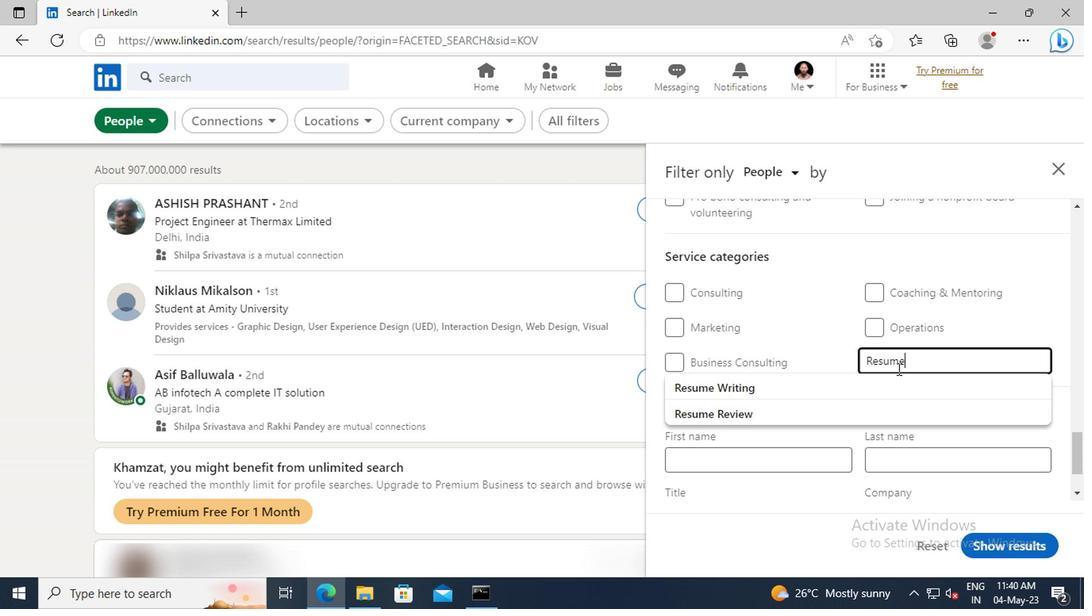 
Action: Mouse moved to (895, 382)
Screenshot: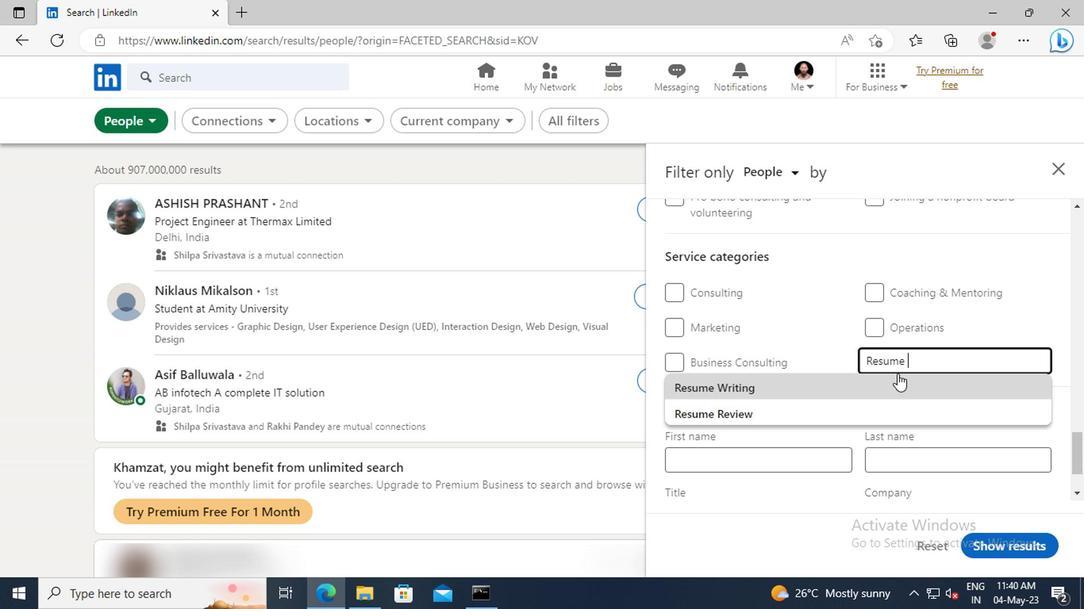 
Action: Mouse pressed left at (895, 382)
Screenshot: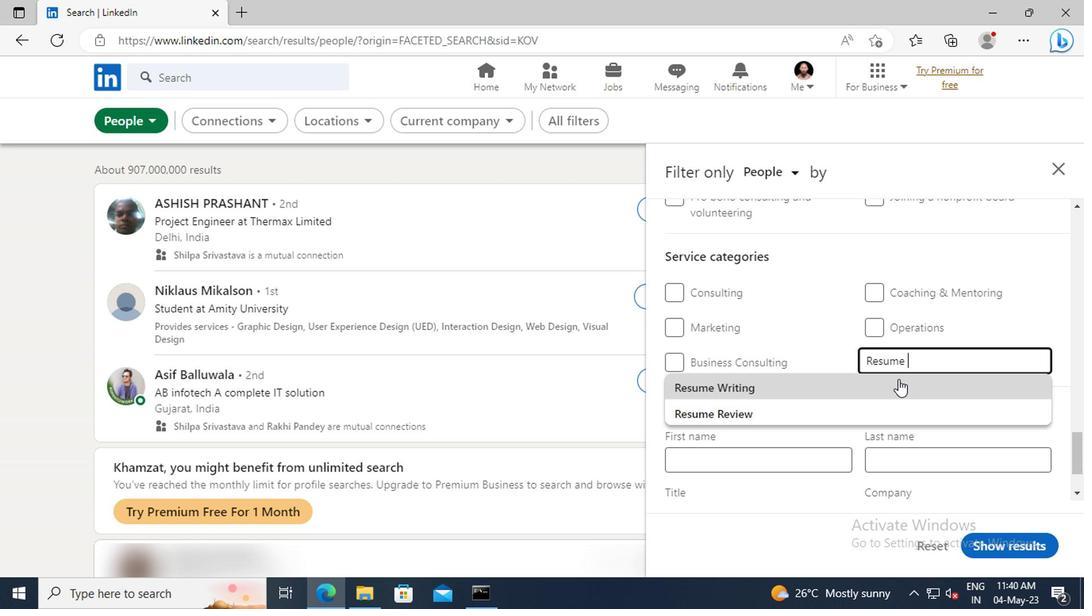 
Action: Mouse scrolled (895, 381) with delta (0, 0)
Screenshot: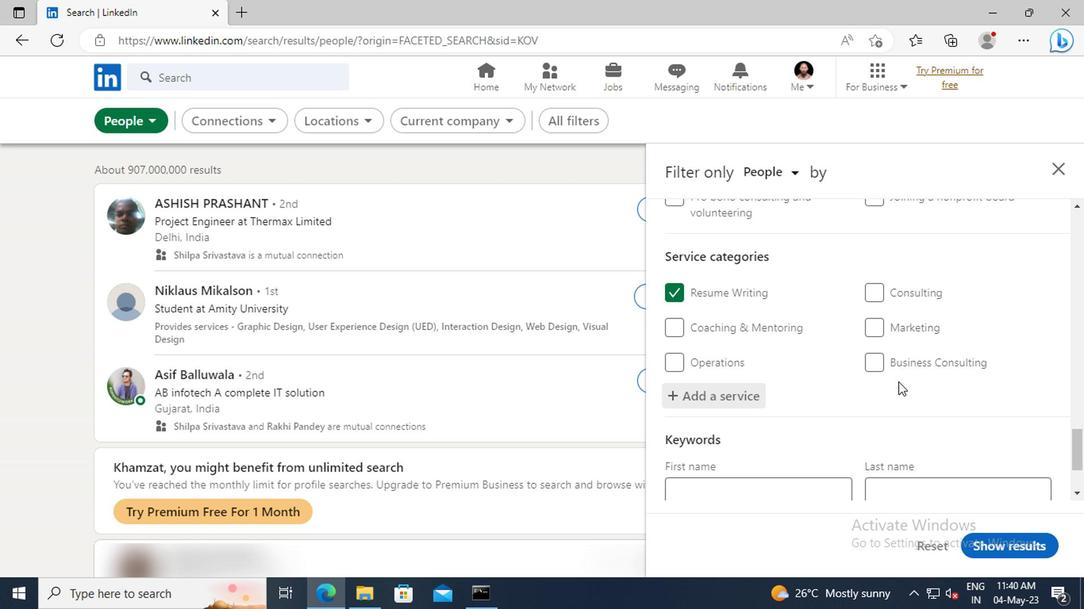 
Action: Mouse scrolled (895, 381) with delta (0, 0)
Screenshot: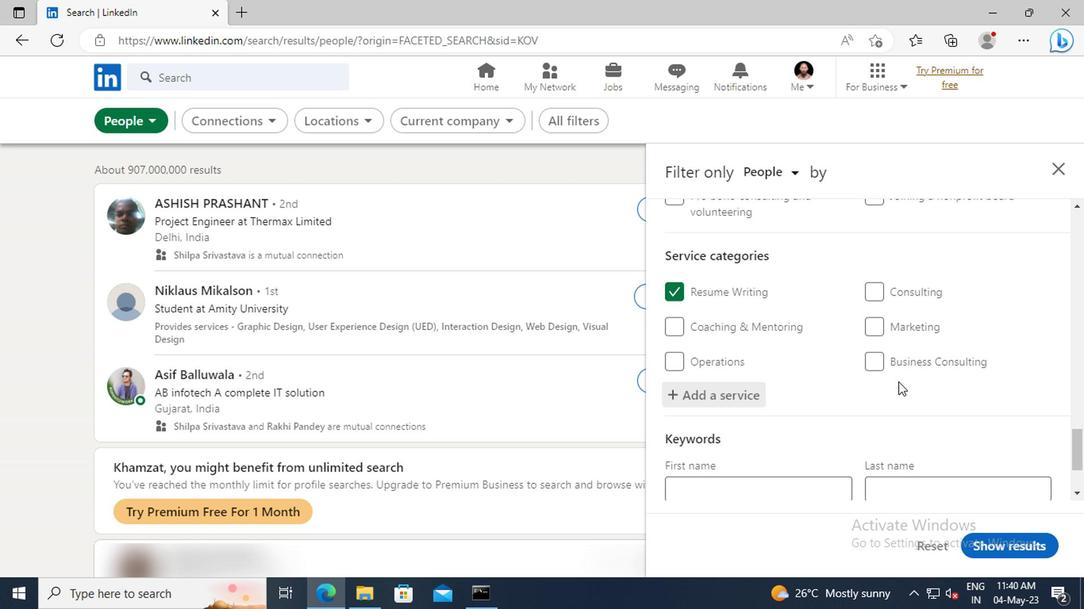 
Action: Mouse scrolled (895, 381) with delta (0, 0)
Screenshot: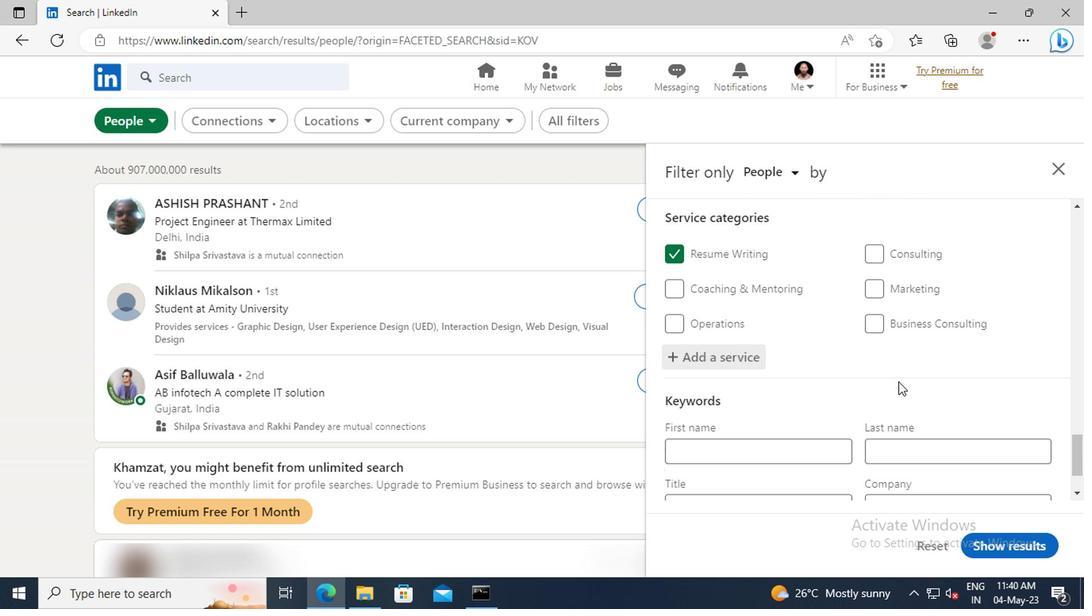 
Action: Mouse scrolled (895, 381) with delta (0, 0)
Screenshot: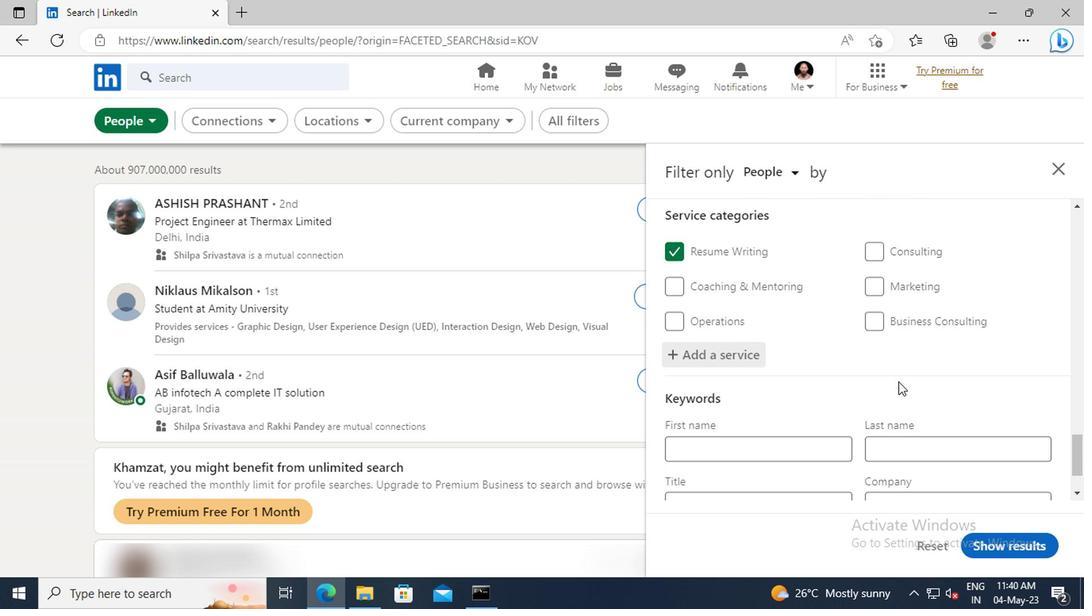 
Action: Mouse moved to (780, 425)
Screenshot: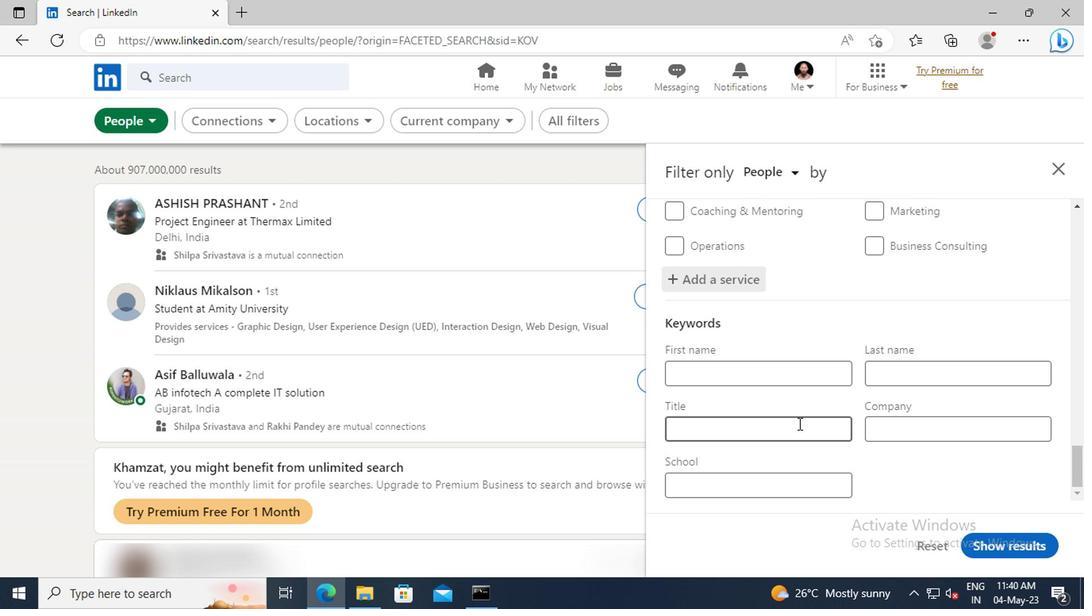 
Action: Mouse pressed left at (780, 425)
Screenshot: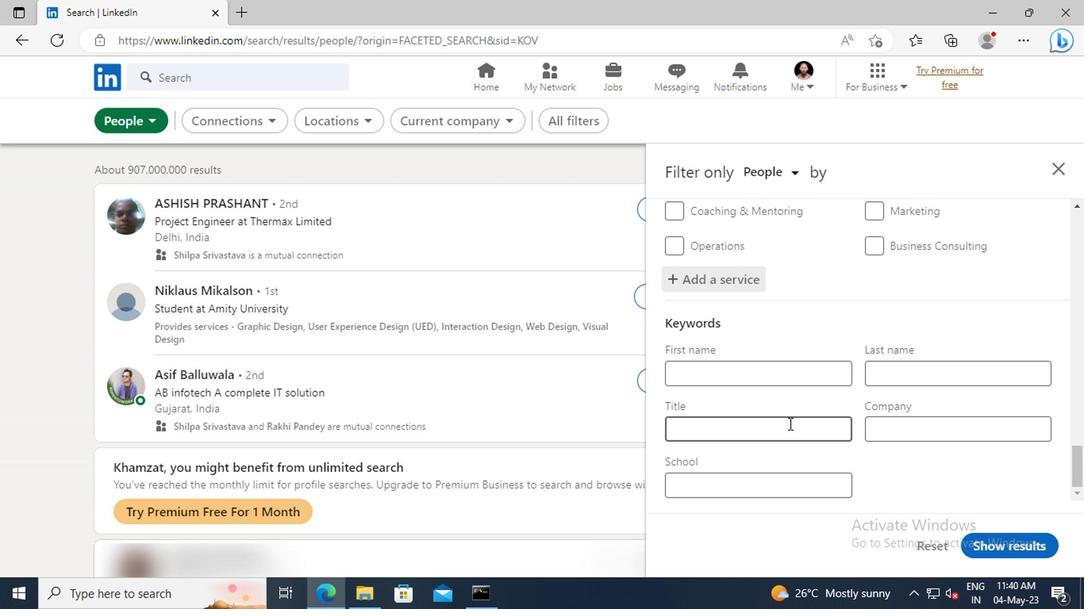 
Action: Key pressed <Key.shift>
Screenshot: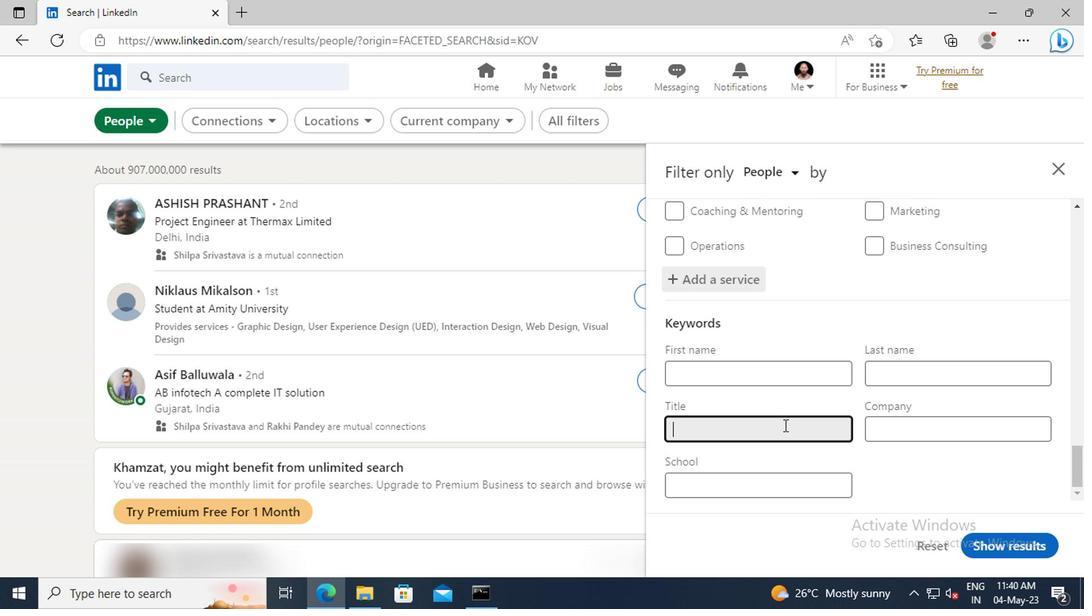 
Action: Mouse moved to (792, 427)
Screenshot: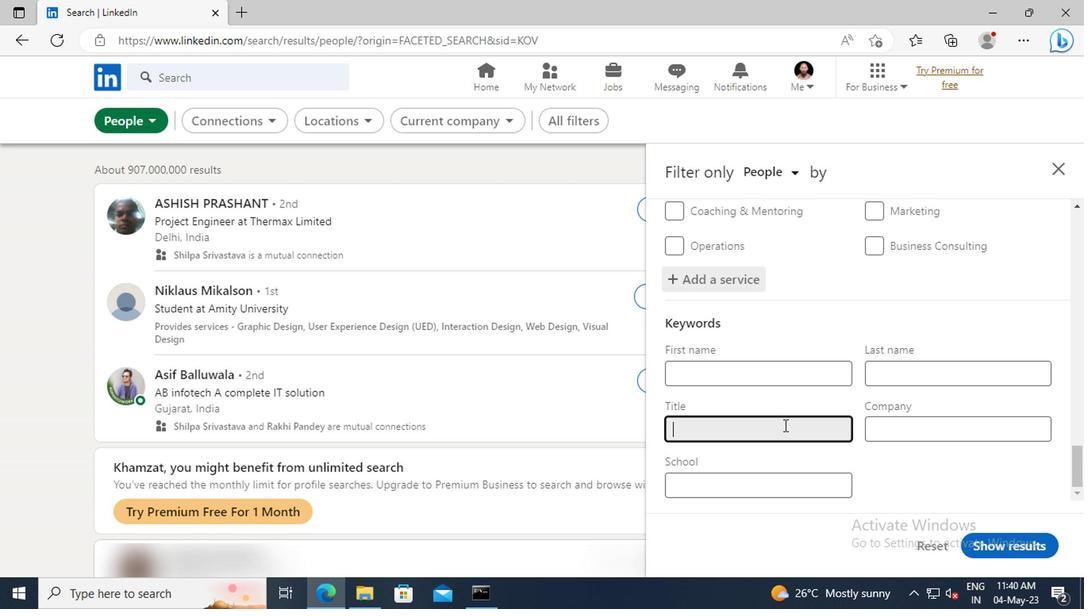 
Action: Key pressed CONTINUOUS<Key.space><Key.shift>IMPROVEMENT<Key.space><Key.shift>CONSULTANT<Key.enter>
Screenshot: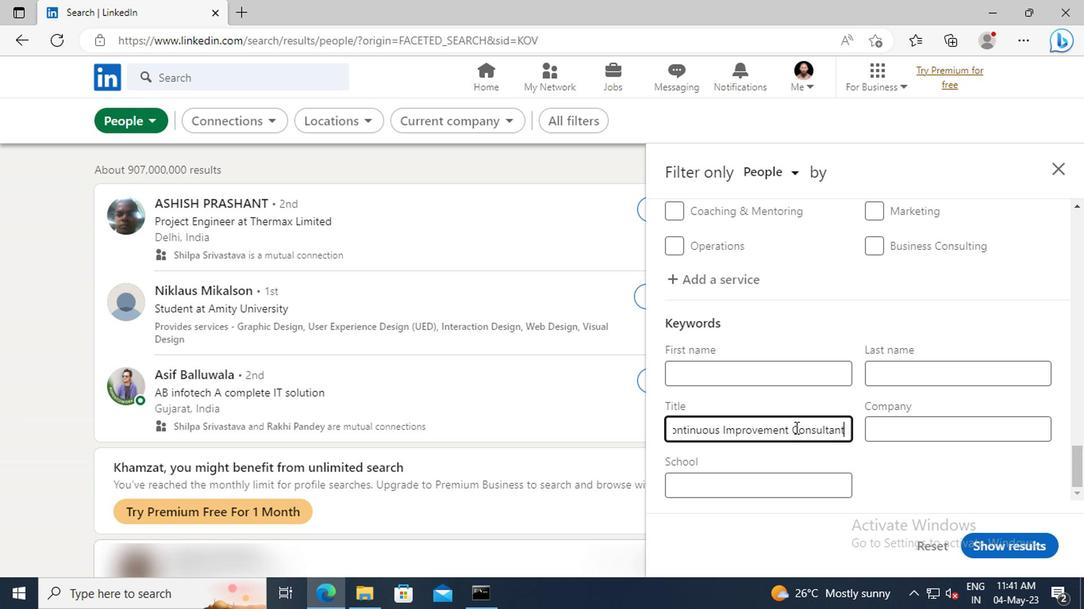 
Action: Mouse moved to (990, 545)
Screenshot: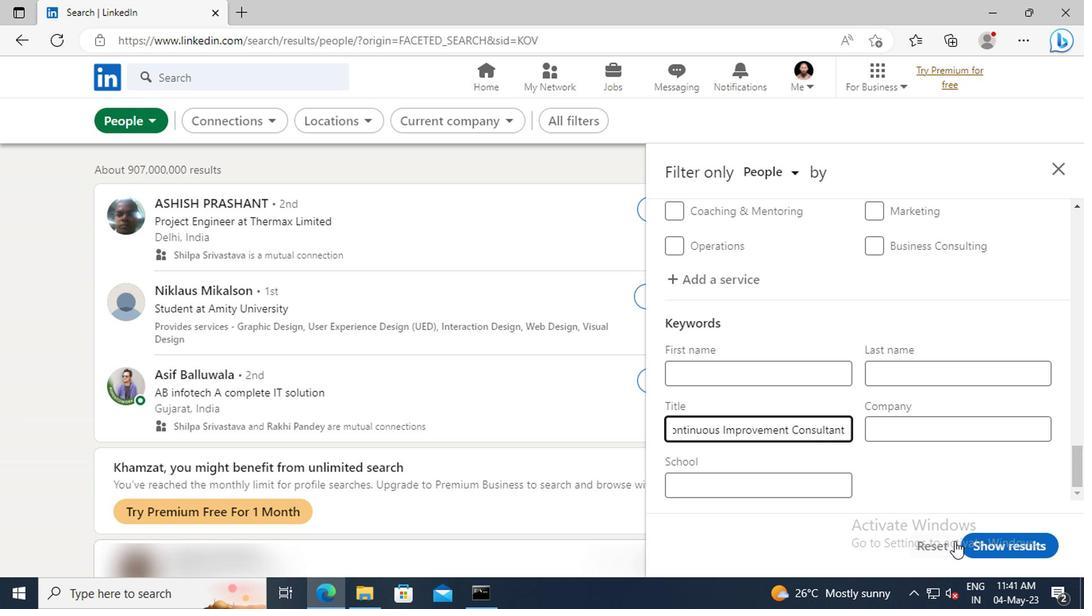 
Action: Mouse pressed left at (990, 545)
Screenshot: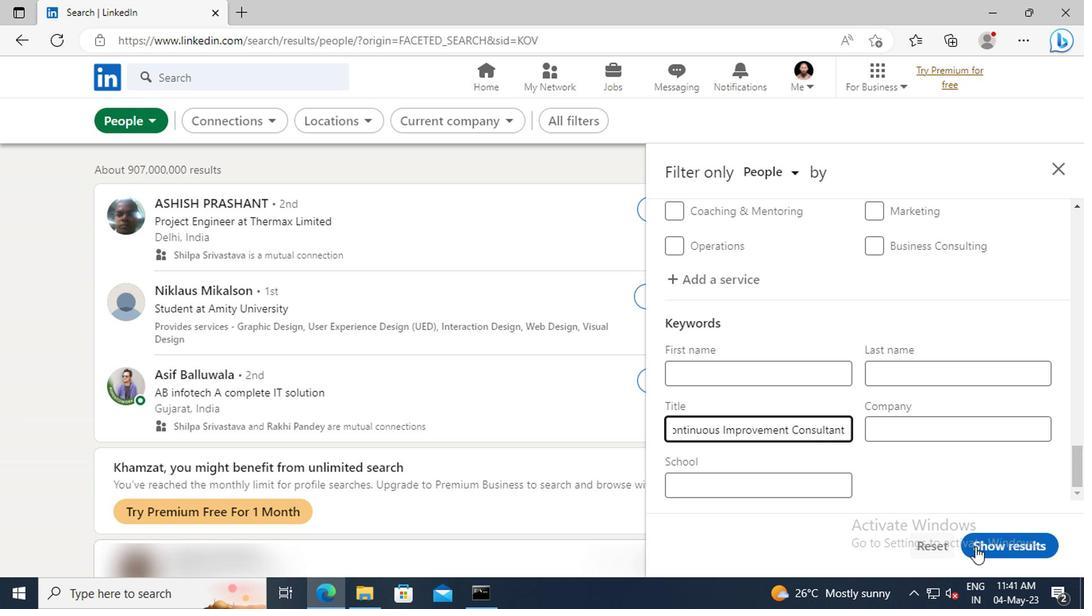 
